 Task: Create Rollup summary for objects.
Action: Mouse moved to (610, 82)
Screenshot: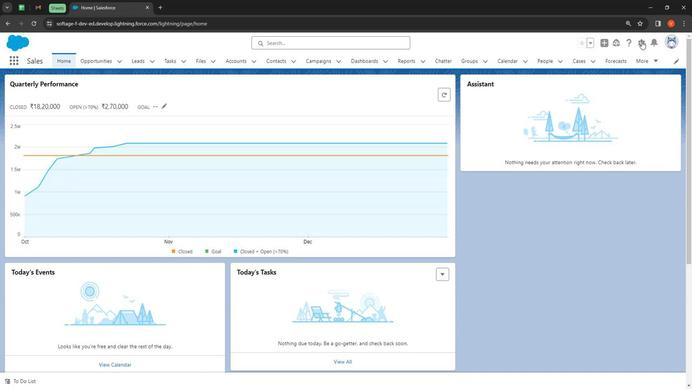 
Action: Mouse pressed left at (610, 82)
Screenshot: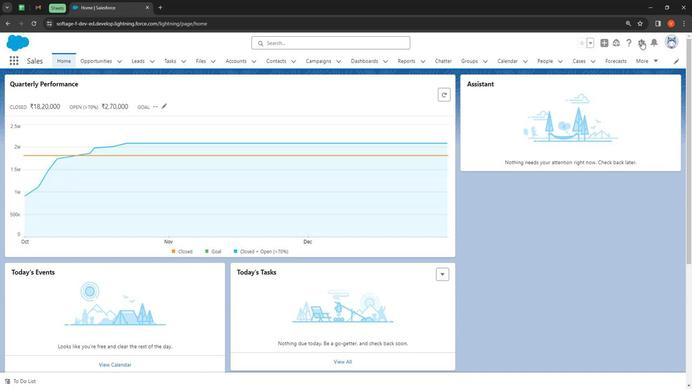 
Action: Mouse moved to (594, 104)
Screenshot: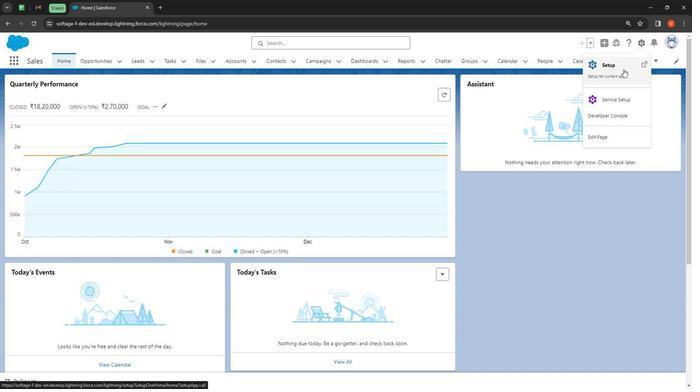 
Action: Mouse pressed left at (594, 104)
Screenshot: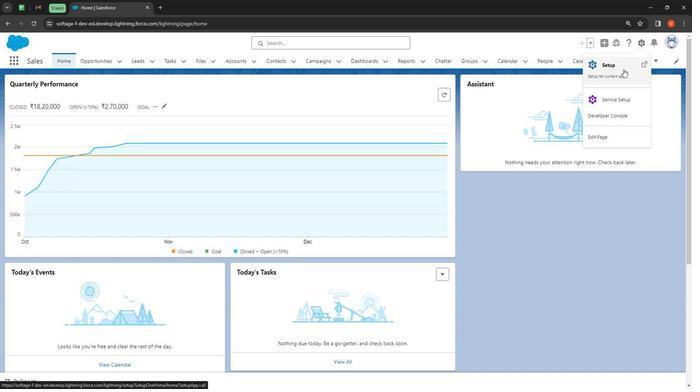 
Action: Mouse moved to (120, 97)
Screenshot: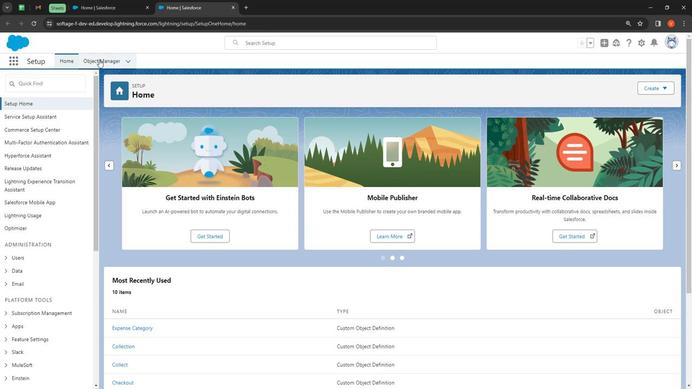 
Action: Mouse pressed left at (120, 97)
Screenshot: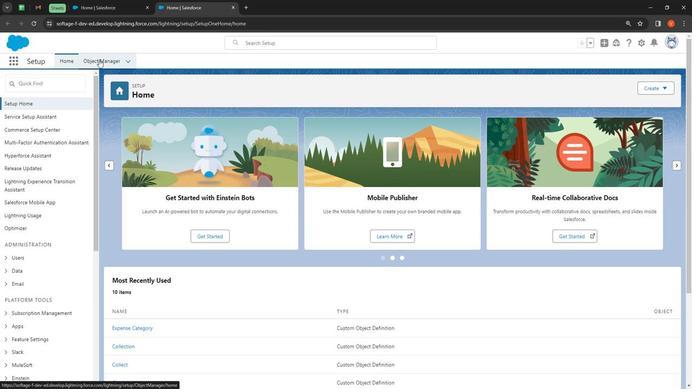 
Action: Mouse moved to (510, 121)
Screenshot: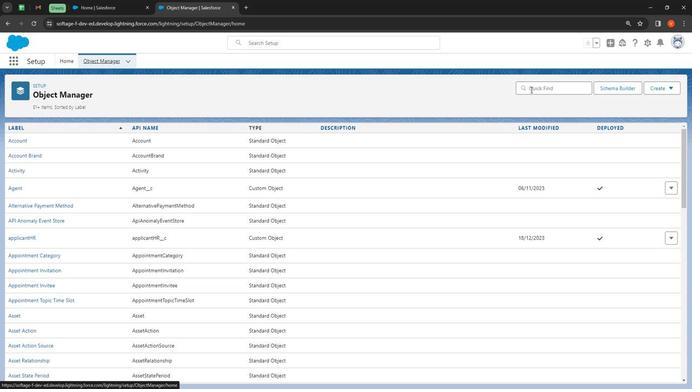 
Action: Mouse pressed left at (510, 121)
Screenshot: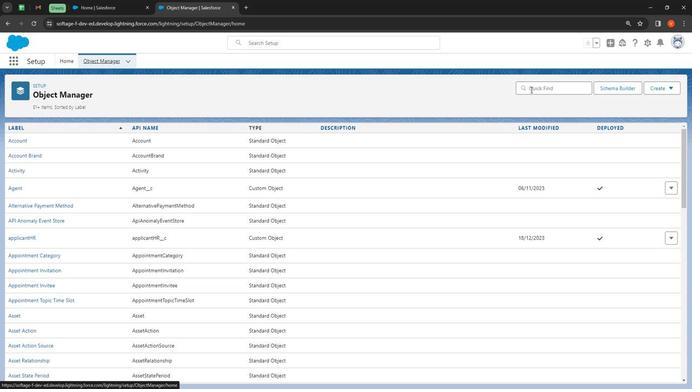 
Action: Mouse moved to (417, 58)
Screenshot: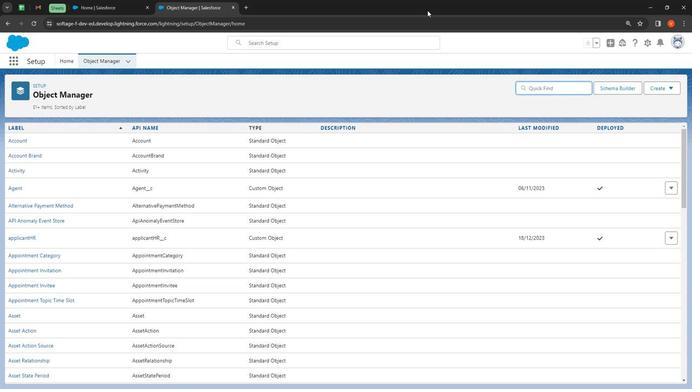 
Action: Key pressed <Key.shift>
Screenshot: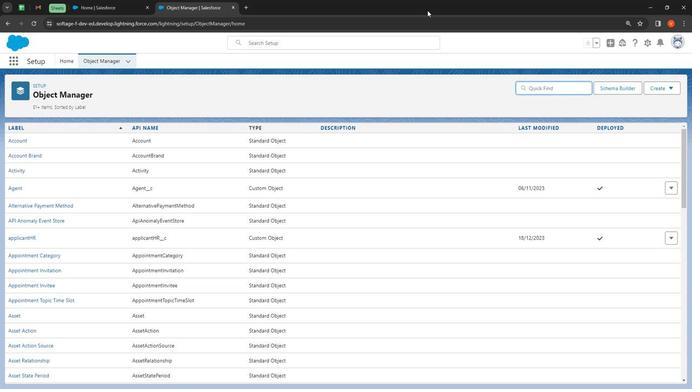 
Action: Mouse moved to (417, 58)
Screenshot: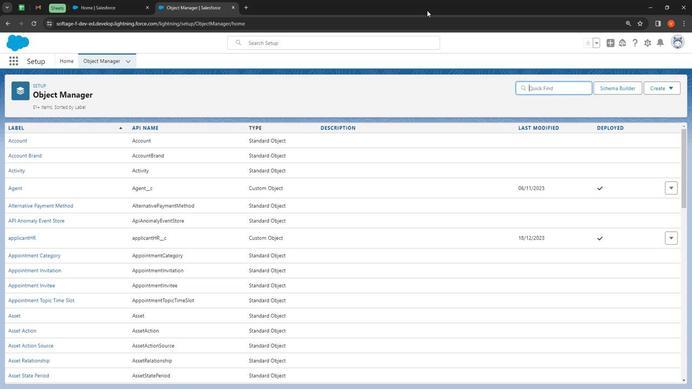 
Action: Key pressed <Key.shift><Key.shift><Key.shift><Key.shift><Key.shift><Key.shift><Key.shift><Key.shift><Key.shift><Key.shift><Key.shift><Key.shift><Key.shift><Key.shift><Key.shift><Key.shift><Key.shift><Key.shift><Key.shift>Parent
Screenshot: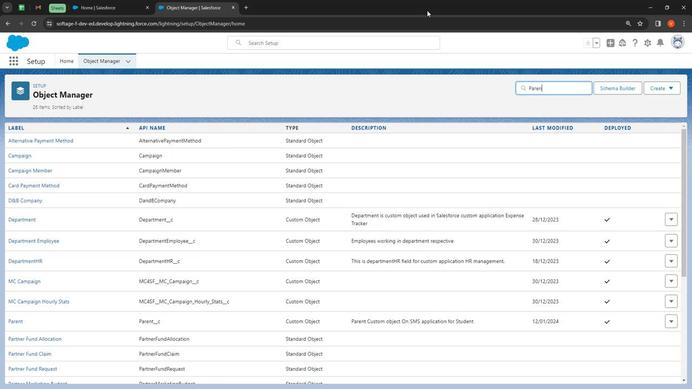 
Action: Mouse moved to (49, 161)
Screenshot: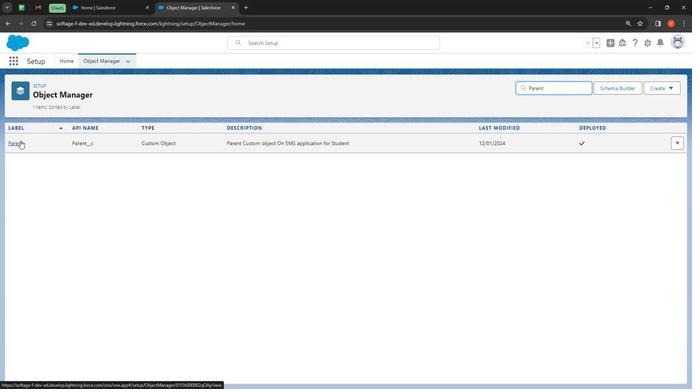 
Action: Mouse pressed left at (49, 161)
Screenshot: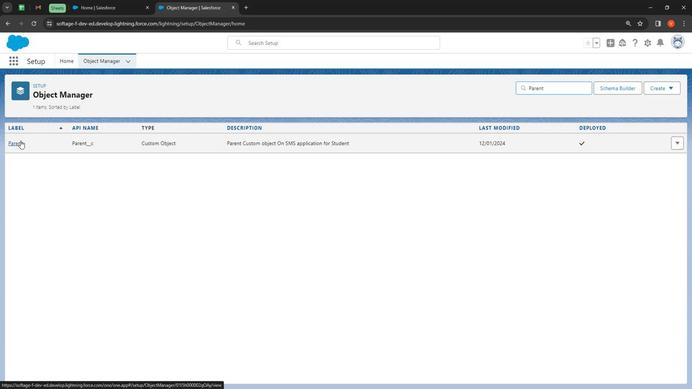 
Action: Mouse moved to (83, 162)
Screenshot: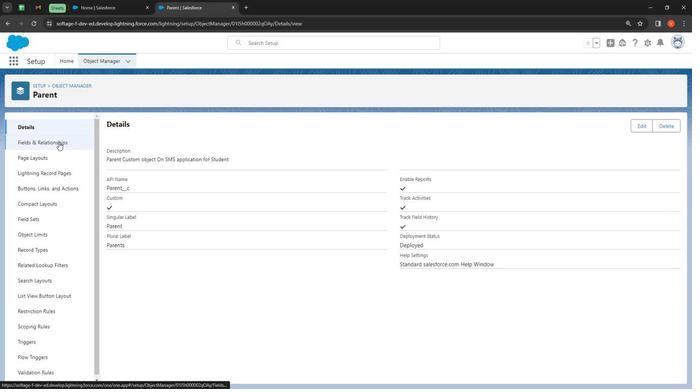 
Action: Mouse pressed left at (83, 162)
Screenshot: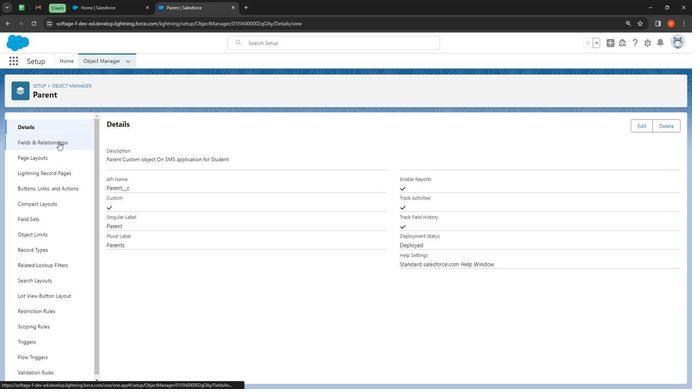 
Action: Mouse moved to (492, 150)
Screenshot: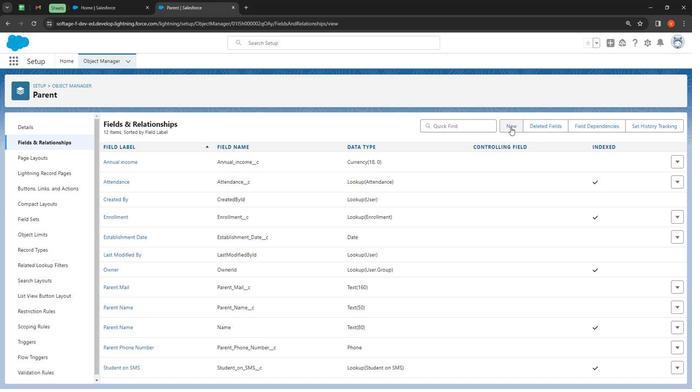 
Action: Mouse pressed left at (492, 150)
Screenshot: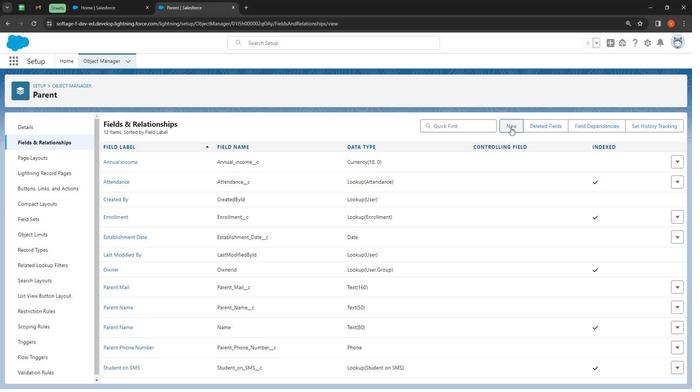 
Action: Mouse moved to (143, 253)
Screenshot: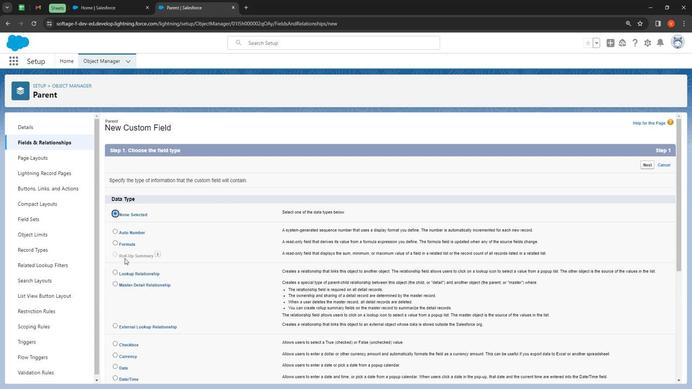 
Action: Mouse pressed left at (143, 253)
Screenshot: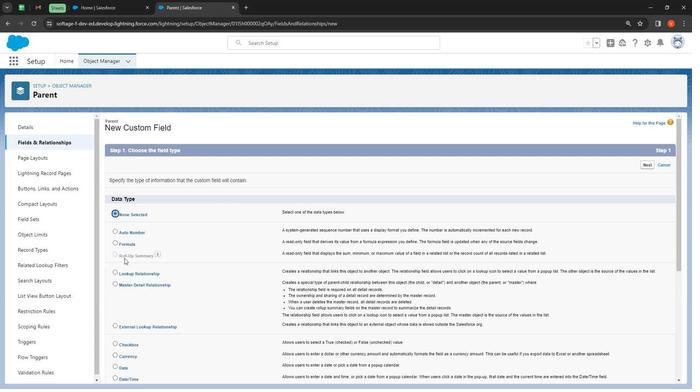 
Action: Mouse moved to (161, 274)
Screenshot: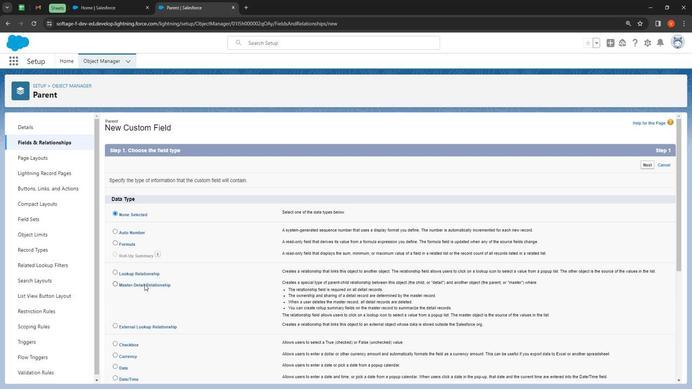 
Action: Mouse pressed left at (161, 274)
Screenshot: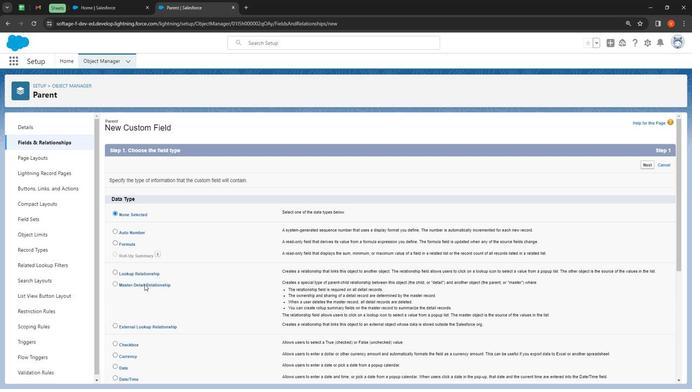 
Action: Mouse moved to (612, 180)
Screenshot: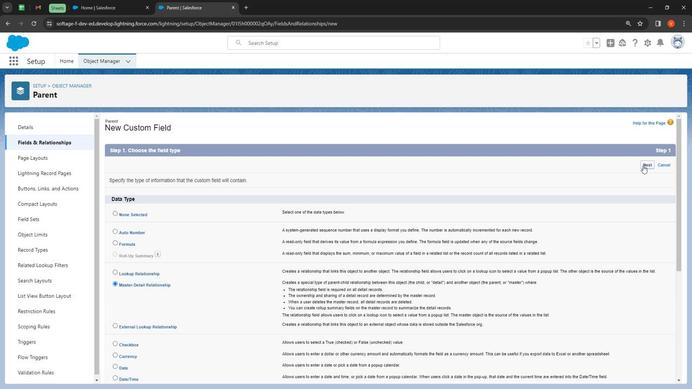 
Action: Mouse pressed left at (612, 180)
Screenshot: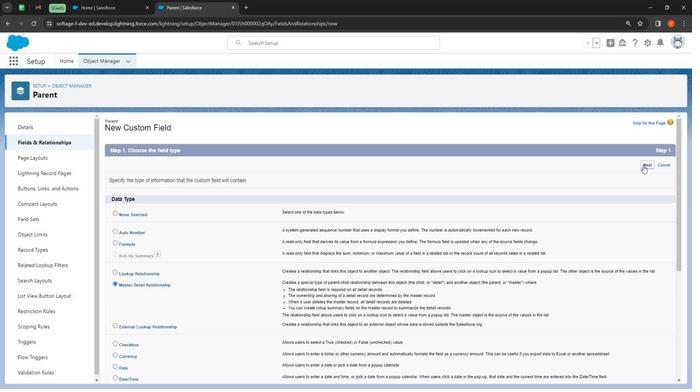 
Action: Mouse moved to (284, 205)
Screenshot: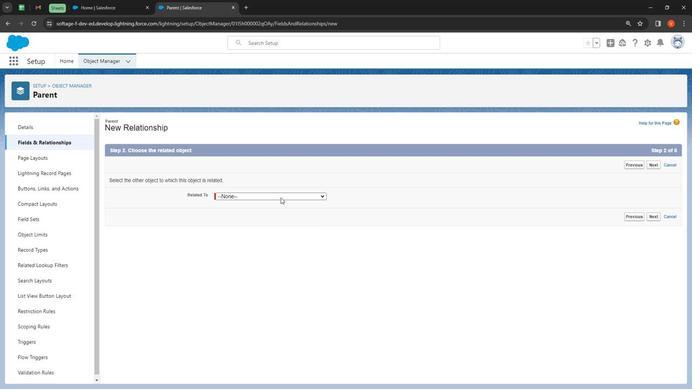 
Action: Mouse pressed left at (284, 205)
Screenshot: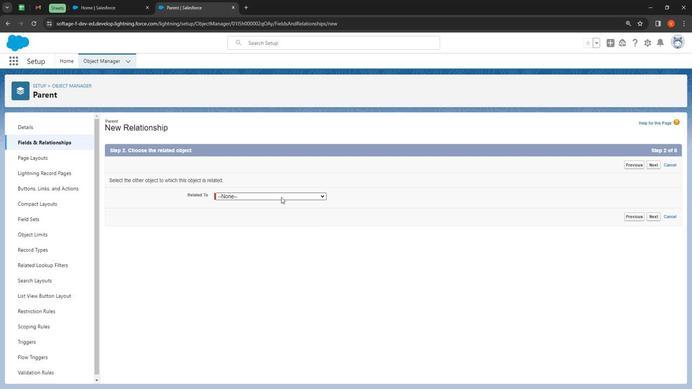 
Action: Mouse moved to (283, 257)
Screenshot: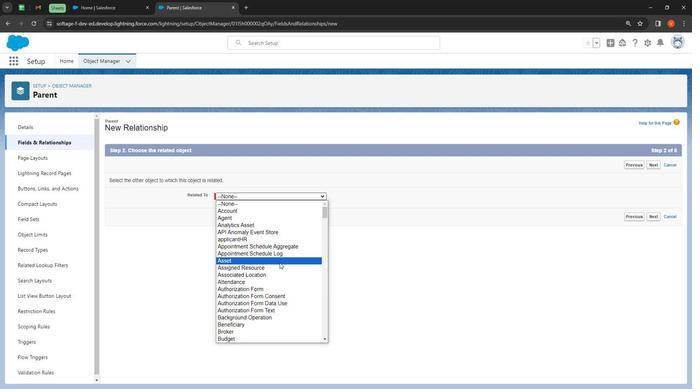 
Action: Mouse scrolled (283, 256) with delta (0, 0)
Screenshot: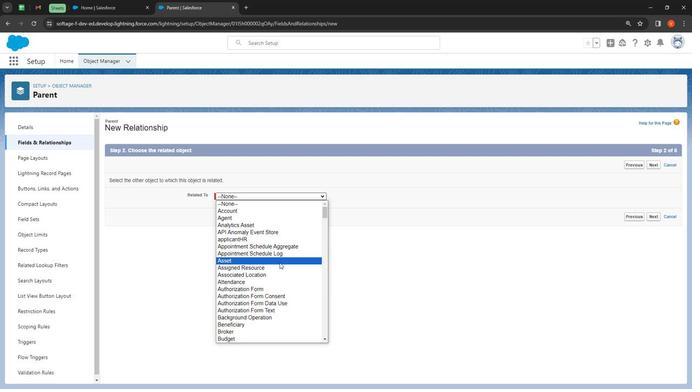 
Action: Mouse scrolled (283, 256) with delta (0, 0)
Screenshot: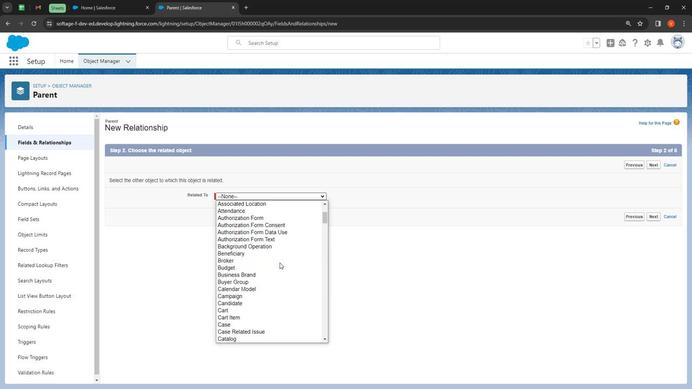 
Action: Mouse moved to (284, 257)
Screenshot: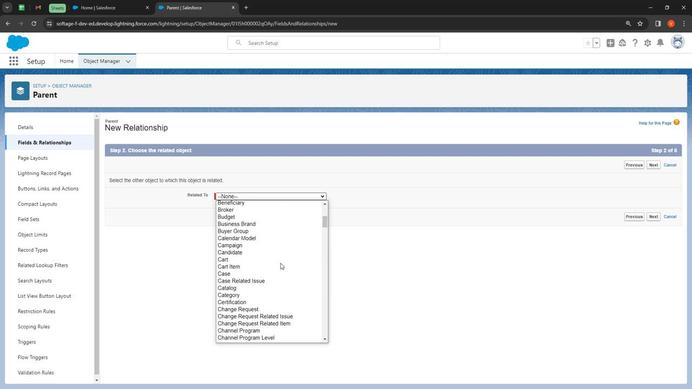 
Action: Mouse scrolled (284, 257) with delta (0, 0)
Screenshot: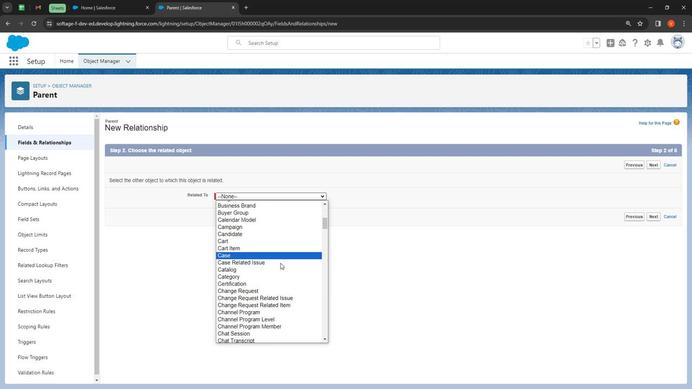 
Action: Mouse moved to (285, 260)
Screenshot: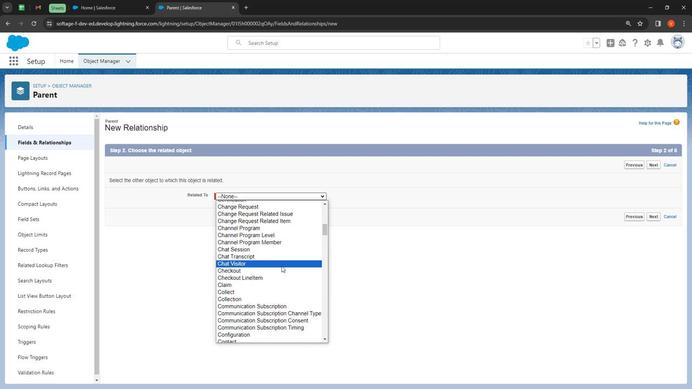 
Action: Mouse scrolled (285, 260) with delta (0, 0)
Screenshot: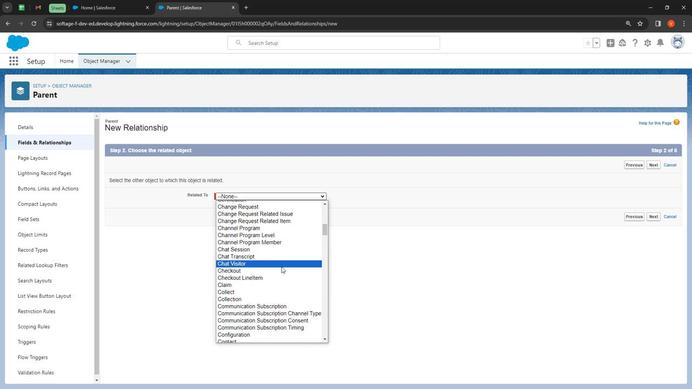 
Action: Mouse moved to (285, 261)
Screenshot: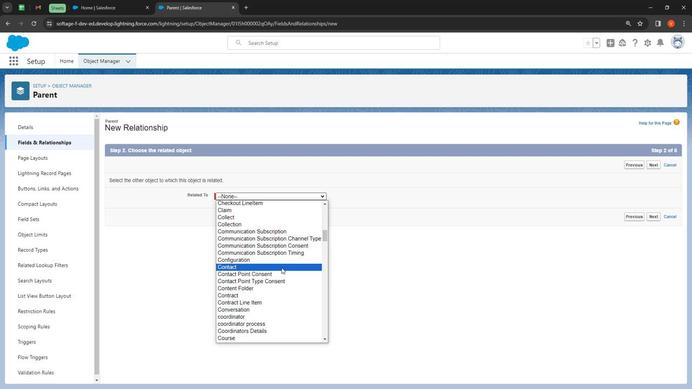 
Action: Mouse scrolled (285, 260) with delta (0, 0)
Screenshot: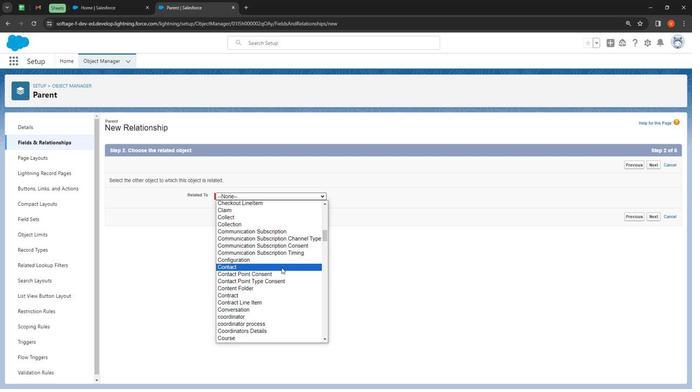 
Action: Mouse moved to (286, 261)
Screenshot: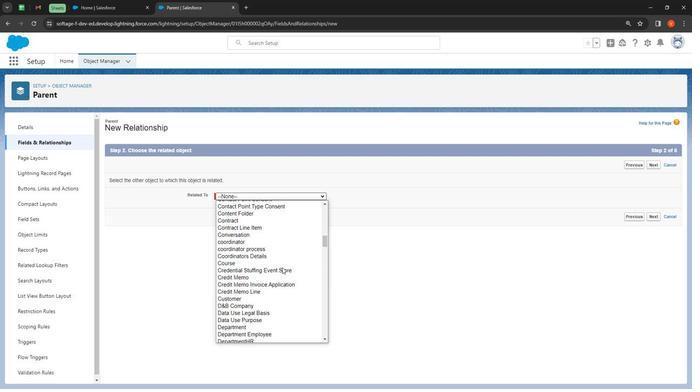 
Action: Mouse scrolled (286, 260) with delta (0, 0)
Screenshot: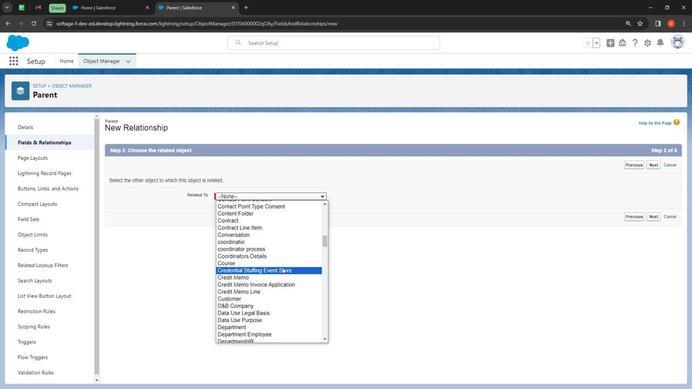 
Action: Mouse moved to (286, 261)
Screenshot: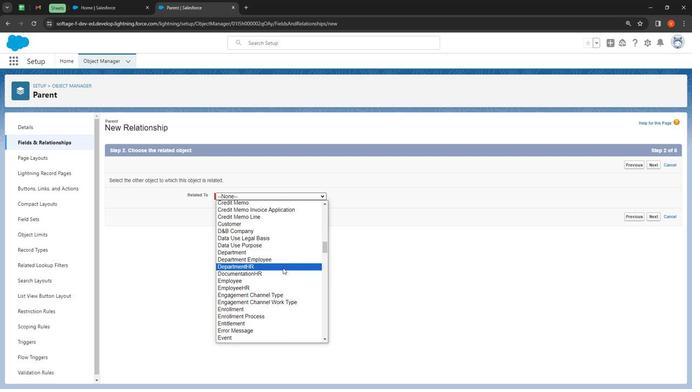 
Action: Mouse scrolled (286, 261) with delta (0, 0)
Screenshot: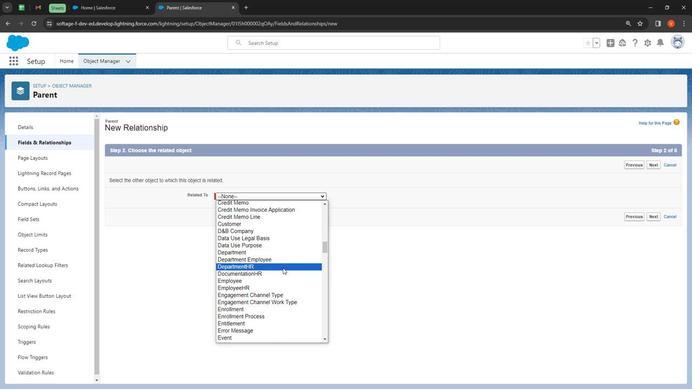 
Action: Mouse moved to (286, 261)
Screenshot: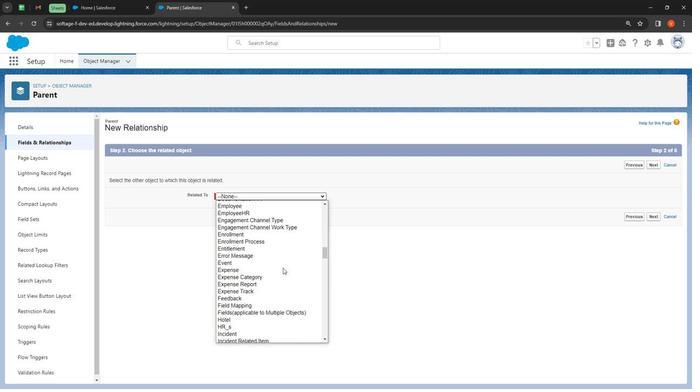 
Action: Mouse scrolled (286, 261) with delta (0, 0)
Screenshot: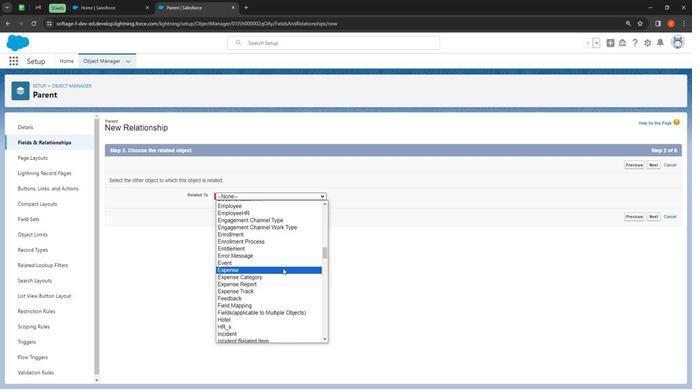
Action: Mouse moved to (269, 309)
Screenshot: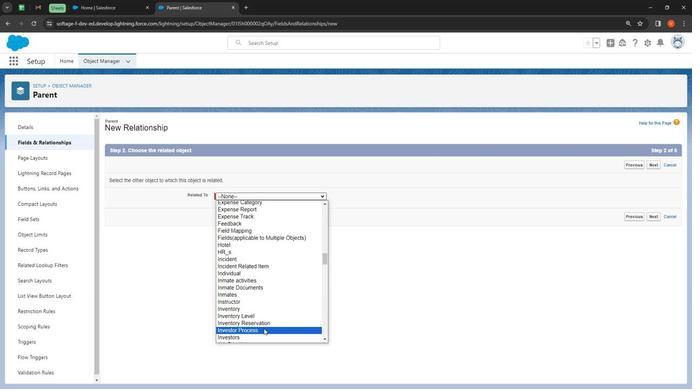 
Action: Mouse scrolled (269, 308) with delta (0, 0)
Screenshot: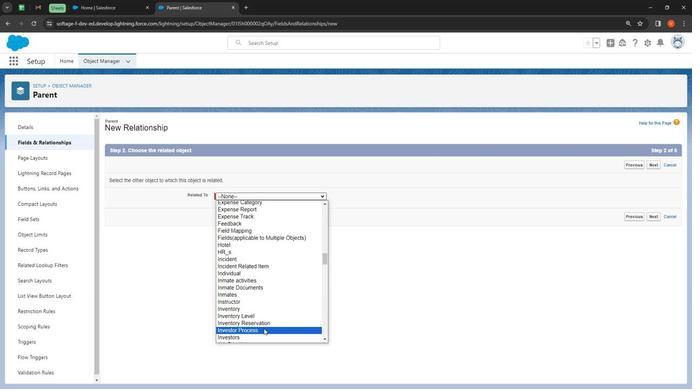 
Action: Mouse moved to (258, 230)
Screenshot: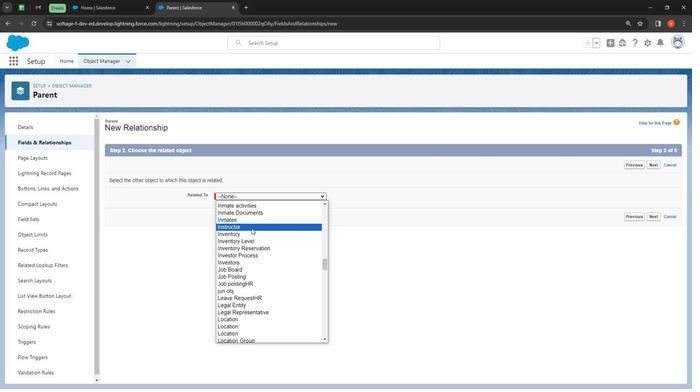 
Action: Mouse pressed left at (258, 230)
Screenshot: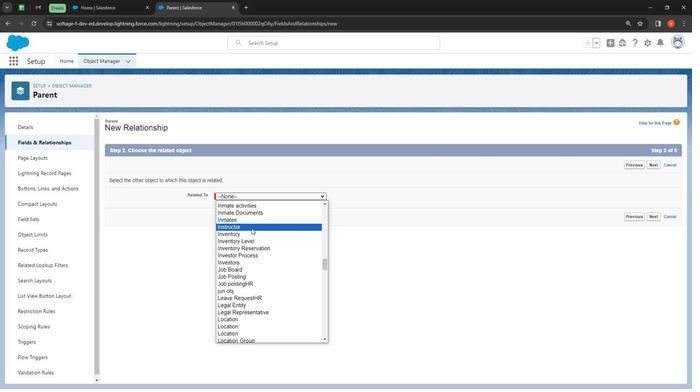 
Action: Mouse moved to (624, 221)
Screenshot: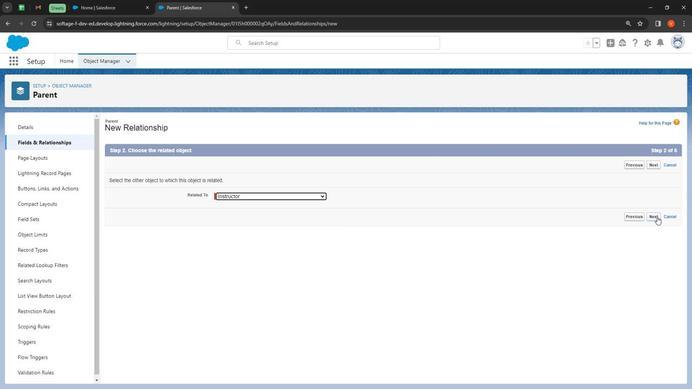 
Action: Mouse pressed left at (624, 221)
Screenshot: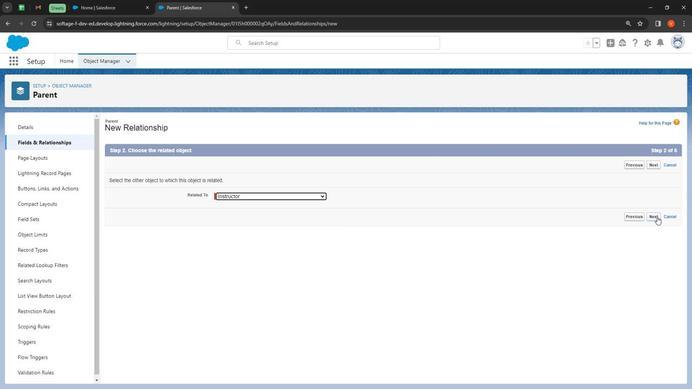 
Action: Mouse moved to (250, 209)
Screenshot: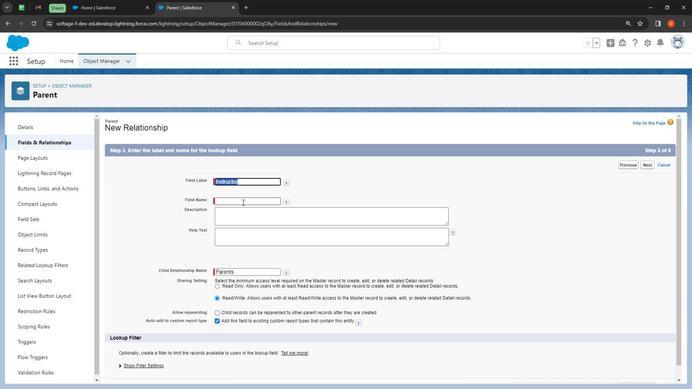 
Action: Mouse pressed left at (250, 209)
Screenshot: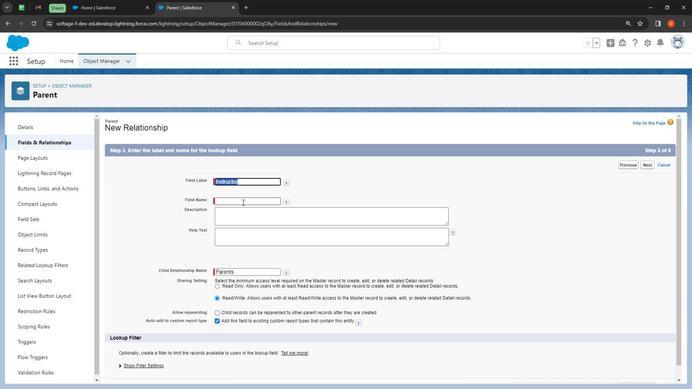
Action: Mouse moved to (263, 222)
Screenshot: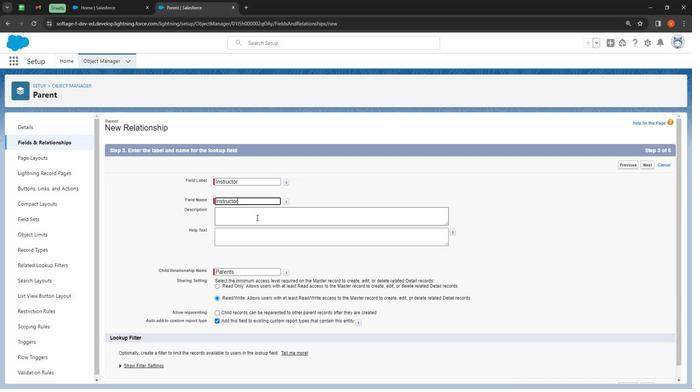 
Action: Mouse pressed left at (263, 222)
Screenshot: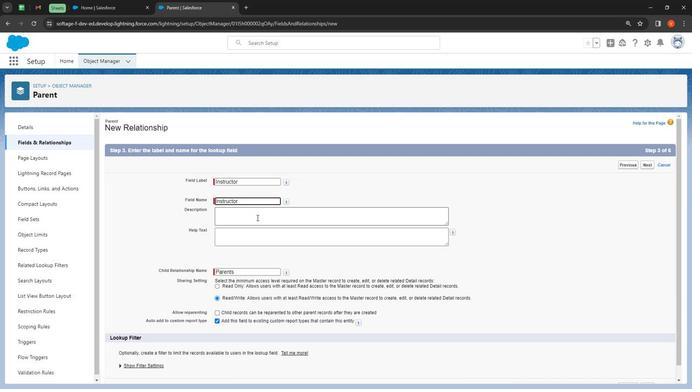 
Action: Mouse moved to (276, 204)
Screenshot: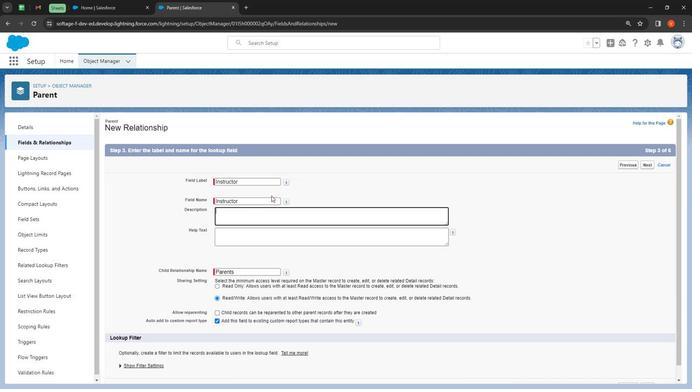 
Action: Key pressed <Key.shift>Master<Key.space><Key.shift>Detail<Key.space><Key.shift>Relation<Key.space><Key.shift>Ship<Key.space>between<Key.space><Key.shift><Key.shift><Key.shift><Key.shift><Key.shift><Key.shift><Key.shift><Key.shift><Key.shift><Key.shift><Key.shift><Key.shift><Key.shift><Key.shift><Key.shift><Key.shift><Key.shift><Key.shift><Key.shift><Key.shift><Key.shift><Key.shift><Key.shift><Key.shift><Key.shift><Key.shift><Key.shift><Key.shift><Key.shift><Key.shift><Key.shift><Key.shift><Key.shift><Key.shift><Key.shift>Pareb<Key.backspace>nt<Key.space>ab<Key.backspace>nd<Key.space>instruct
Screenshot: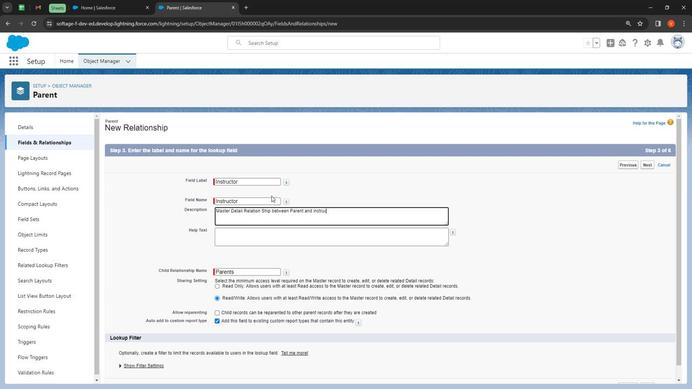 
Action: Mouse moved to (276, 203)
Screenshot: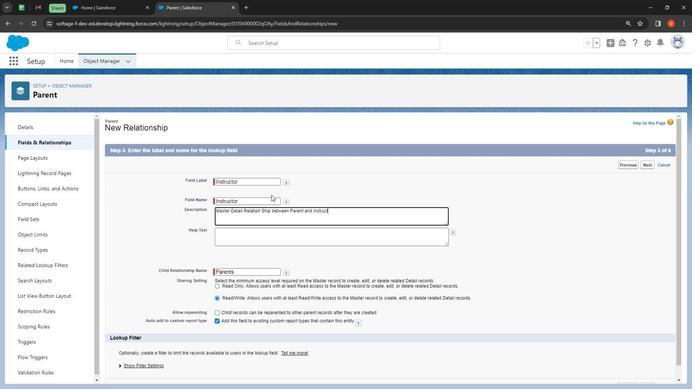 
Action: Key pressed or<Key.space><Key.shift>Custom<Key.space>o
Screenshot: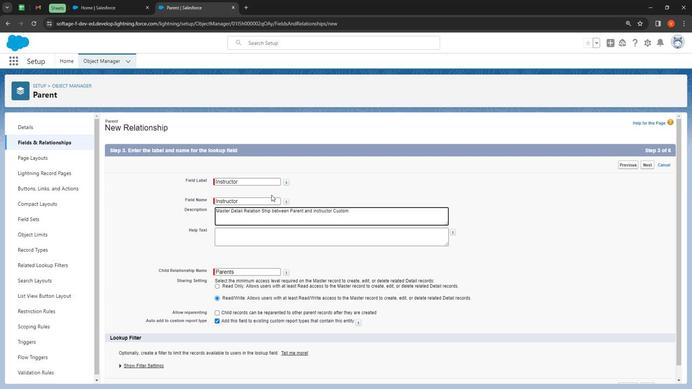 
Action: Mouse moved to (275, 203)
Screenshot: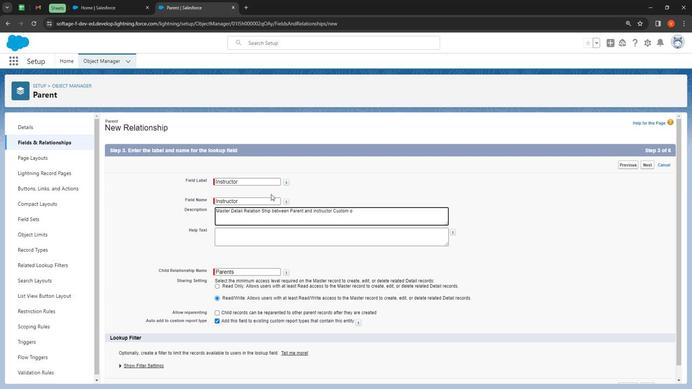 
Action: Key pressed b
Screenshot: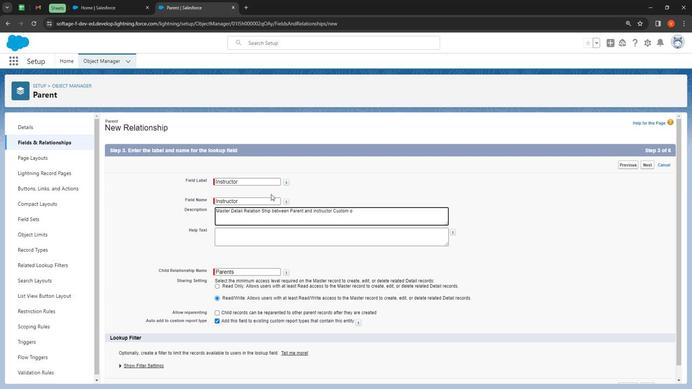 
Action: Mouse moved to (275, 202)
Screenshot: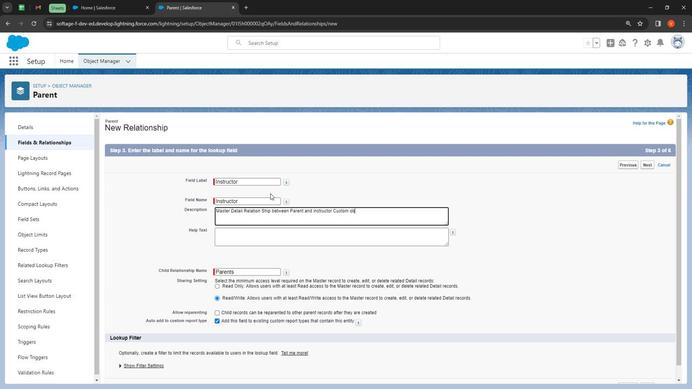 
Action: Key pressed j
Screenshot: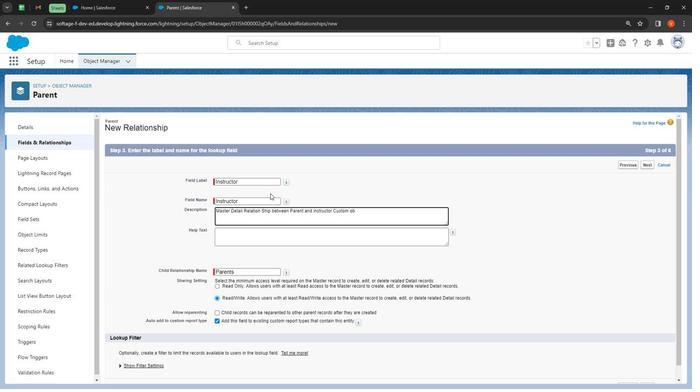 
Action: Mouse moved to (274, 202)
Screenshot: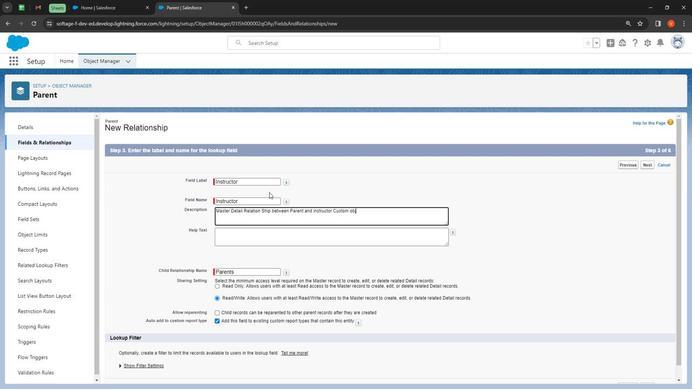
Action: Key pressed e
Screenshot: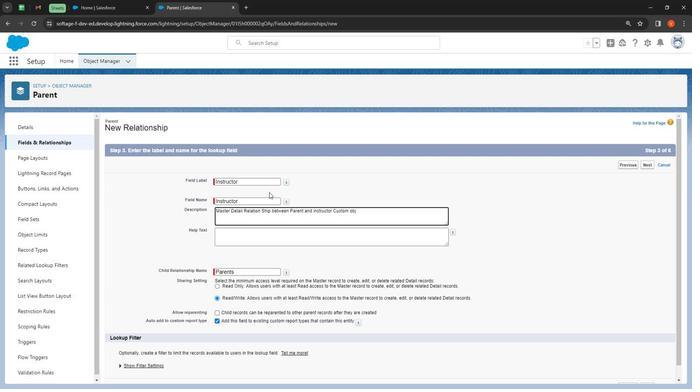 
Action: Mouse moved to (273, 201)
Screenshot: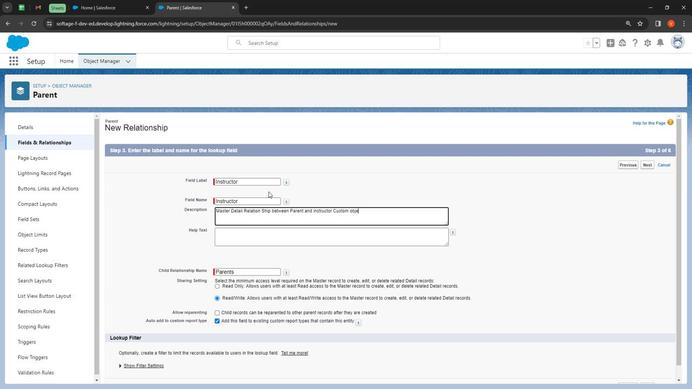 
Action: Key pressed ct
Screenshot: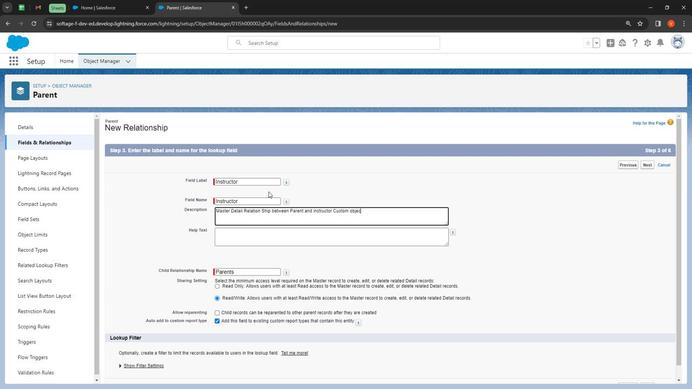 
Action: Mouse moved to (273, 201)
Screenshot: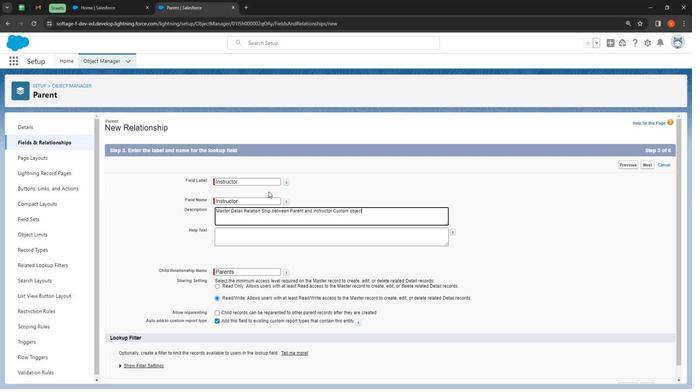 
Action: Key pressed <Key.space>
Screenshot: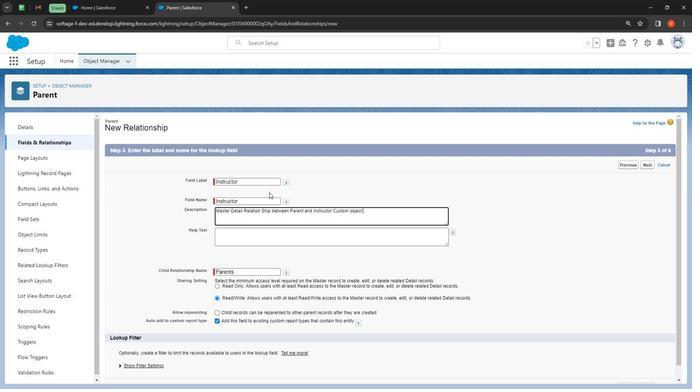 
Action: Mouse moved to (319, 230)
Screenshot: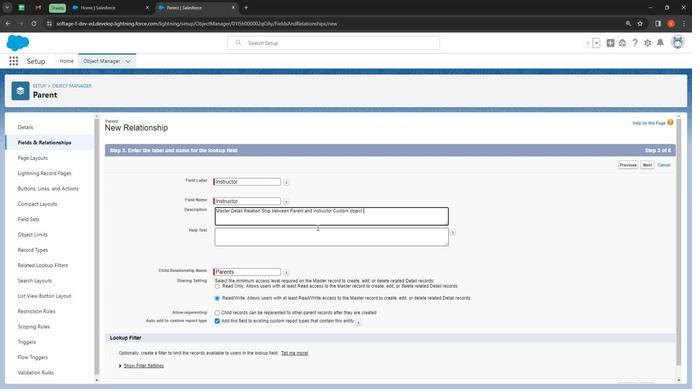 
Action: Key pressed i
Screenshot: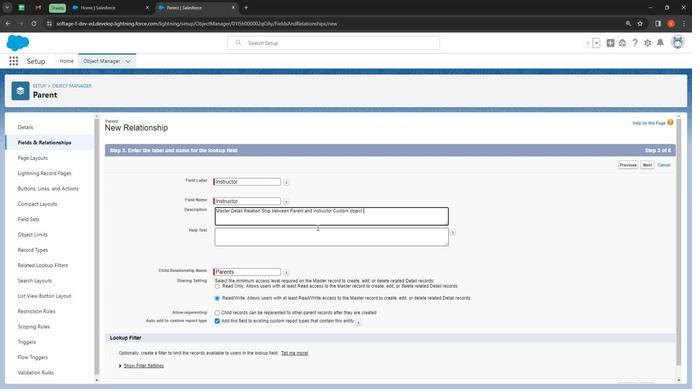 
Action: Mouse moved to (311, 229)
Screenshot: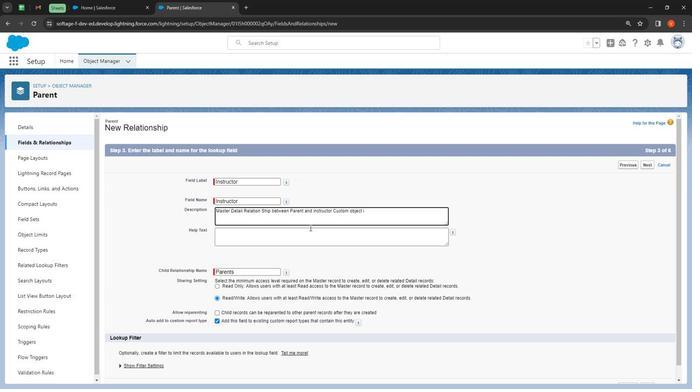 
Action: Key pressed n
Screenshot: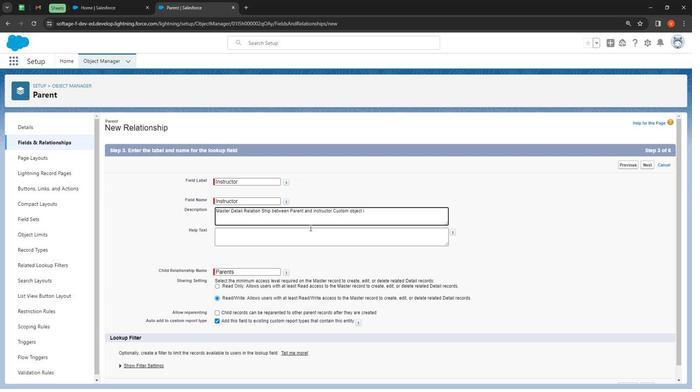 
Action: Mouse moved to (309, 230)
Screenshot: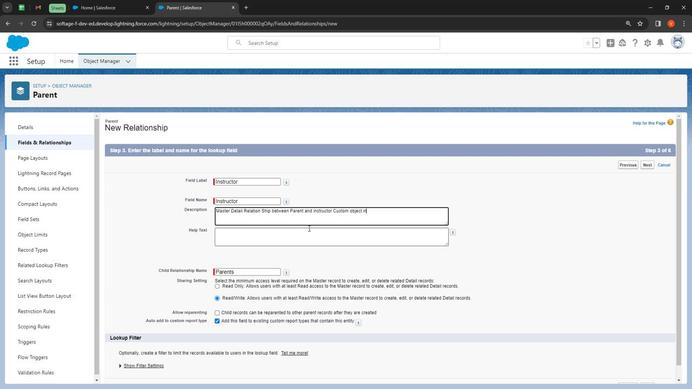 
Action: Key pressed <Key.space>
Screenshot: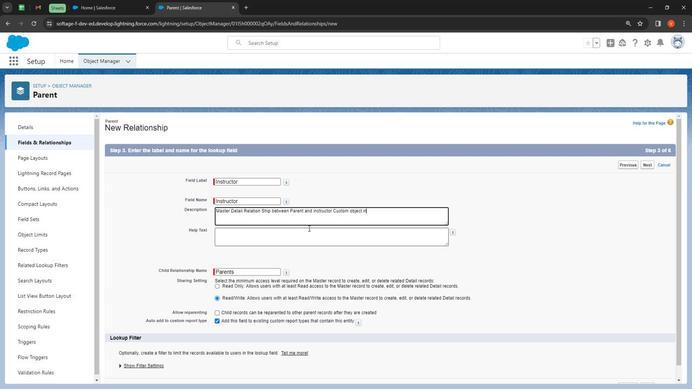
Action: Mouse moved to (308, 230)
Screenshot: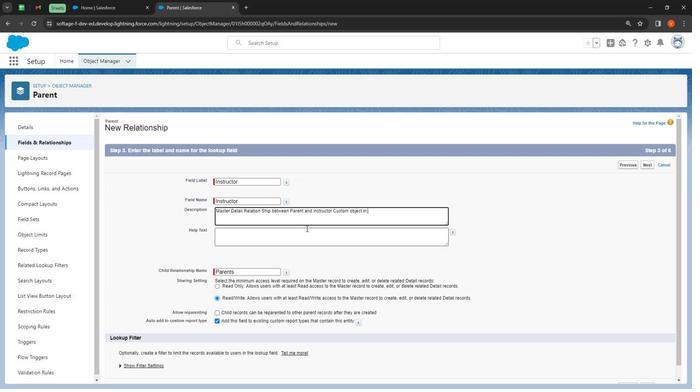 
Action: Key pressed <Key.shift>
Screenshot: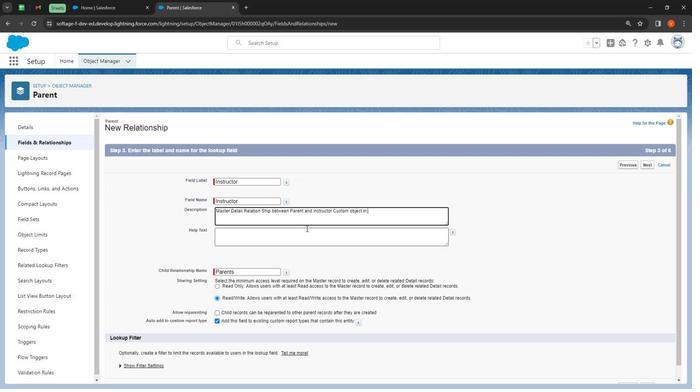 
Action: Mouse moved to (307, 230)
Screenshot: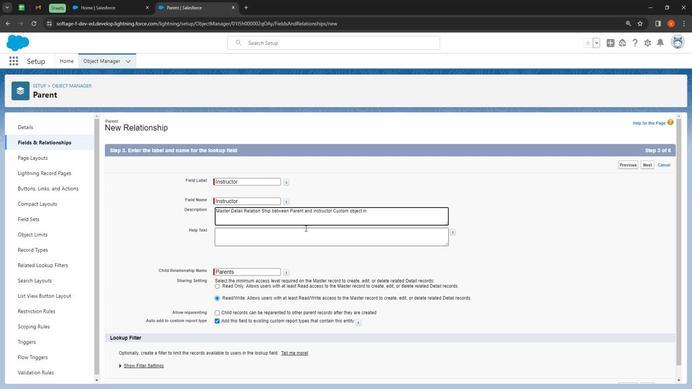 
Action: Key pressed E
Screenshot: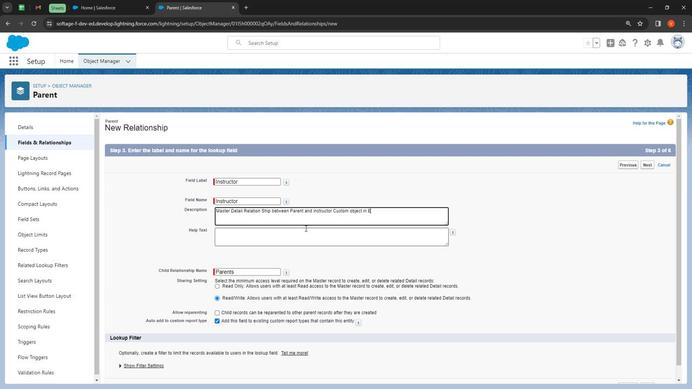 
Action: Mouse moved to (306, 229)
Screenshot: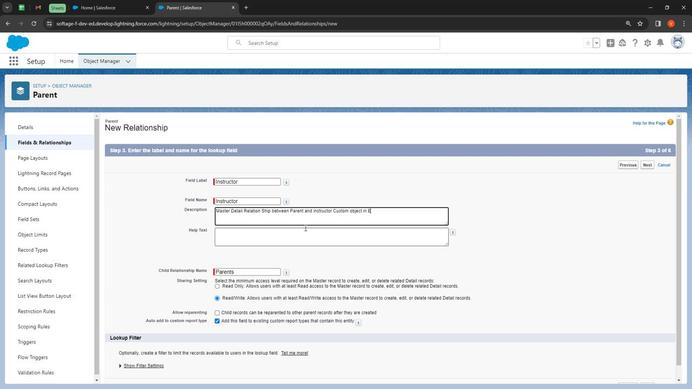 
Action: Key pressed d
Screenshot: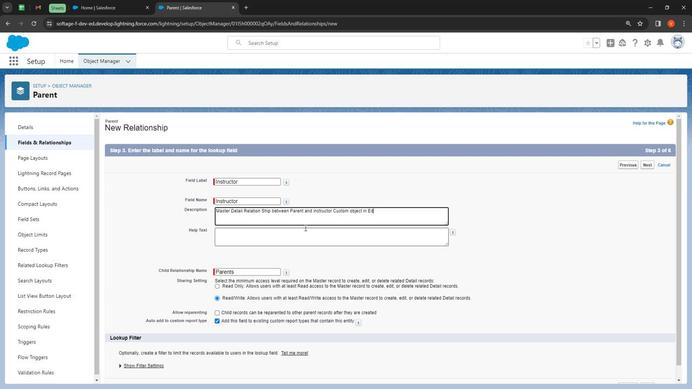 
Action: Mouse moved to (303, 222)
Screenshot: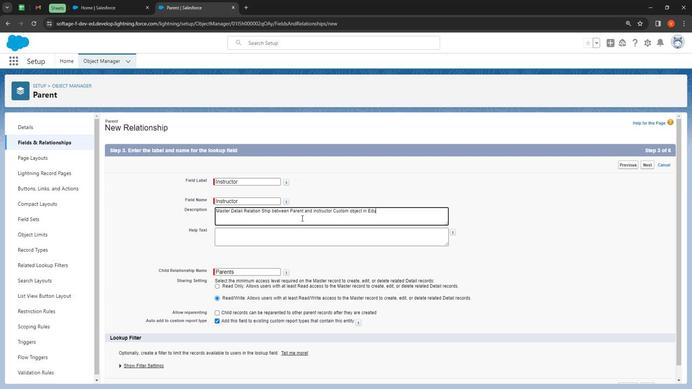 
Action: Key pressed u
Screenshot: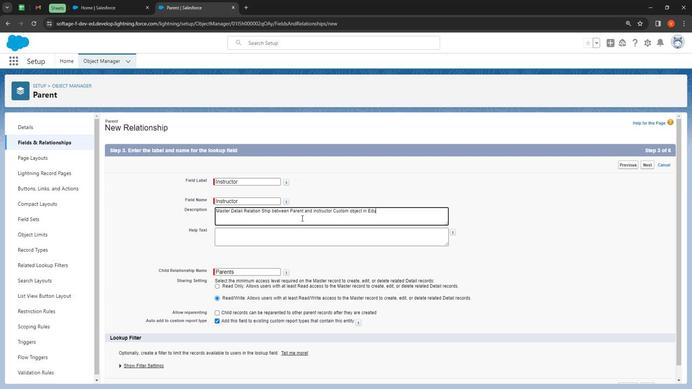 
Action: Mouse moved to (298, 223)
Screenshot: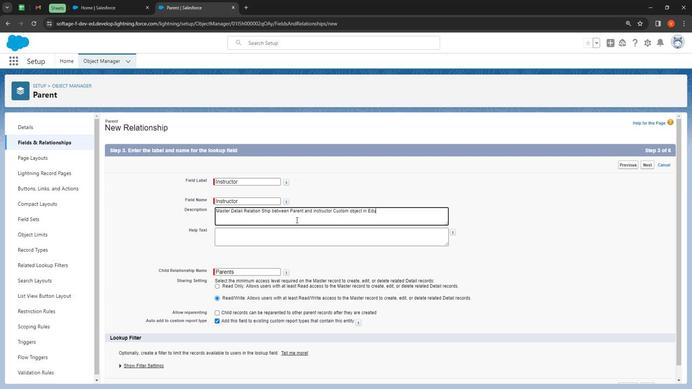 
Action: Key pressed c
Screenshot: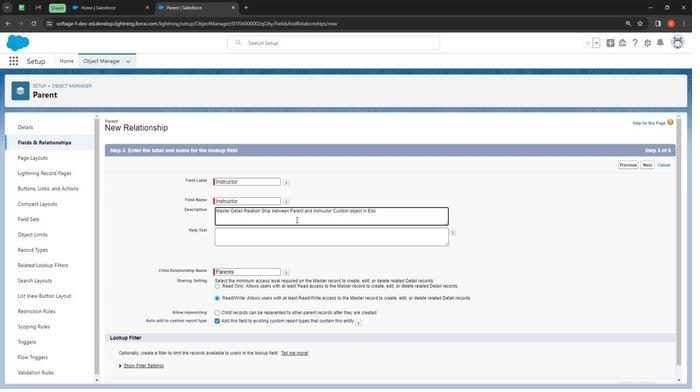 
Action: Mouse moved to (296, 225)
Screenshot: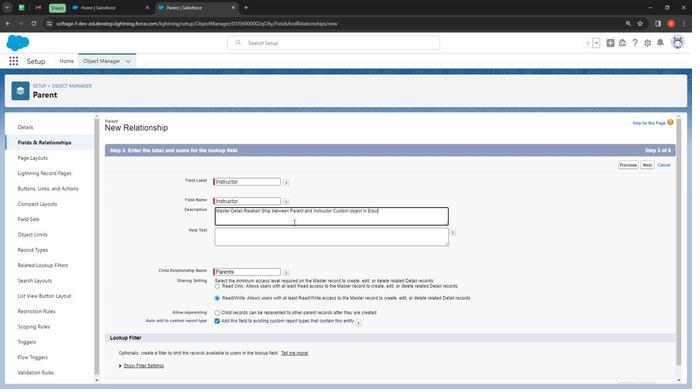 
Action: Key pressed a
Screenshot: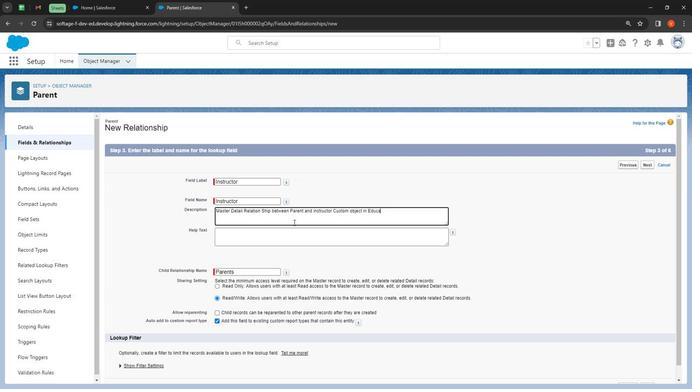 
Action: Mouse moved to (296, 225)
Screenshot: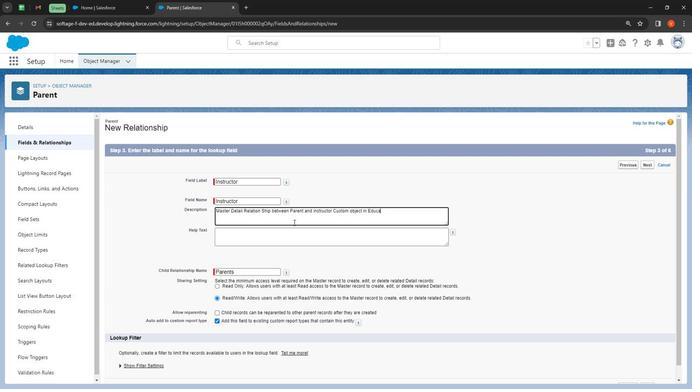 
Action: Key pressed t
Screenshot: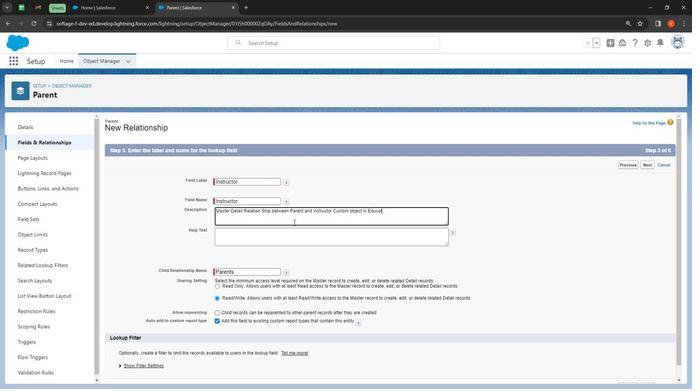 
Action: Mouse moved to (295, 225)
Screenshot: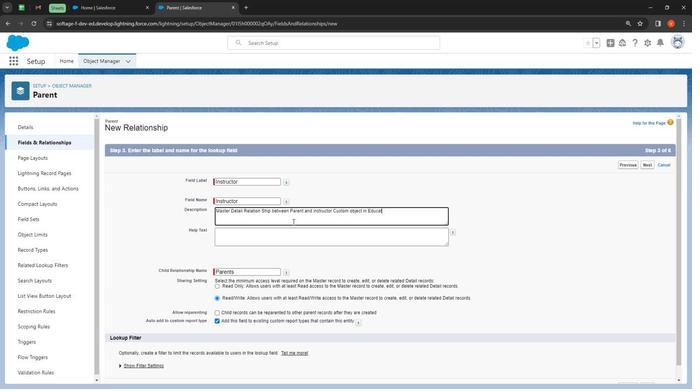 
Action: Key pressed i
Screenshot: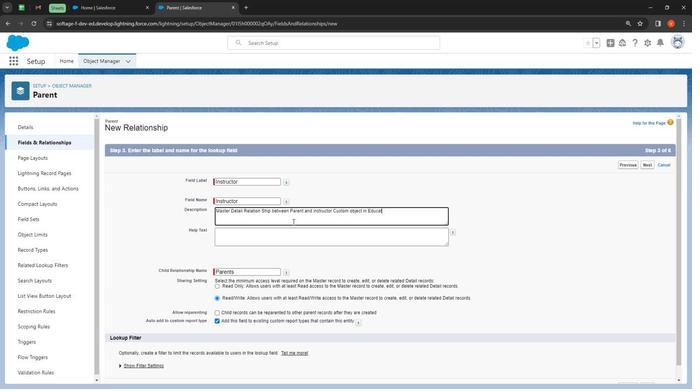 
Action: Mouse moved to (295, 224)
Screenshot: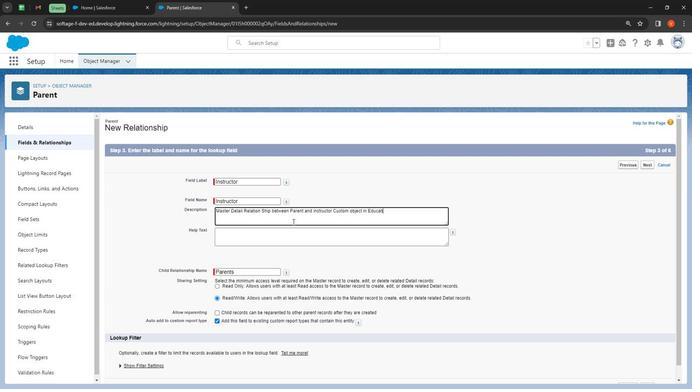 
Action: Key pressed on
Screenshot: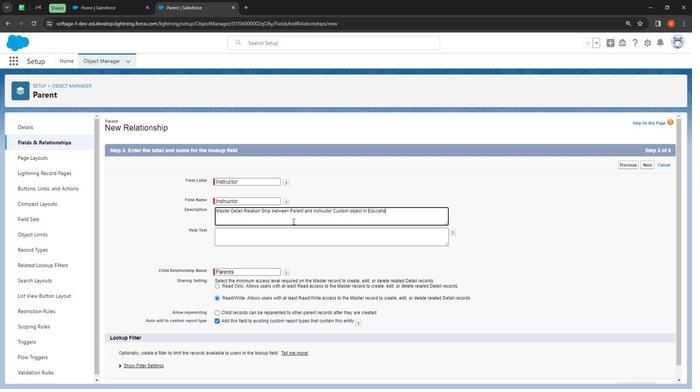 
Action: Mouse moved to (294, 224)
Screenshot: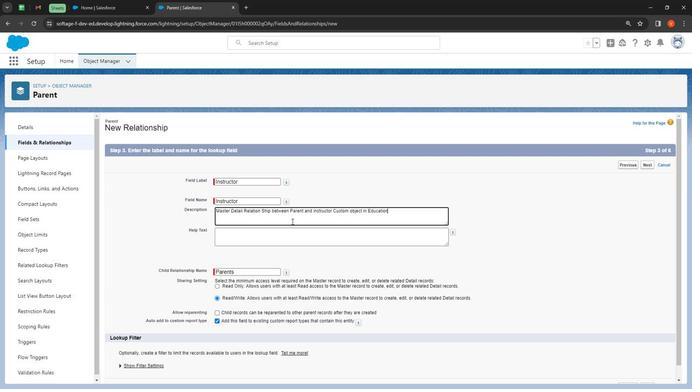 
Action: Key pressed <Key.space>
Screenshot: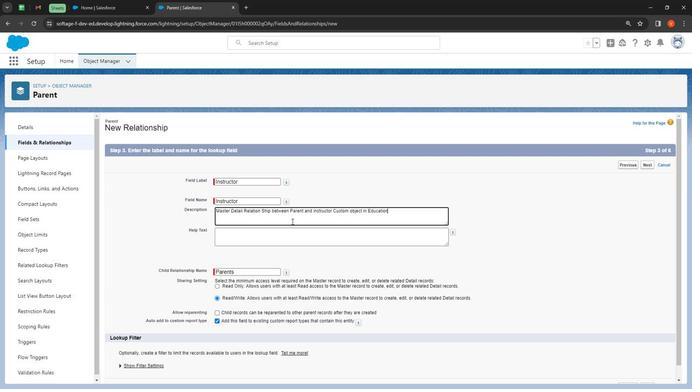 
Action: Mouse moved to (293, 224)
Screenshot: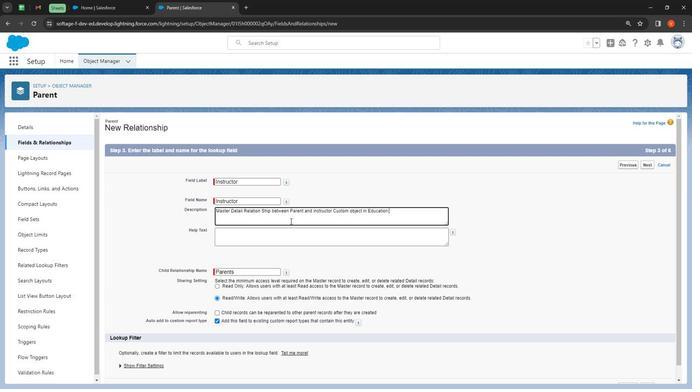 
Action: Key pressed m
Screenshot: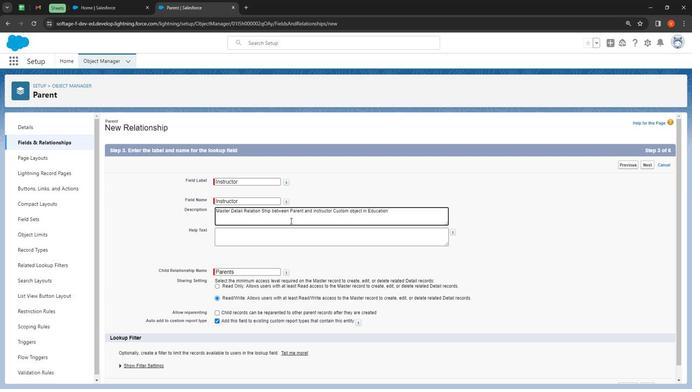 
Action: Mouse moved to (293, 224)
Screenshot: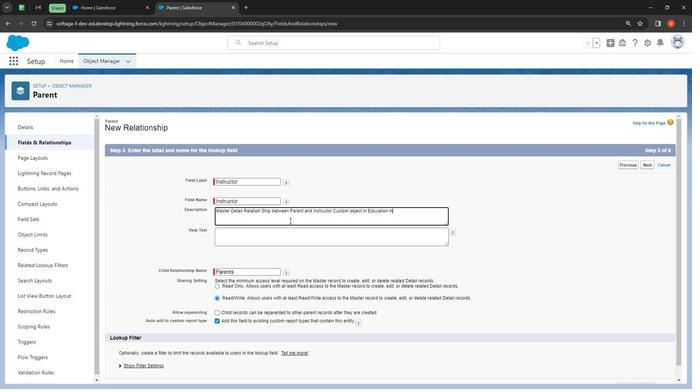 
Action: Key pressed a
Screenshot: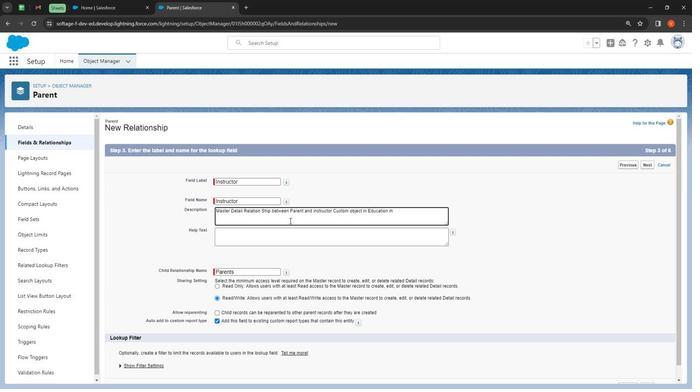 
Action: Mouse moved to (292, 223)
Screenshot: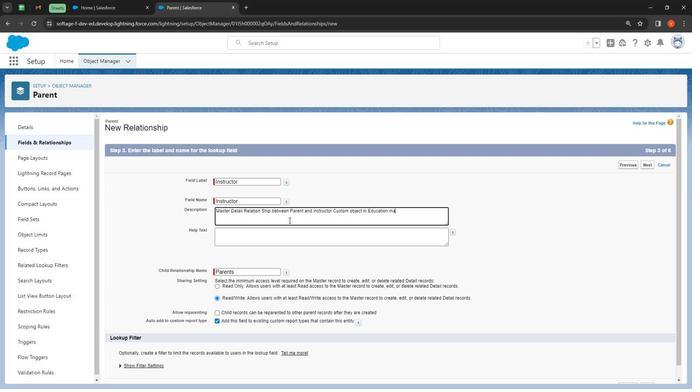 
Action: Key pressed nag
Screenshot: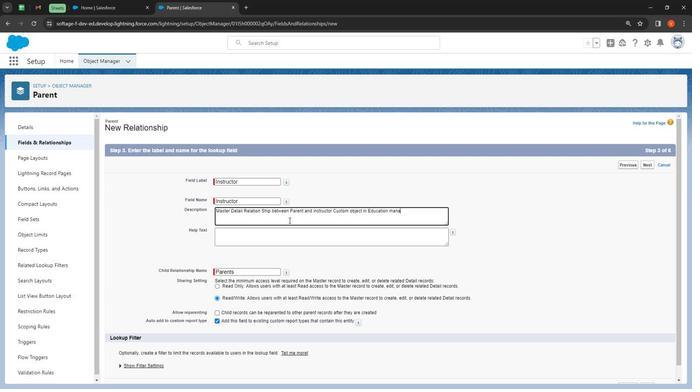 
Action: Mouse moved to (291, 223)
Screenshot: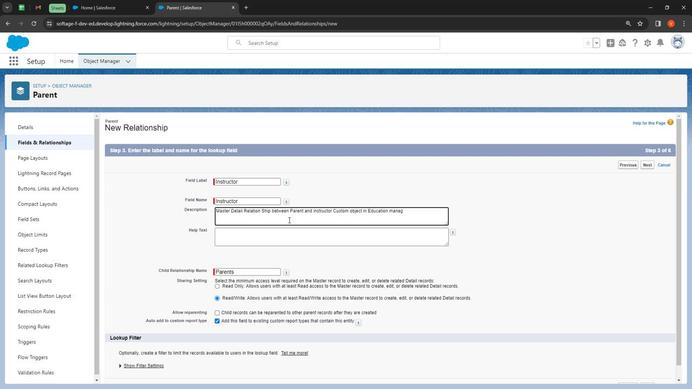 
Action: Key pressed e
Screenshot: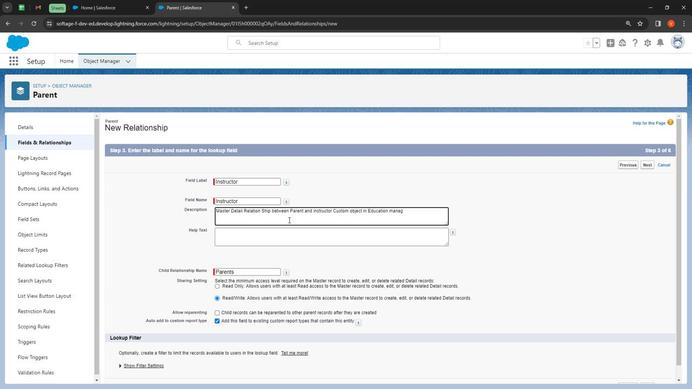 
Action: Mouse moved to (291, 221)
Screenshot: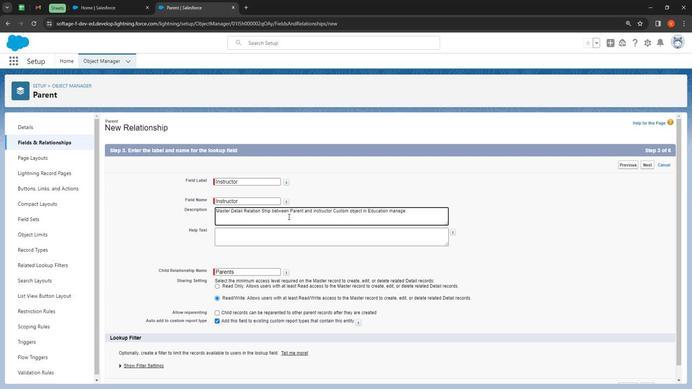 
Action: Key pressed m
Screenshot: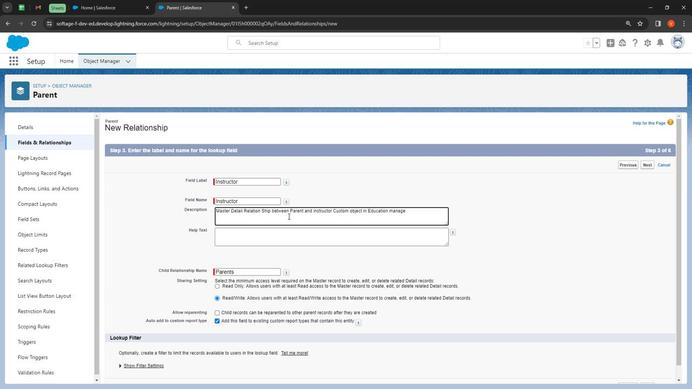 
Action: Mouse moved to (290, 221)
Screenshot: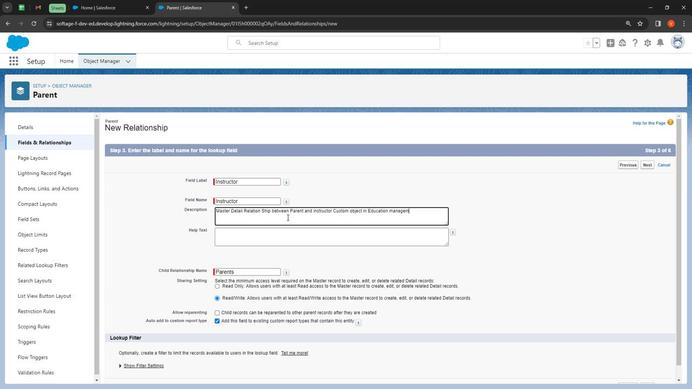 
Action: Key pressed ent<Key.space><Key.shift>S
Screenshot: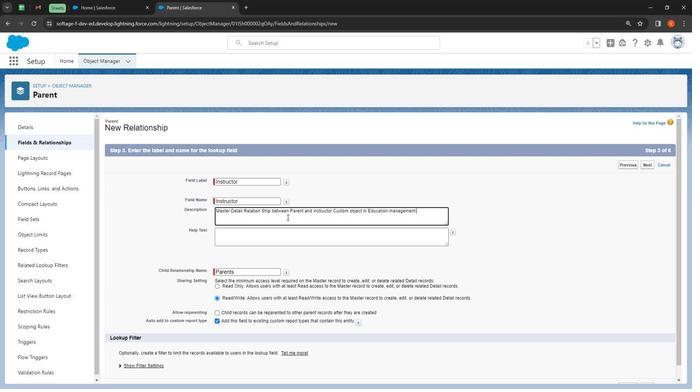
Action: Mouse moved to (290, 221)
Screenshot: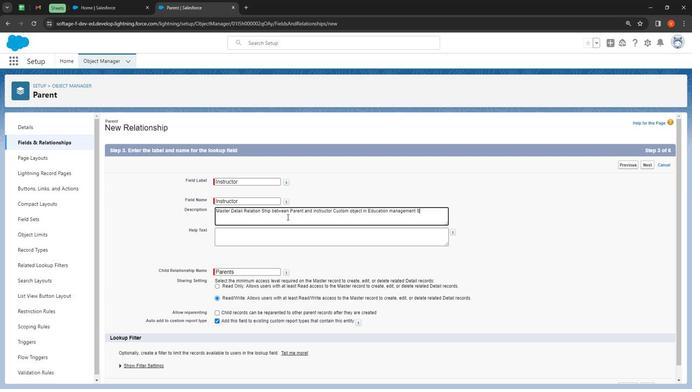 
Action: Key pressed y
Screenshot: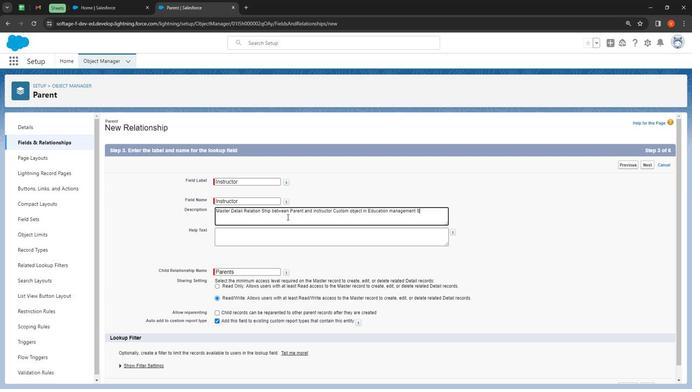 
Action: Mouse moved to (290, 222)
Screenshot: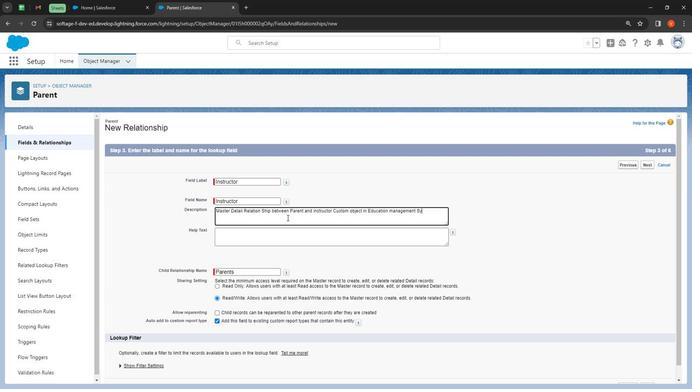 
Action: Key pressed ste
Screenshot: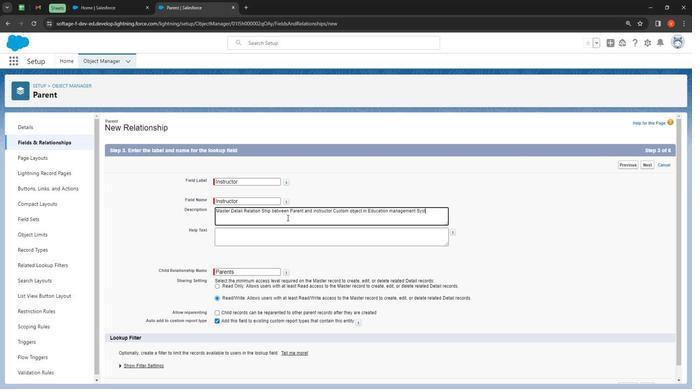 
Action: Mouse moved to (290, 222)
Screenshot: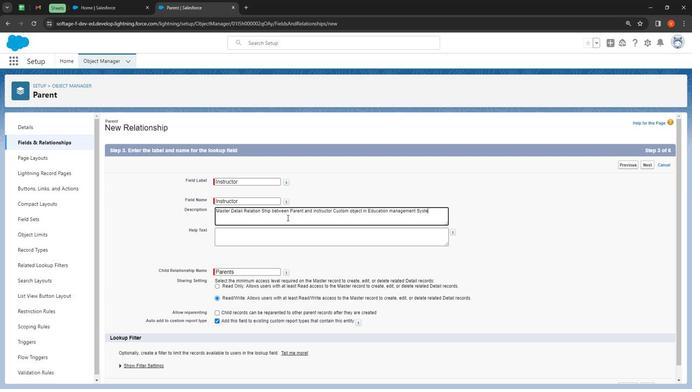 
Action: Key pressed m
Screenshot: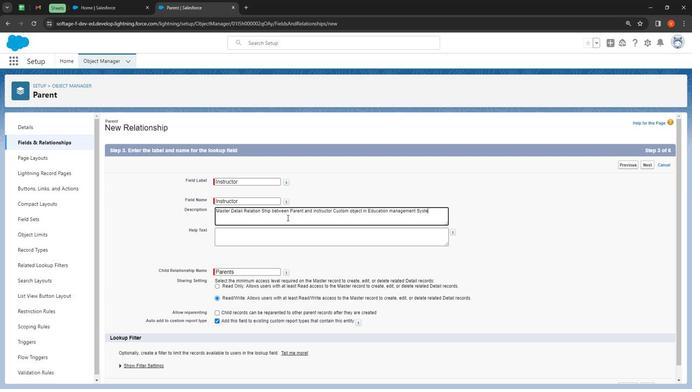 
Action: Mouse moved to (285, 232)
Screenshot: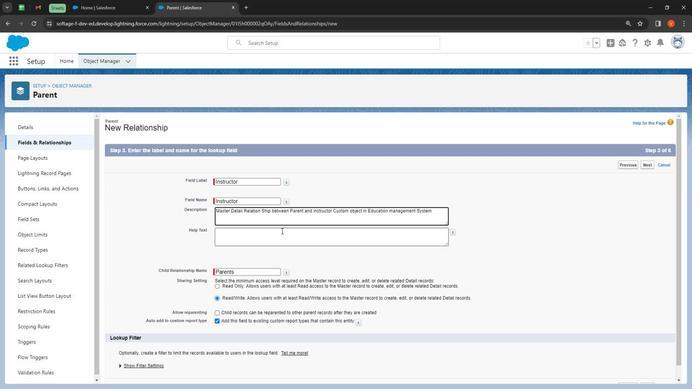 
Action: Mouse pressed left at (285, 232)
Screenshot: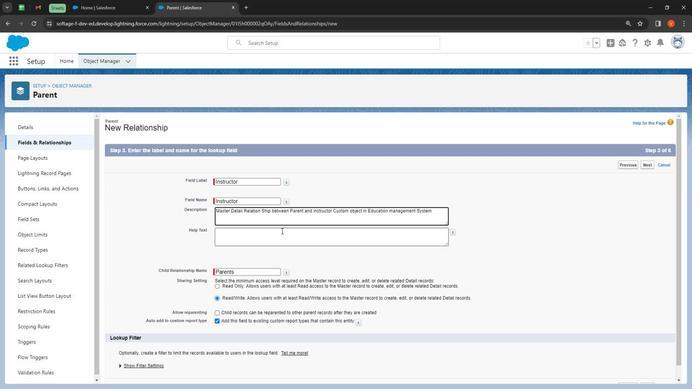 
Action: Mouse moved to (284, 232)
Screenshot: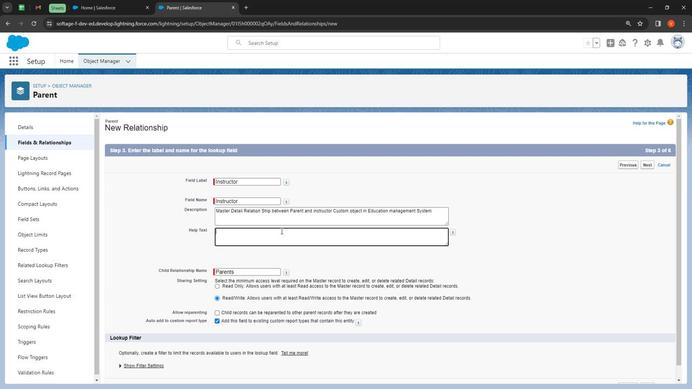 
Action: Key pressed <Key.shift>
Screenshot: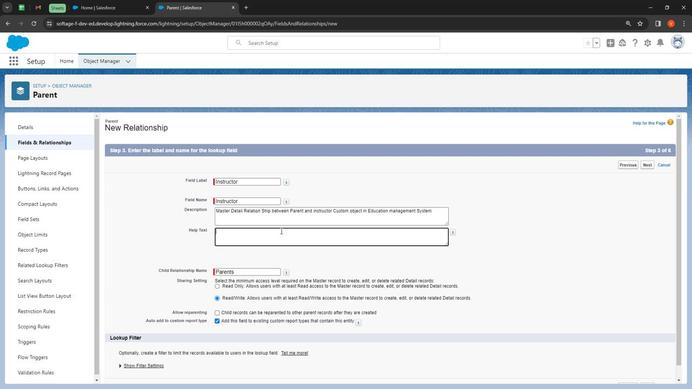 
Action: Mouse moved to (281, 230)
Screenshot: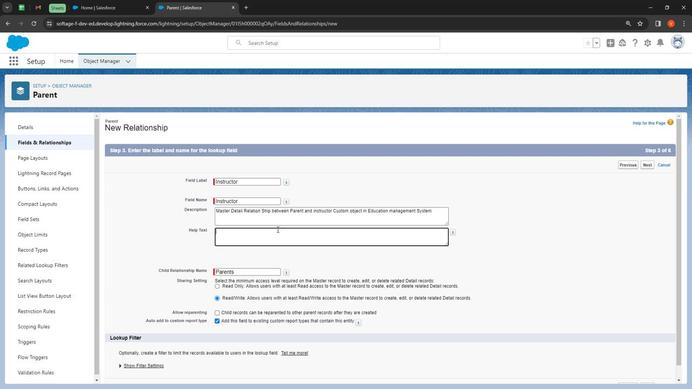 
Action: Key pressed <Key.shift><Key.shift><Key.shift><Key.shift><Key.shift>Master<Key.space><Key.shift>Detail<Key.space><Key.shift>
Screenshot: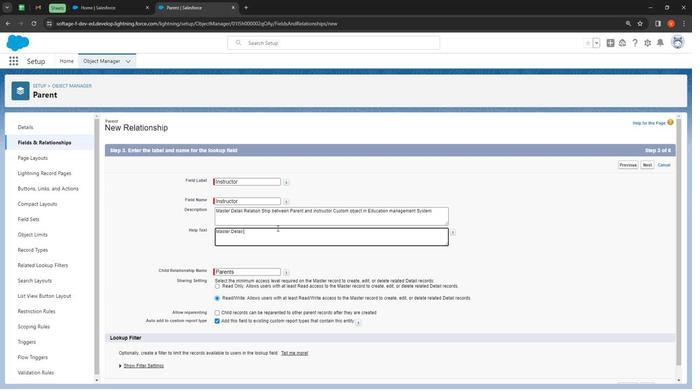 
Action: Mouse moved to (281, 229)
Screenshot: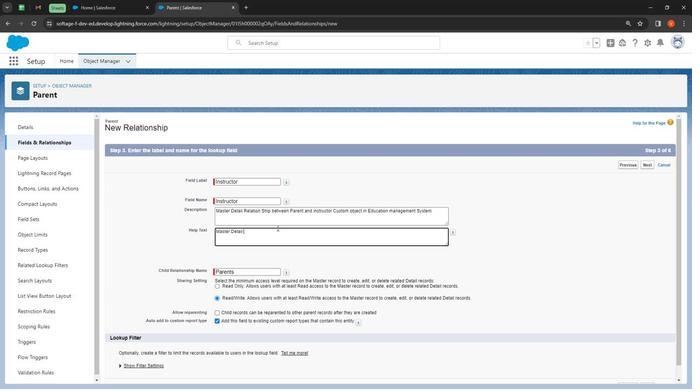 
Action: Key pressed Relation<Key.space><Key.shift>Ship<Key.space><Key.shift>Betw
Screenshot: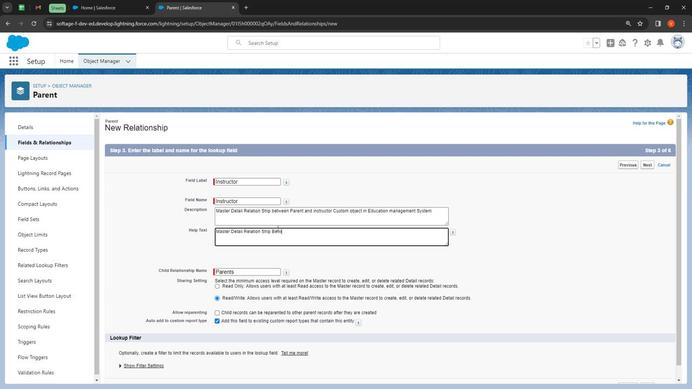 
Action: Mouse moved to (281, 229)
Screenshot: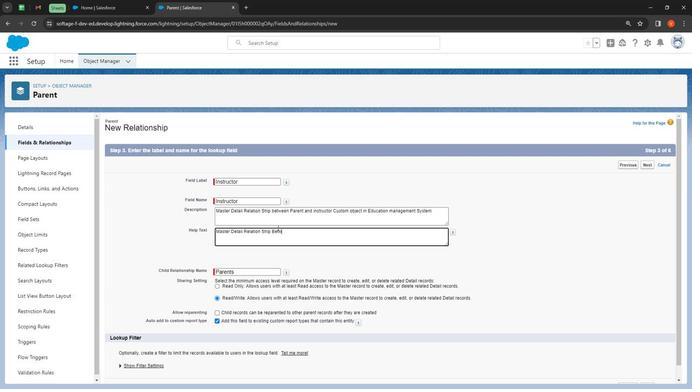 
Action: Key pressed een<Key.space><Key.shift>Parent<Key.space>an
Screenshot: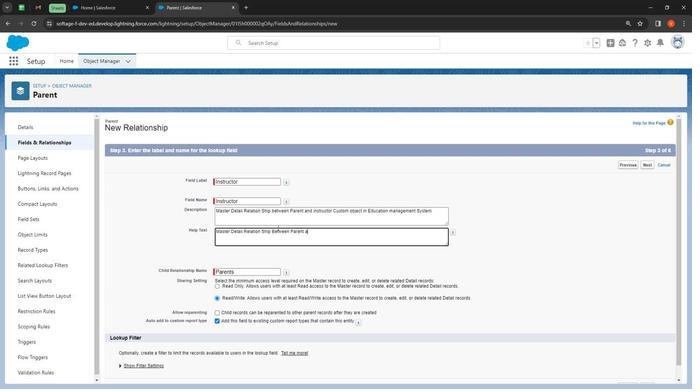 
Action: Mouse moved to (281, 229)
Screenshot: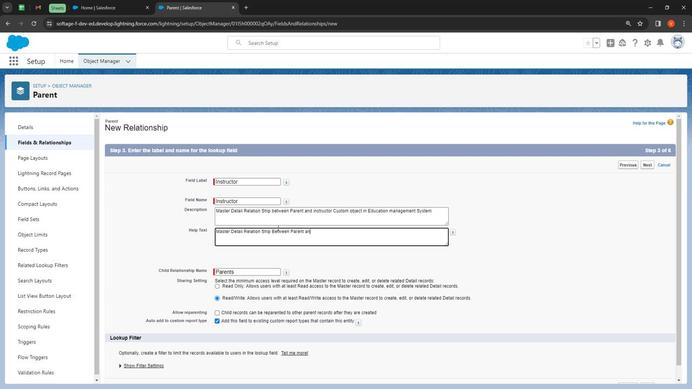 
Action: Key pressed a<Key.backspace>d<Key.space>instructor<Key.space><Key.shift><Key.shift>Custom<Key.space>objects<Key.space>in<Key.space><Key.shift>Educat
Screenshot: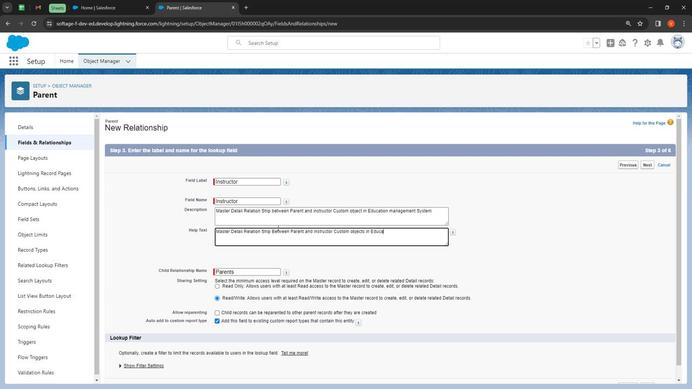
Action: Mouse moved to (281, 228)
Screenshot: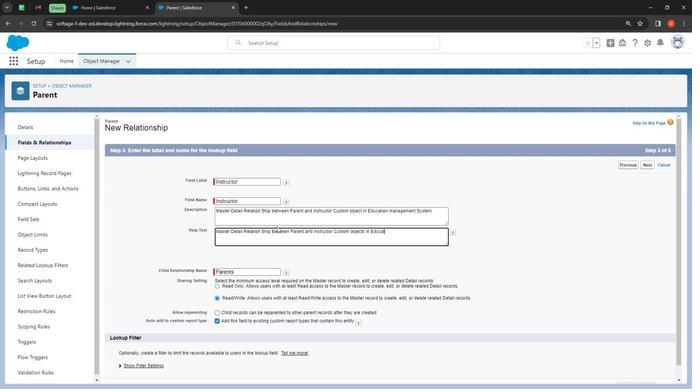 
Action: Key pressed i
Screenshot: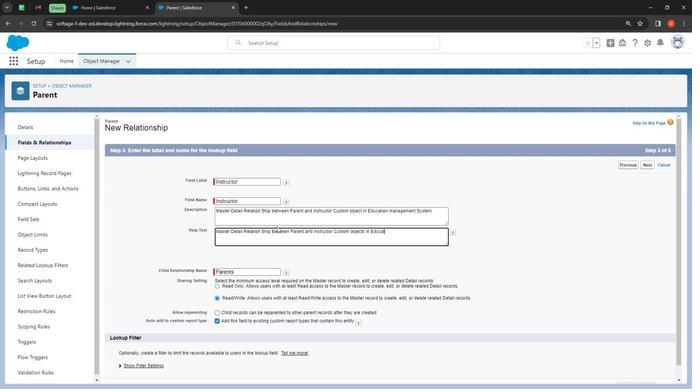 
Action: Mouse moved to (280, 227)
Screenshot: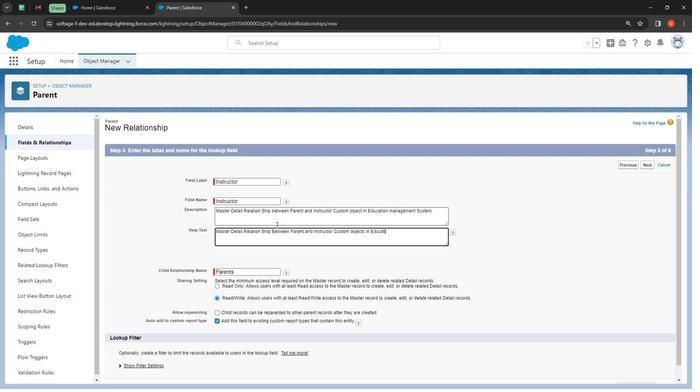 
Action: Key pressed o
Screenshot: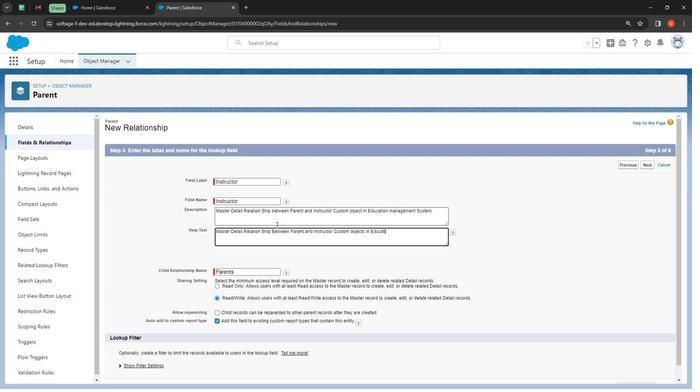 
Action: Mouse moved to (280, 225)
Screenshot: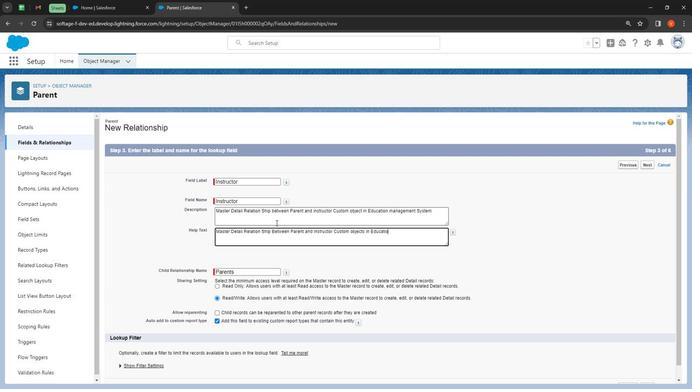 
Action: Key pressed n<Key.space>management<Key.space><Key.shift>System
Screenshot: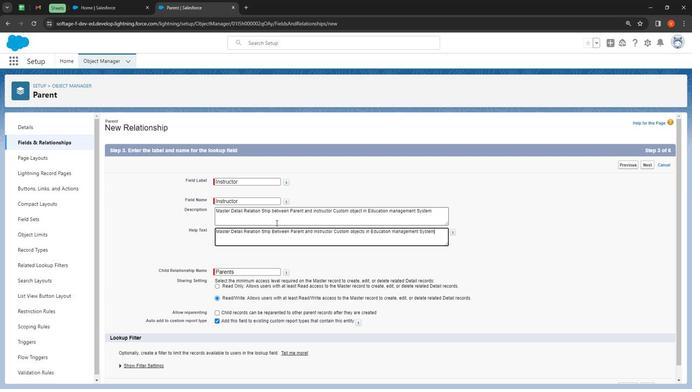 
Action: Mouse moved to (514, 280)
Screenshot: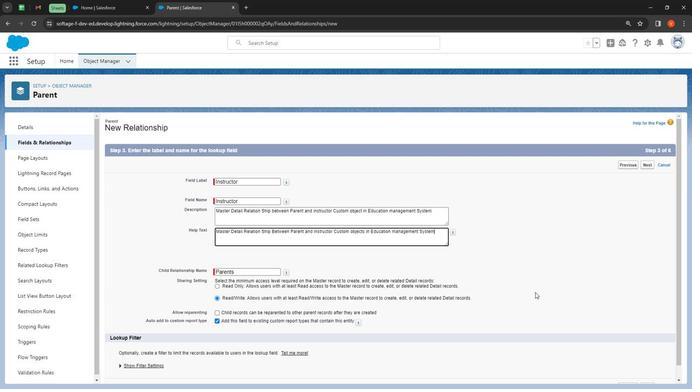 
Action: Mouse scrolled (514, 279) with delta (0, 0)
Screenshot: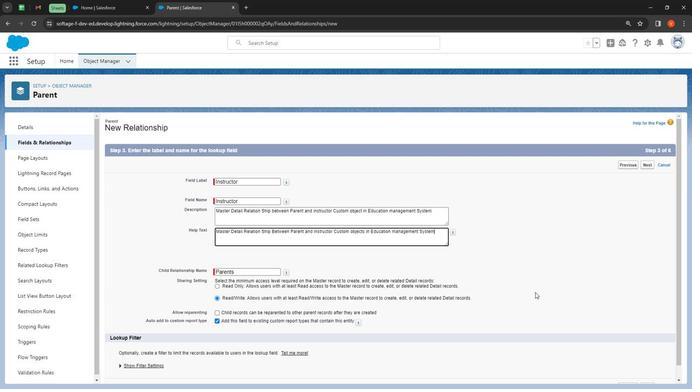 
Action: Mouse moved to (516, 283)
Screenshot: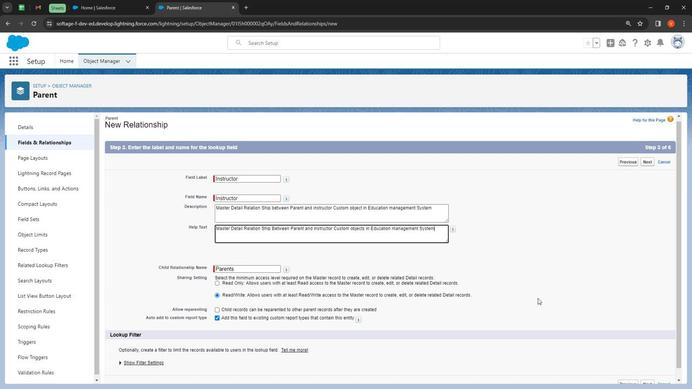
Action: Mouse scrolled (516, 283) with delta (0, 0)
Screenshot: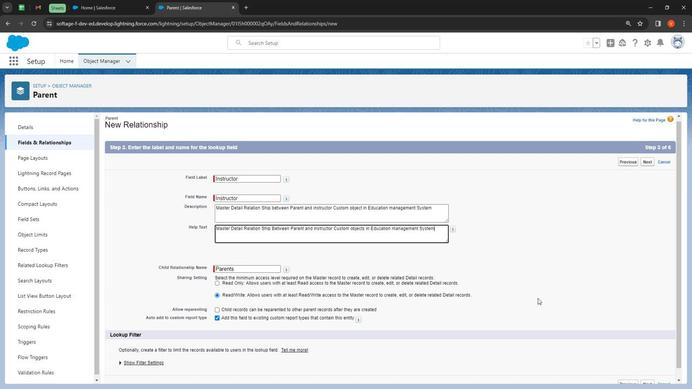 
Action: Mouse moved to (518, 287)
Screenshot: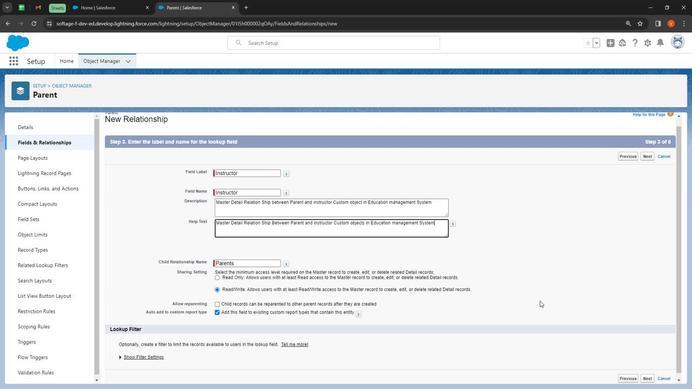 
Action: Mouse scrolled (518, 287) with delta (0, 0)
Screenshot: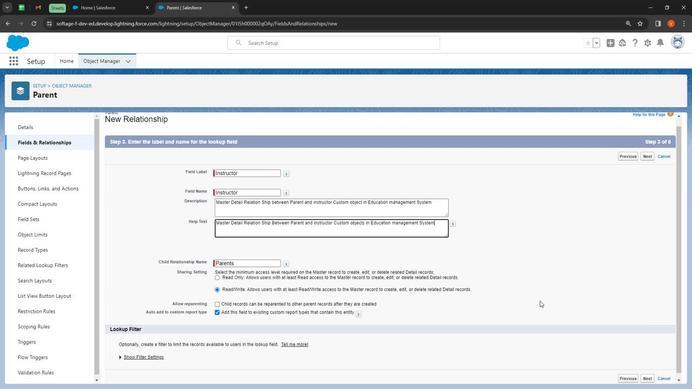 
Action: Mouse moved to (523, 290)
Screenshot: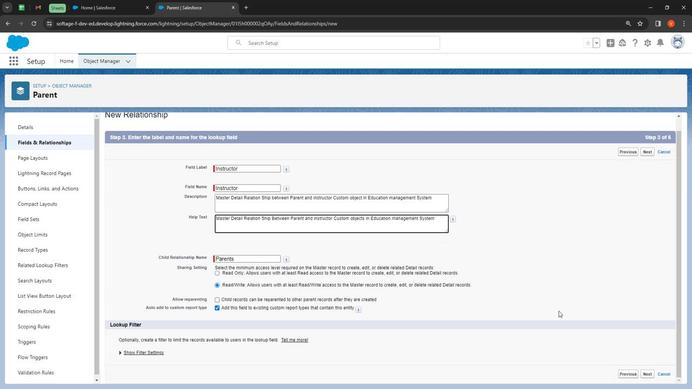 
Action: Mouse scrolled (523, 289) with delta (0, 0)
Screenshot: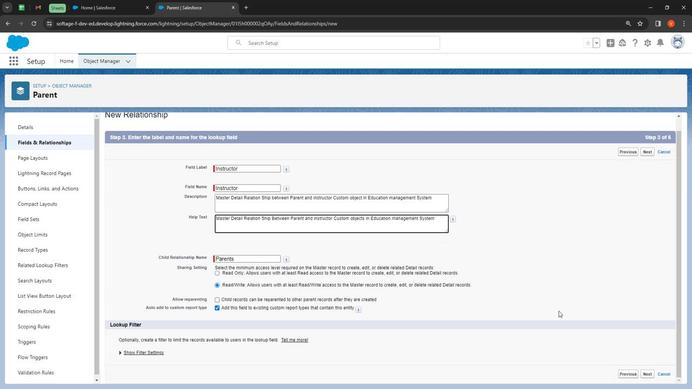 
Action: Mouse moved to (615, 345)
Screenshot: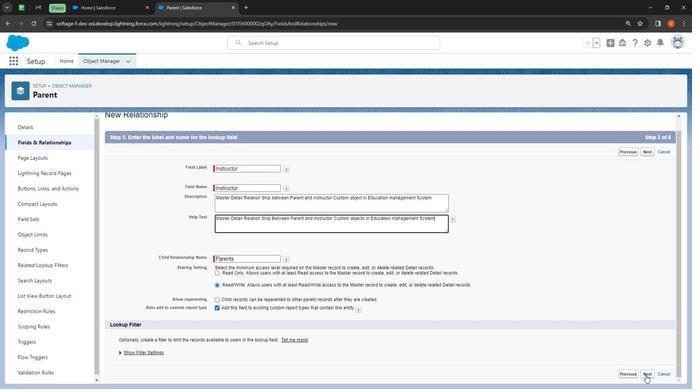 
Action: Mouse pressed left at (615, 345)
Screenshot: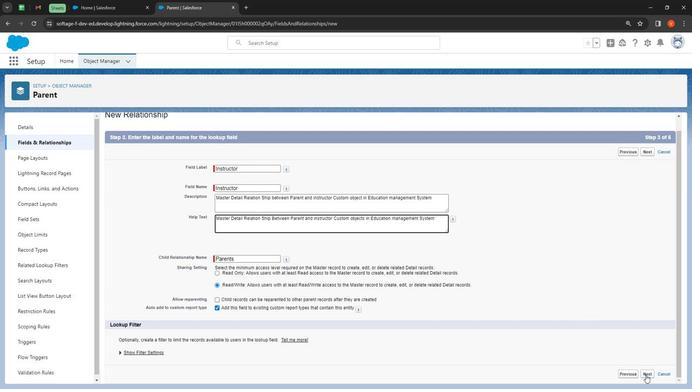 
Action: Mouse moved to (574, 246)
Screenshot: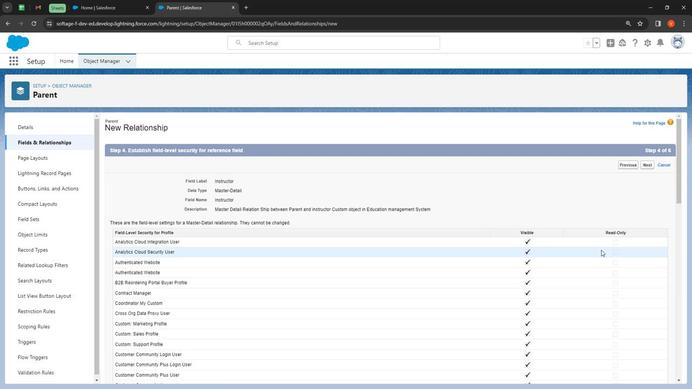 
Action: Mouse scrolled (574, 246) with delta (0, 0)
Screenshot: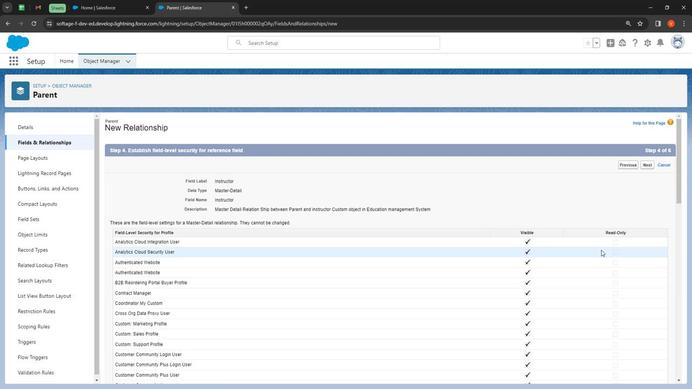 
Action: Mouse moved to (574, 249)
Screenshot: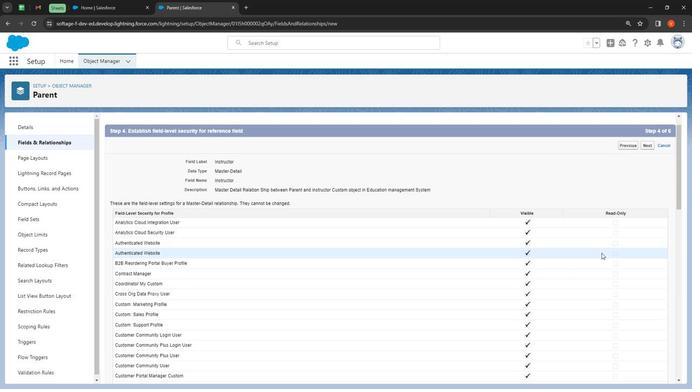 
Action: Mouse scrolled (574, 249) with delta (0, 0)
Screenshot: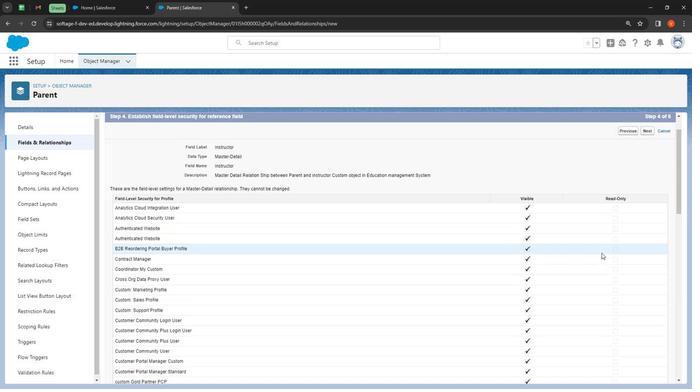 
Action: Mouse moved to (574, 250)
Screenshot: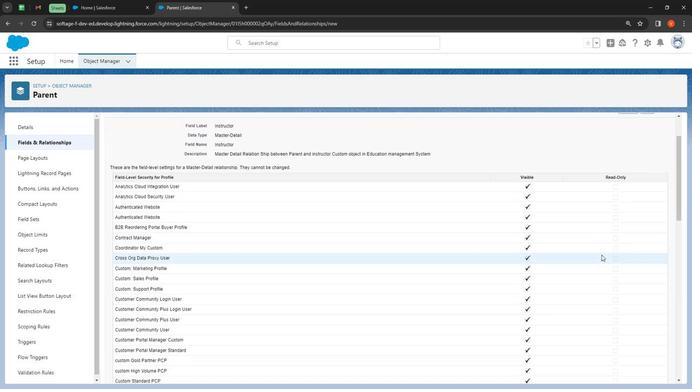 
Action: Mouse scrolled (574, 250) with delta (0, 0)
Screenshot: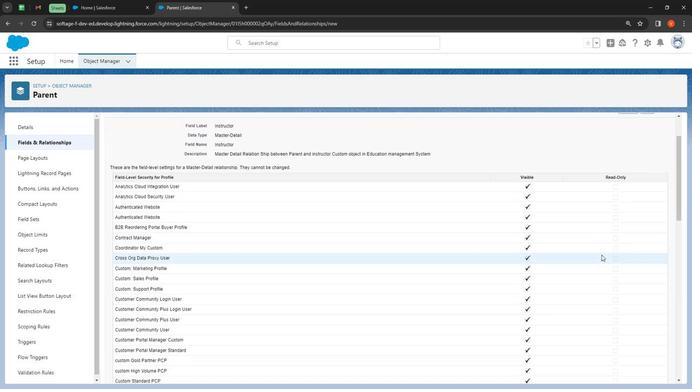 
Action: Mouse moved to (574, 251)
Screenshot: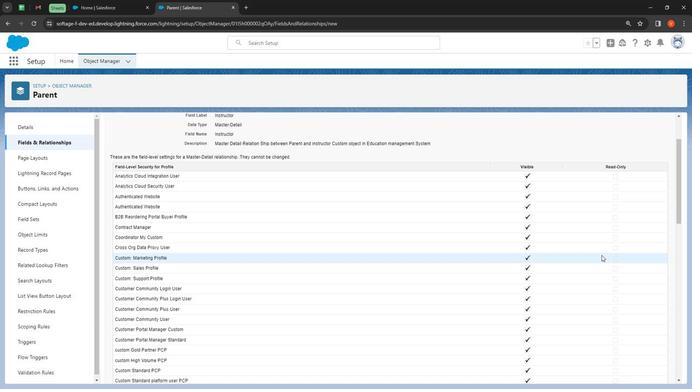 
Action: Mouse scrolled (574, 251) with delta (0, 0)
Screenshot: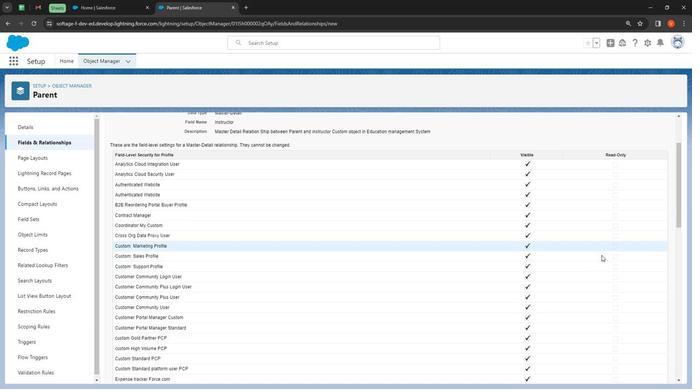 
Action: Mouse moved to (574, 252)
Screenshot: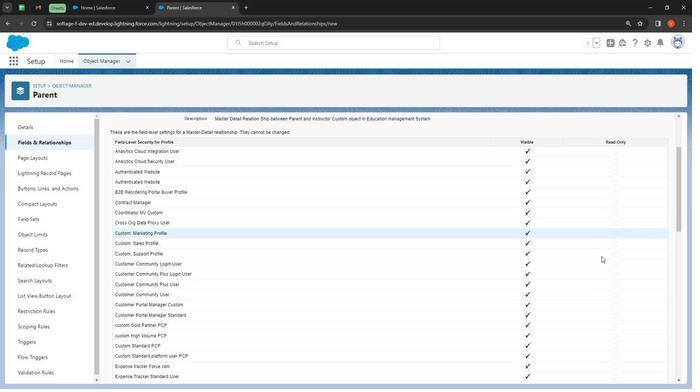 
Action: Mouse scrolled (574, 252) with delta (0, 0)
Screenshot: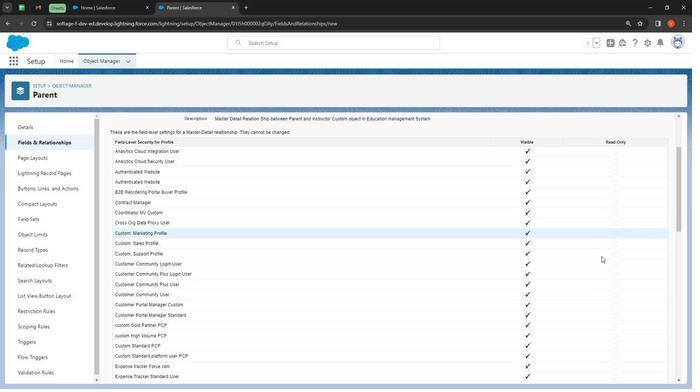 
Action: Mouse moved to (583, 315)
Screenshot: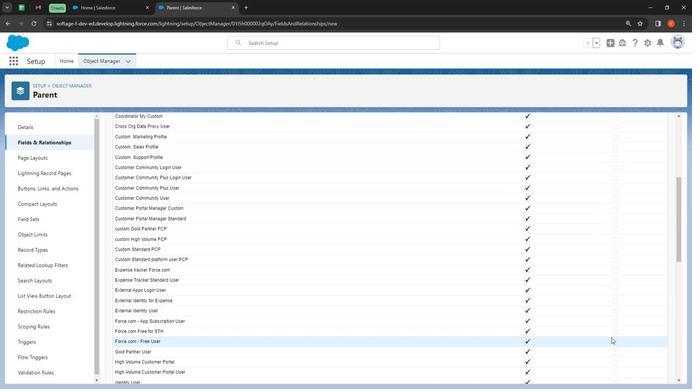 
Action: Mouse scrolled (583, 315) with delta (0, 0)
Screenshot: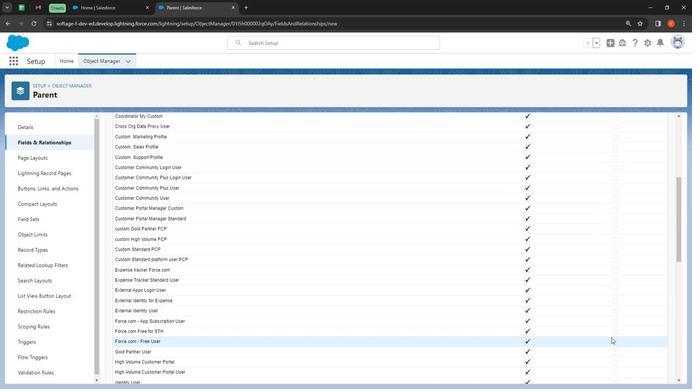 
Action: Mouse moved to (583, 316)
Screenshot: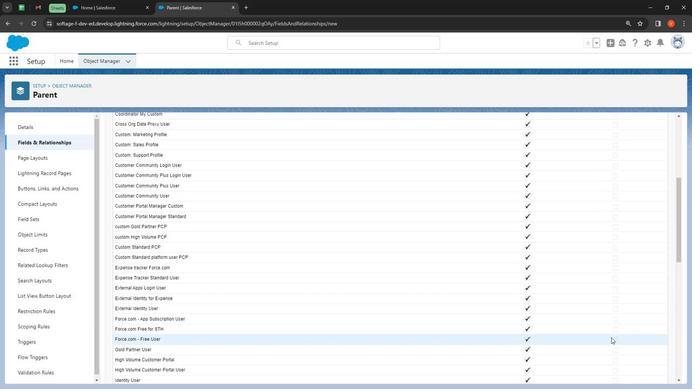 
Action: Mouse scrolled (583, 315) with delta (0, 0)
Screenshot: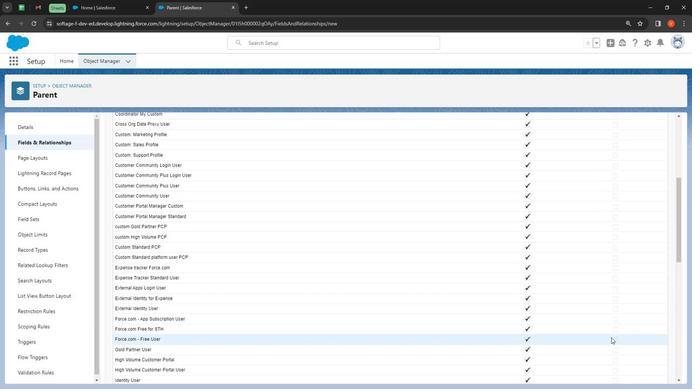 
Action: Mouse moved to (583, 316)
Screenshot: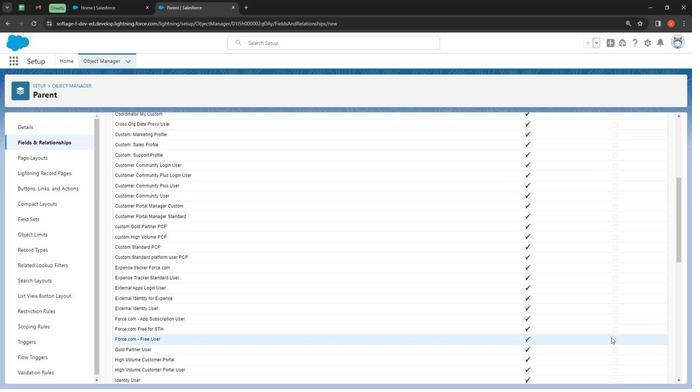 
Action: Mouse scrolled (583, 315) with delta (0, 0)
Screenshot: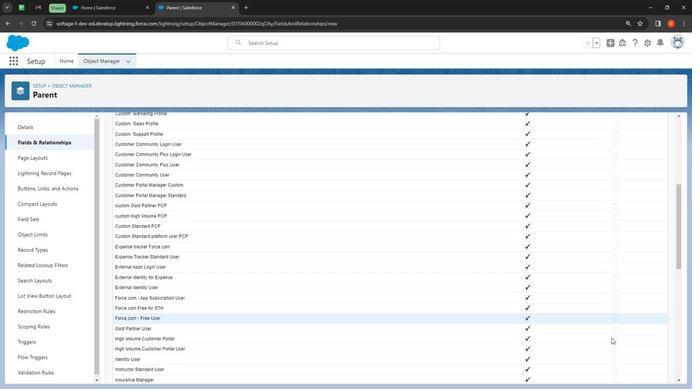 
Action: Mouse moved to (583, 316)
Screenshot: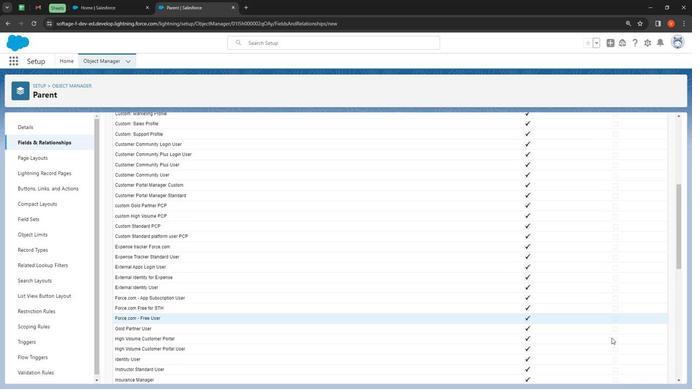 
Action: Mouse scrolled (583, 316) with delta (0, 0)
Screenshot: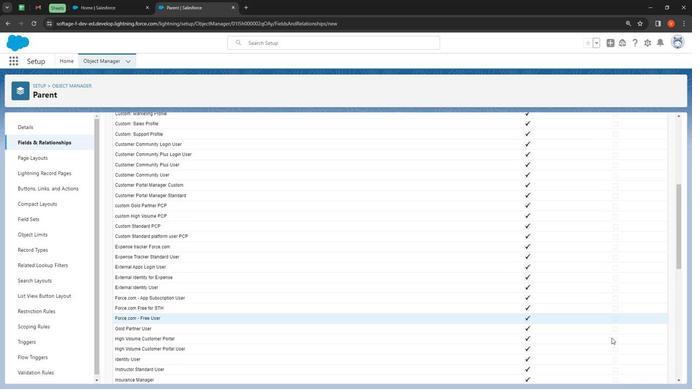 
Action: Mouse moved to (584, 315)
Screenshot: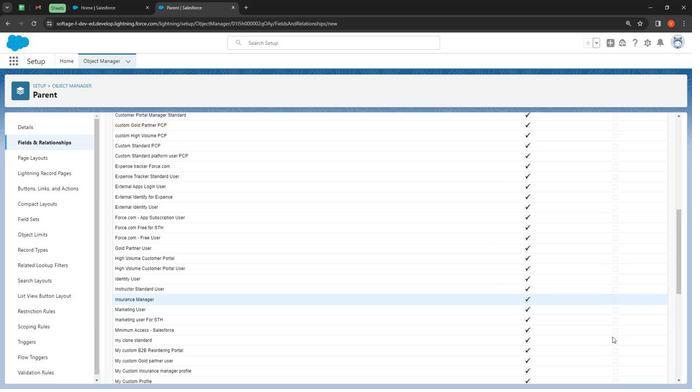 
Action: Mouse scrolled (584, 315) with delta (0, 0)
Screenshot: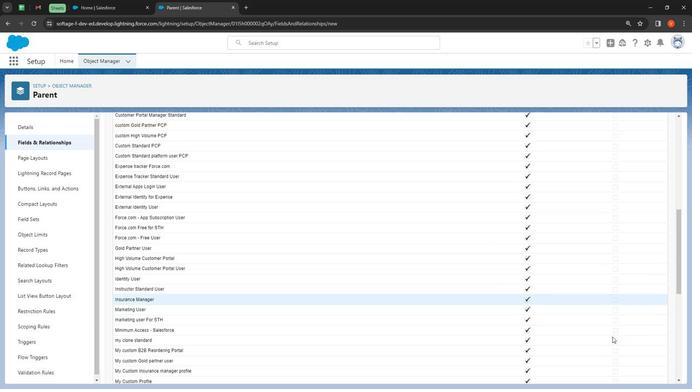 
Action: Mouse moved to (584, 315)
Screenshot: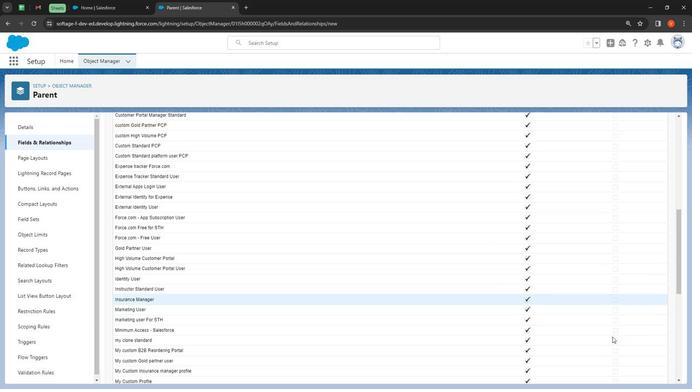 
Action: Mouse scrolled (584, 315) with delta (0, 0)
Screenshot: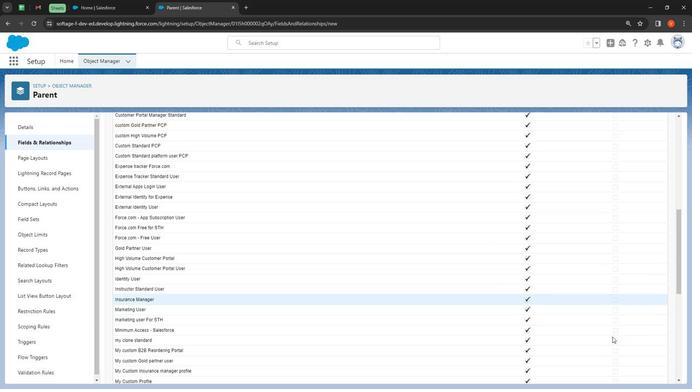 
Action: Mouse moved to (605, 331)
Screenshot: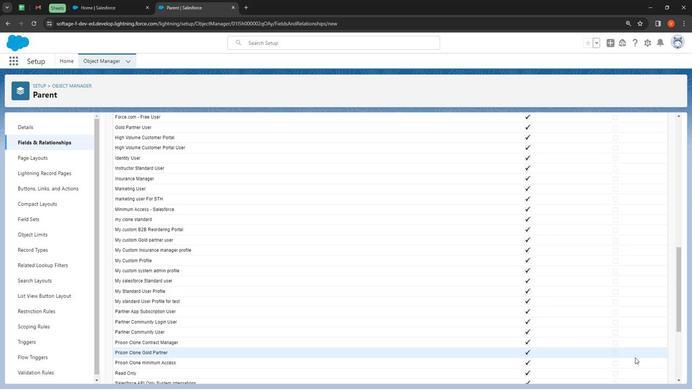 
Action: Mouse scrolled (605, 331) with delta (0, 0)
Screenshot: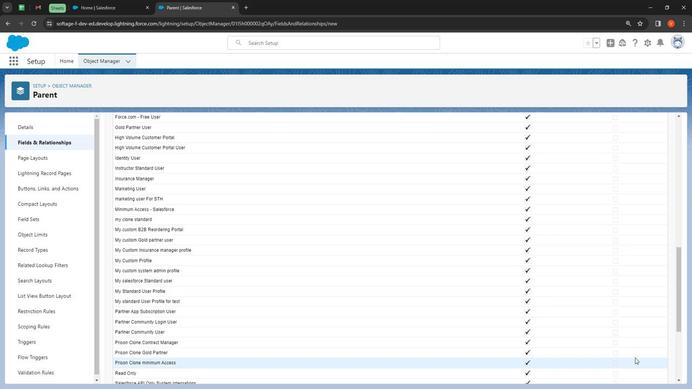 
Action: Mouse scrolled (605, 331) with delta (0, 0)
Screenshot: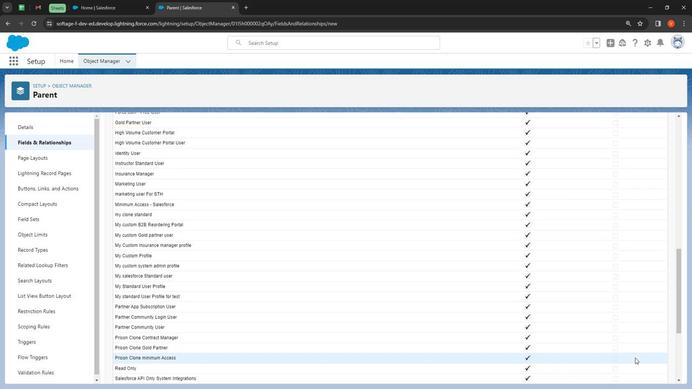 
Action: Mouse scrolled (605, 331) with delta (0, 0)
Screenshot: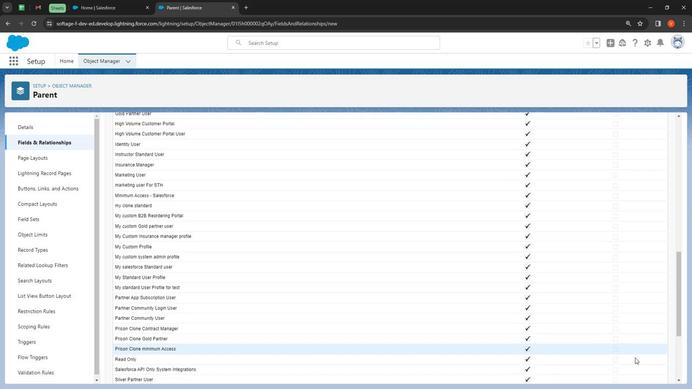 
Action: Mouse scrolled (605, 331) with delta (0, 0)
Screenshot: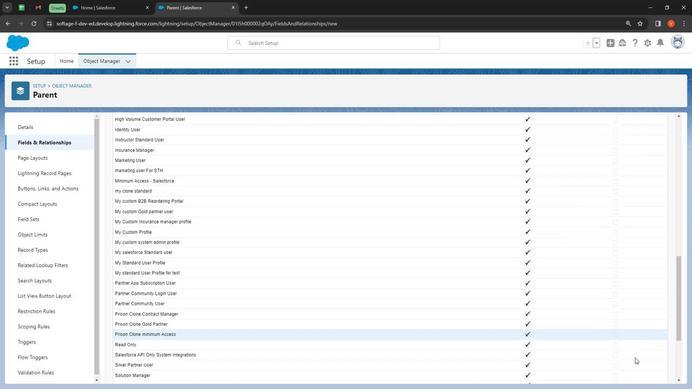 
Action: Mouse scrolled (605, 331) with delta (0, 0)
Screenshot: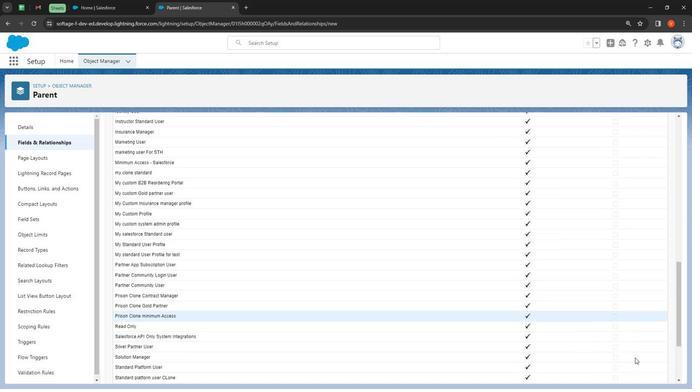 
Action: Mouse moved to (615, 342)
Screenshot: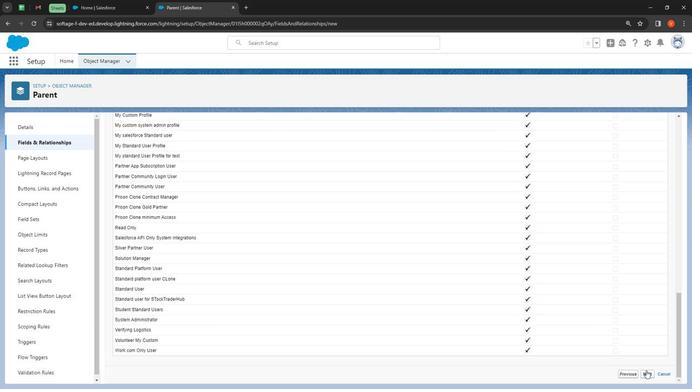 
Action: Mouse pressed left at (615, 342)
Screenshot: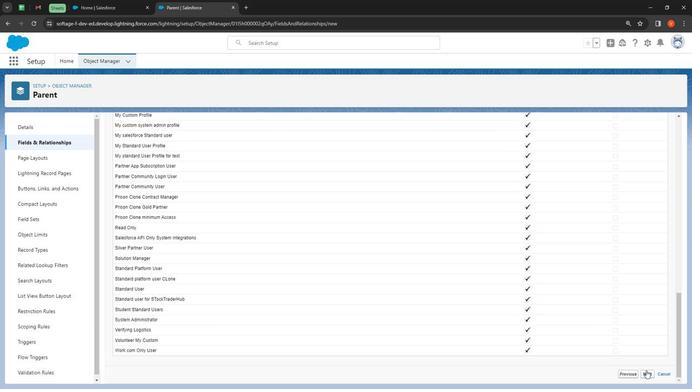 
Action: Mouse moved to (616, 259)
Screenshot: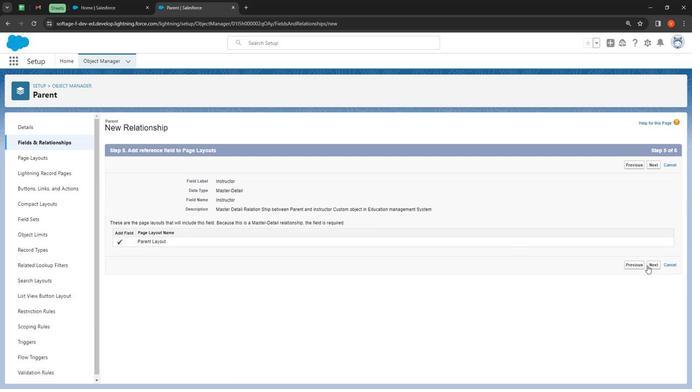 
Action: Mouse pressed left at (616, 259)
Screenshot: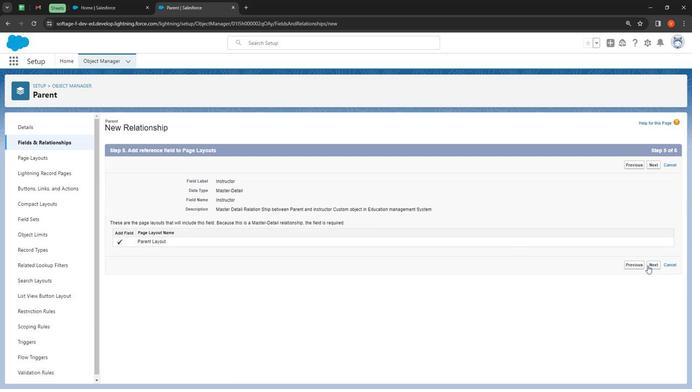 
Action: Mouse moved to (617, 281)
Screenshot: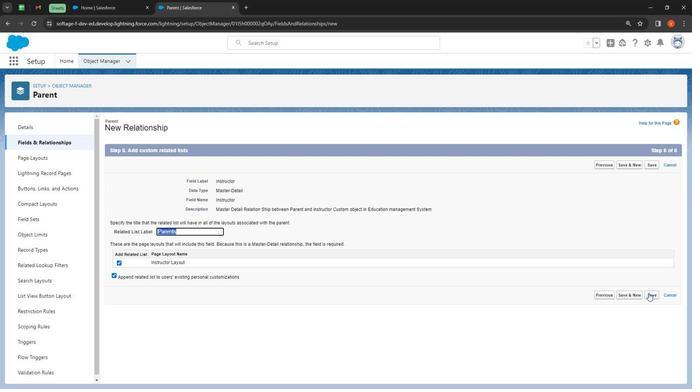 
Action: Mouse pressed left at (617, 281)
Screenshot: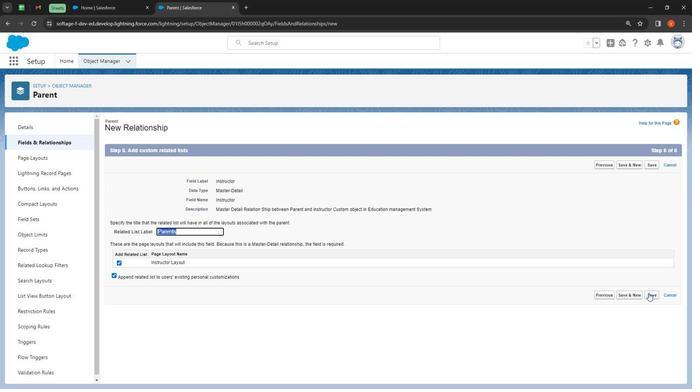 
Action: Mouse moved to (128, 97)
Screenshot: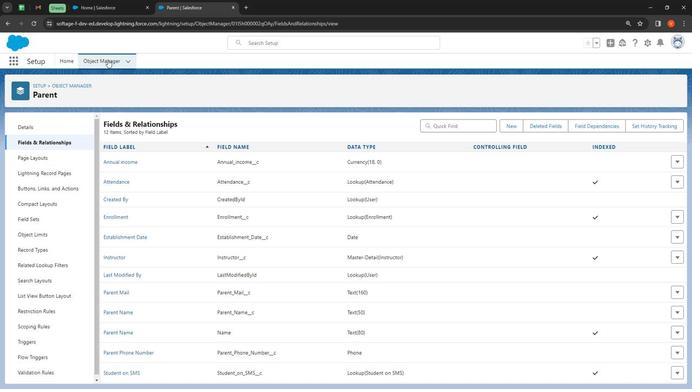 
Action: Mouse pressed left at (128, 97)
Screenshot: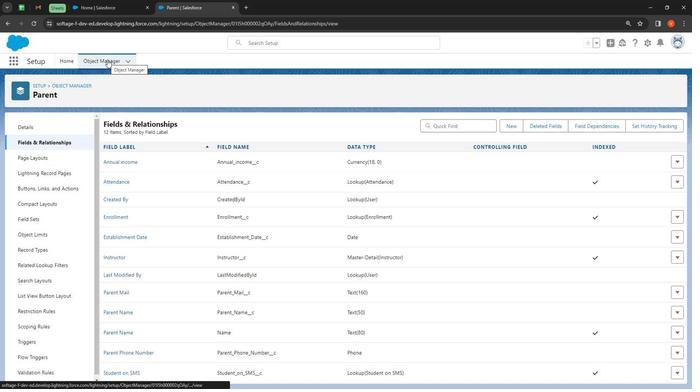 
Action: Mouse moved to (526, 117)
Screenshot: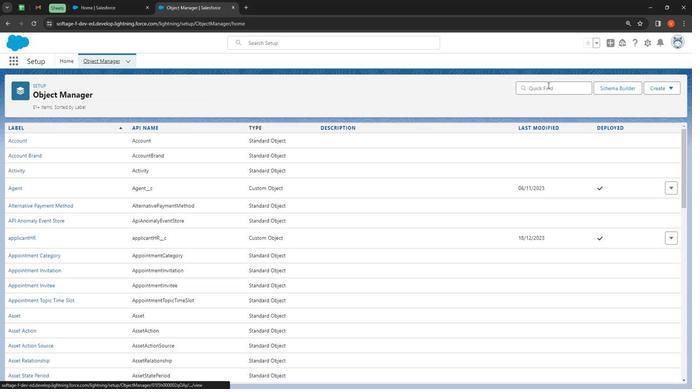 
Action: Mouse pressed left at (526, 117)
Screenshot: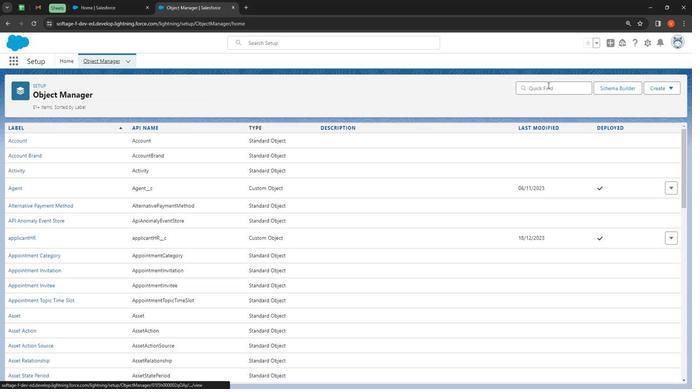 
Action: Mouse moved to (526, 117)
Screenshot: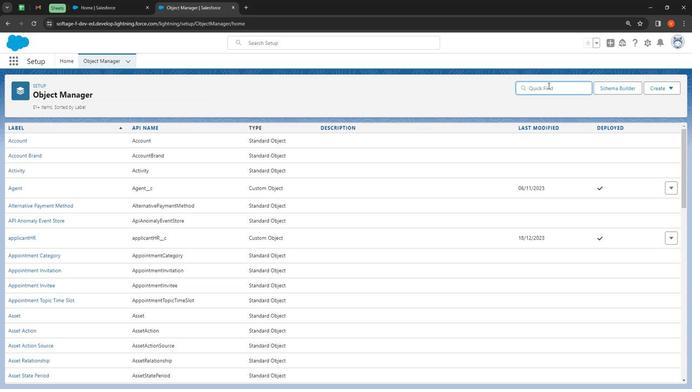 
Action: Key pressed i
Screenshot: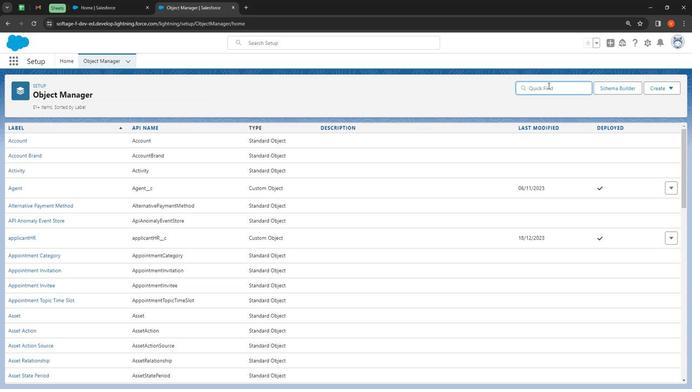 
Action: Mouse moved to (526, 117)
Screenshot: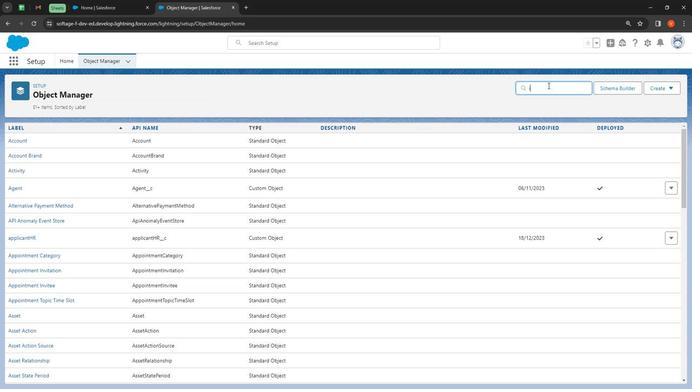 
Action: Key pressed n
Screenshot: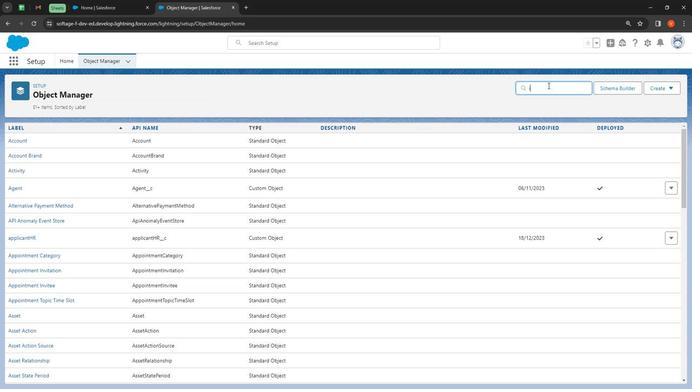 
Action: Mouse moved to (522, 115)
Screenshot: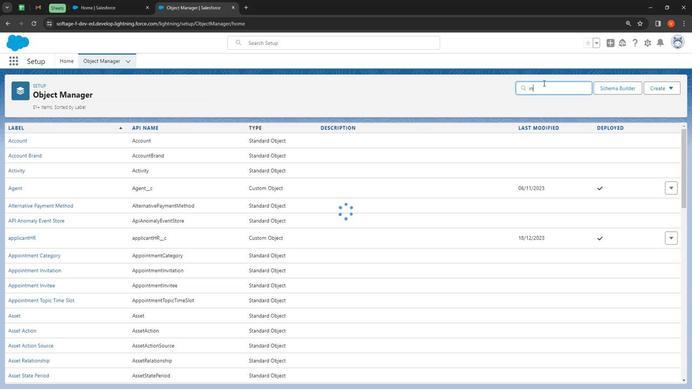 
Action: Key pressed s
Screenshot: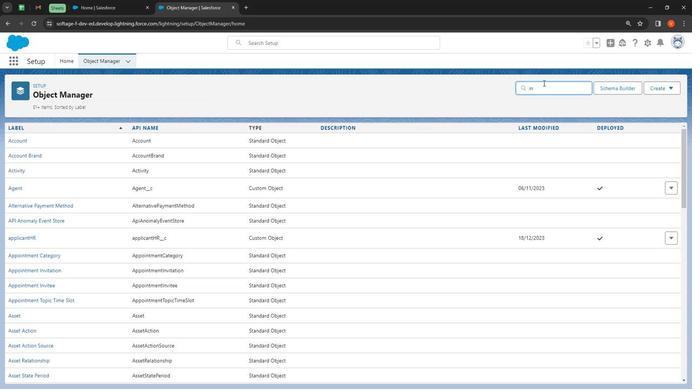 
Action: Mouse moved to (521, 115)
Screenshot: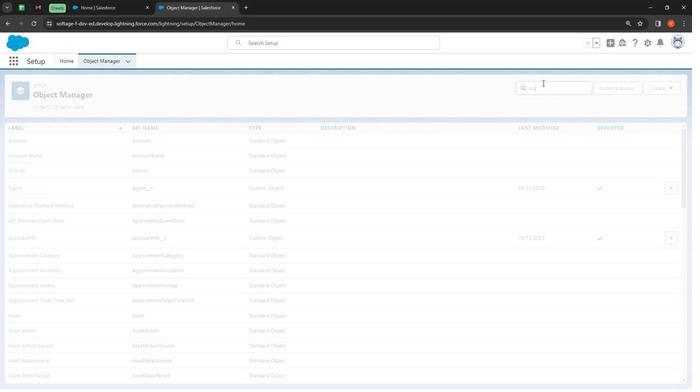 
Action: Key pressed t
Screenshot: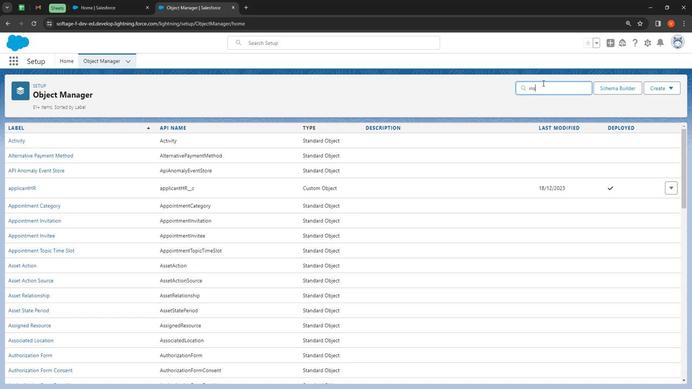
Action: Mouse moved to (41, 164)
Screenshot: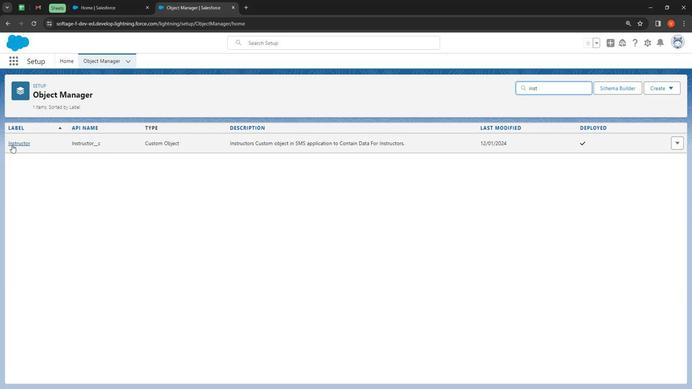 
Action: Mouse pressed left at (41, 164)
Screenshot: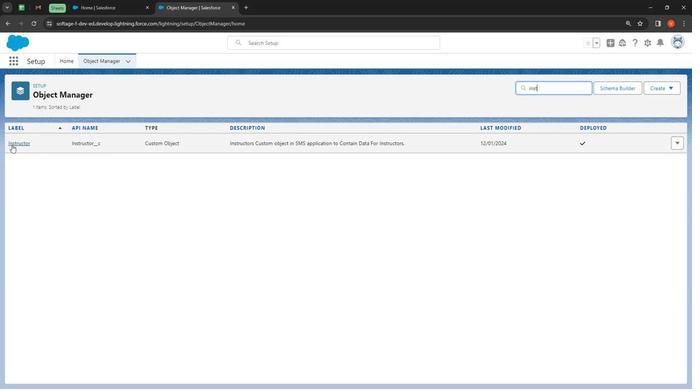 
Action: Mouse moved to (60, 163)
Screenshot: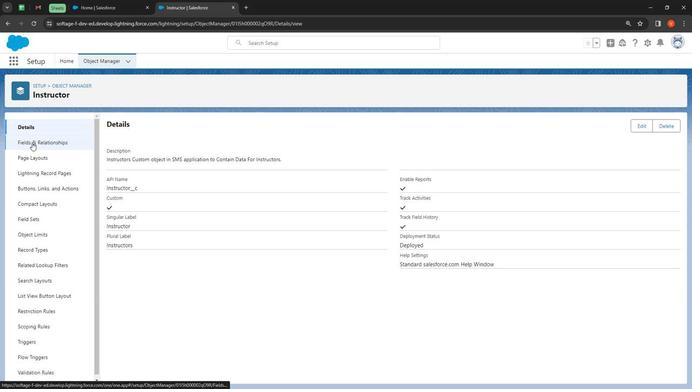 
Action: Mouse pressed left at (60, 163)
Screenshot: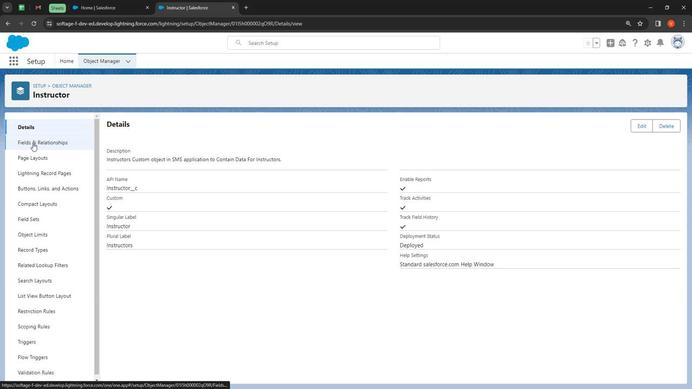 
Action: Mouse moved to (501, 147)
Screenshot: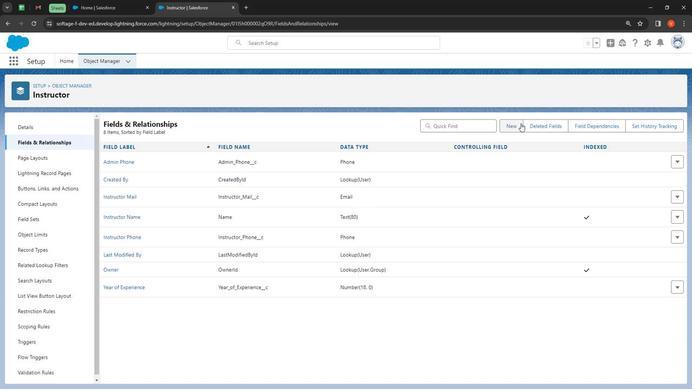 
Action: Mouse pressed left at (501, 147)
Screenshot: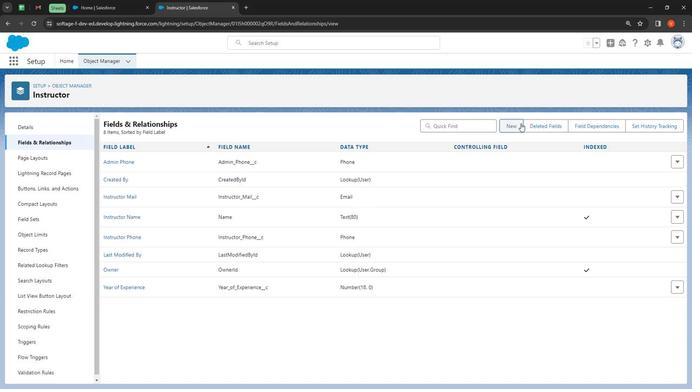 
Action: Mouse moved to (161, 253)
Screenshot: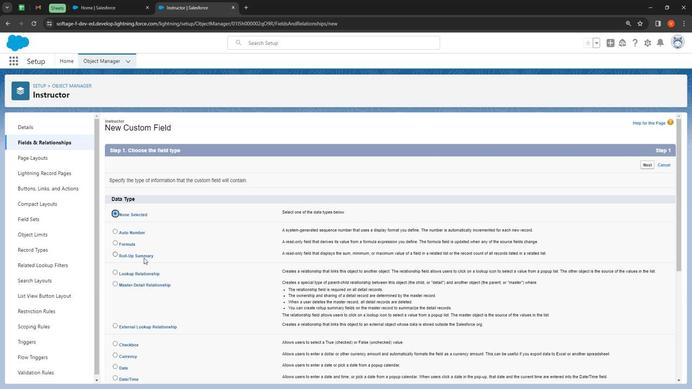 
Action: Mouse pressed left at (161, 253)
Screenshot: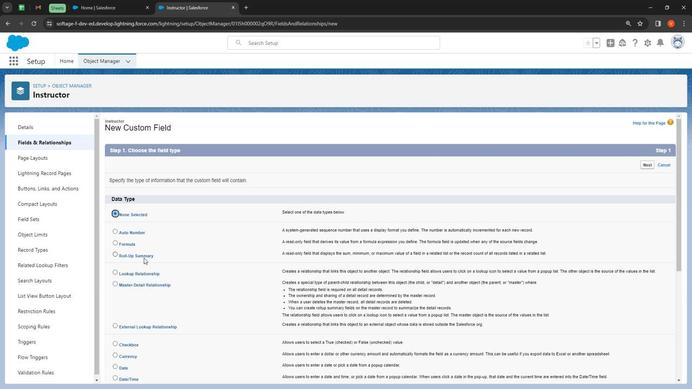 
Action: Mouse moved to (161, 253)
Screenshot: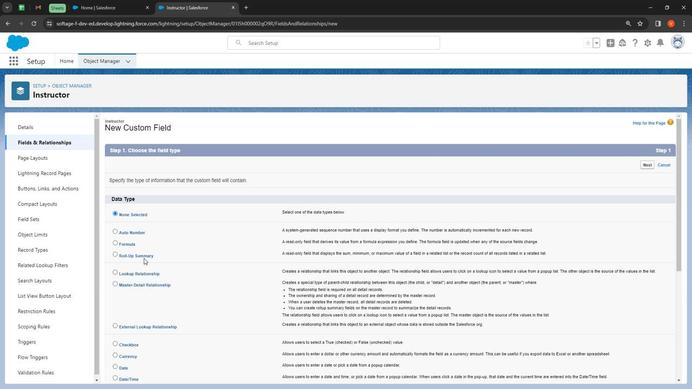 
Action: Mouse pressed left at (161, 253)
Screenshot: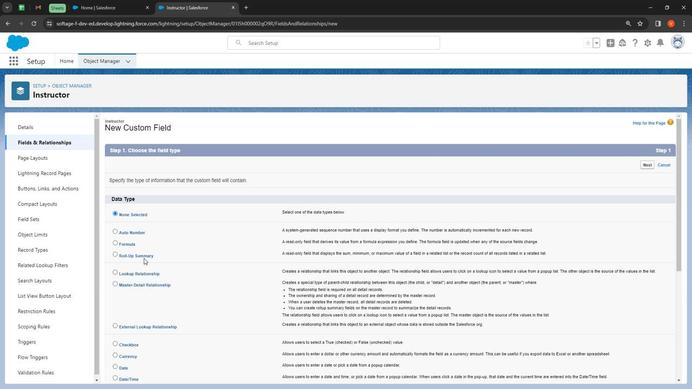 
Action: Mouse moved to (158, 251)
Screenshot: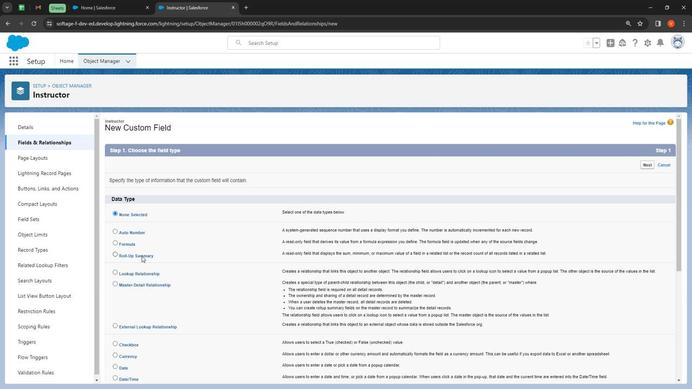 
Action: Mouse pressed left at (158, 251)
Screenshot: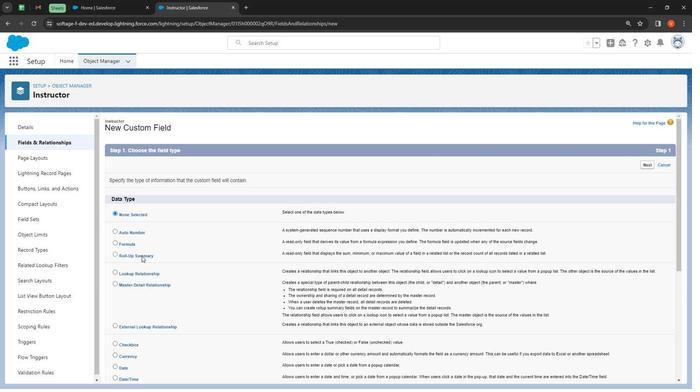 
Action: Mouse moved to (533, 314)
Screenshot: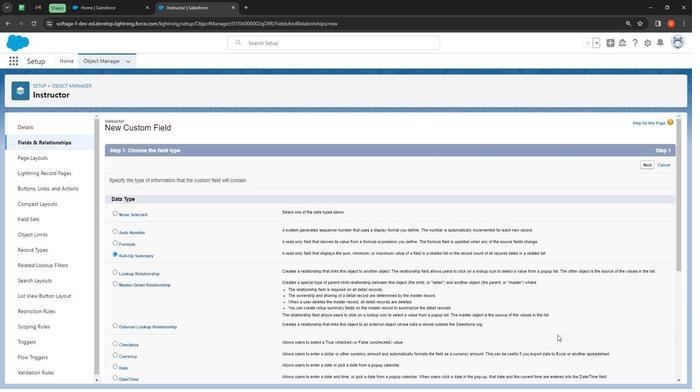 
Action: Mouse scrolled (533, 314) with delta (0, 0)
Screenshot: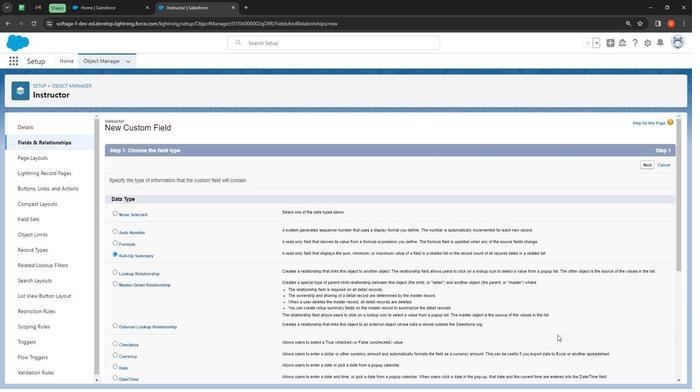 
Action: Mouse moved to (538, 314)
Screenshot: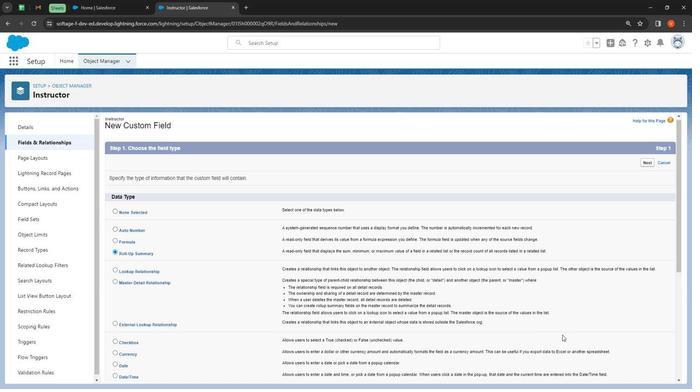 
Action: Mouse scrolled (538, 314) with delta (0, 0)
Screenshot: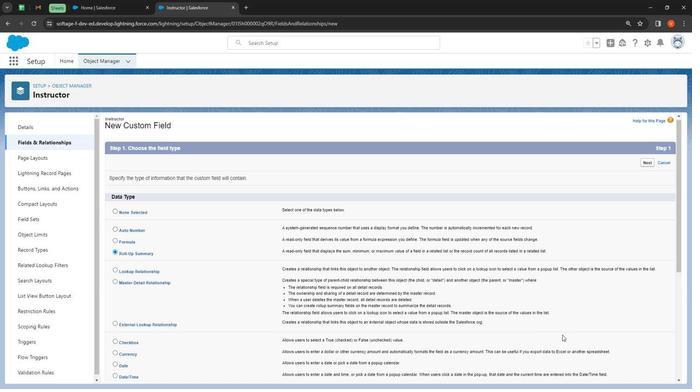 
Action: Mouse moved to (548, 317)
Screenshot: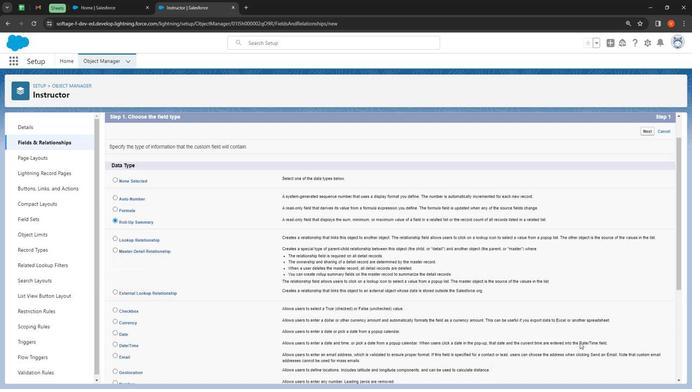 
Action: Mouse scrolled (546, 316) with delta (0, 0)
Screenshot: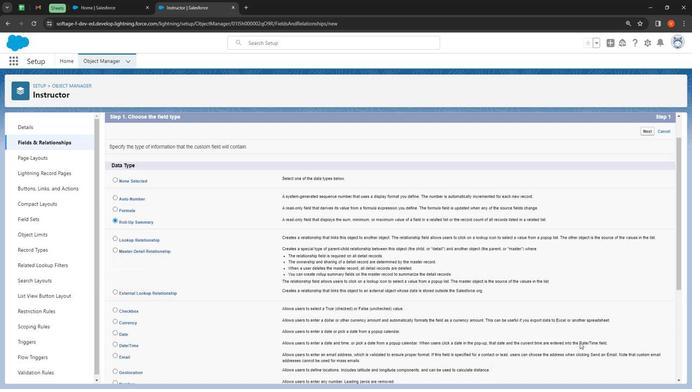 
Action: Mouse moved to (557, 321)
Screenshot: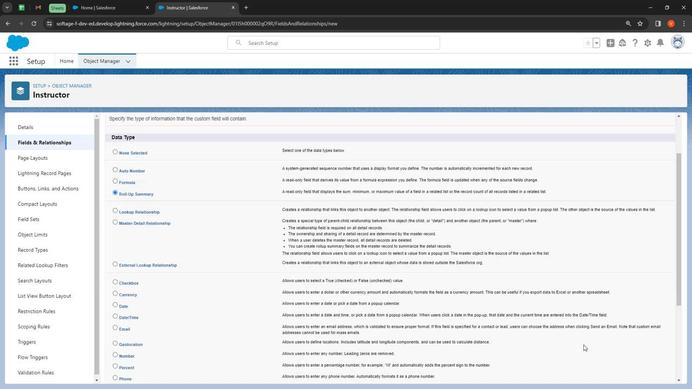 
Action: Mouse scrolled (557, 321) with delta (0, 0)
Screenshot: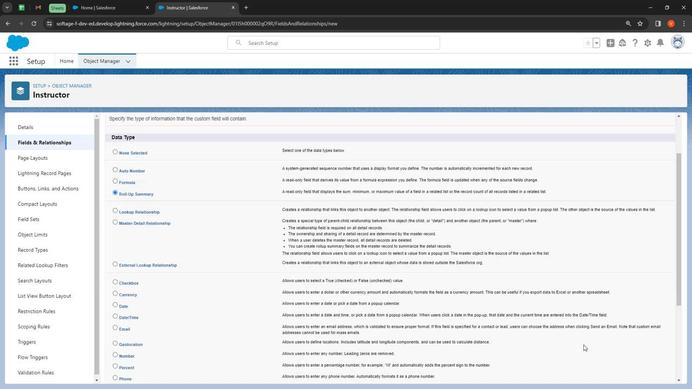 
Action: Mouse moved to (560, 322)
Screenshot: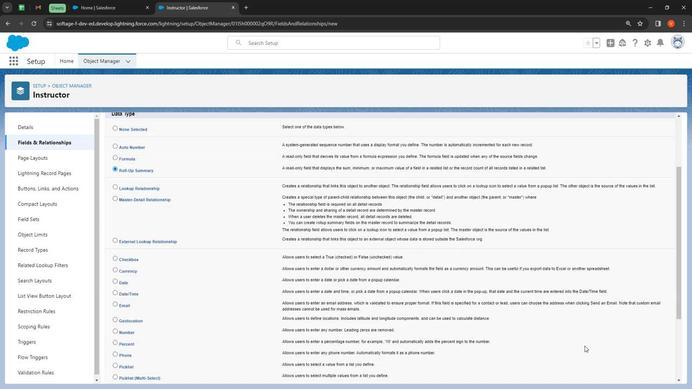 
Action: Mouse scrolled (560, 322) with delta (0, 0)
Screenshot: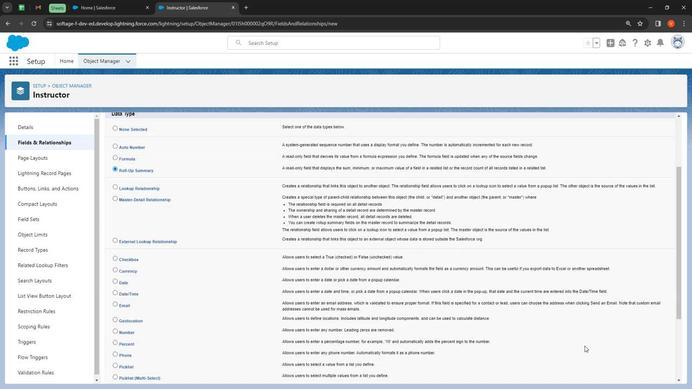 
Action: Mouse moved to (564, 323)
Screenshot: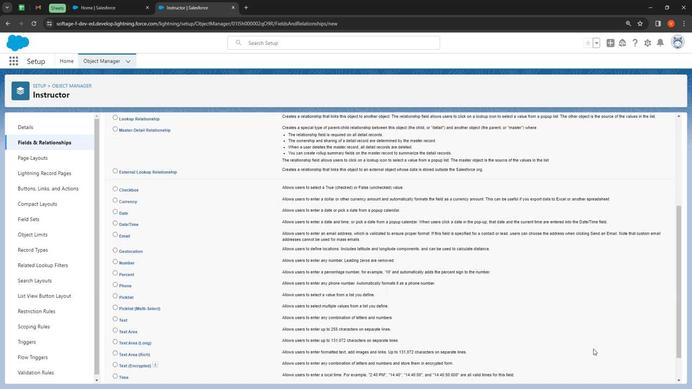 
Action: Mouse scrolled (564, 323) with delta (0, 0)
Screenshot: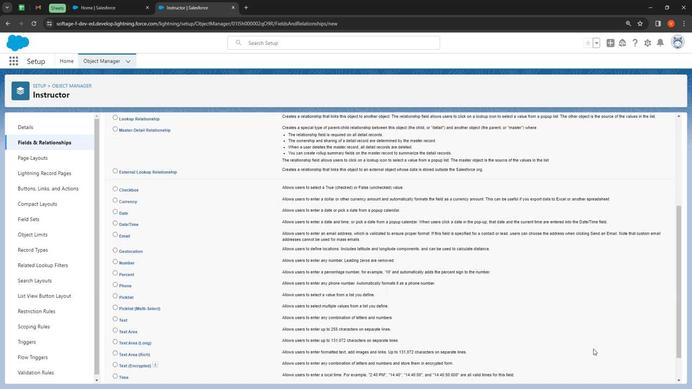 
Action: Mouse moved to (567, 324)
Screenshot: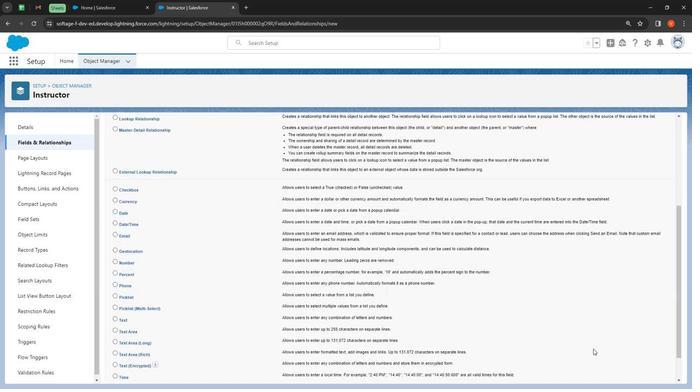 
Action: Mouse scrolled (567, 324) with delta (0, 0)
Screenshot: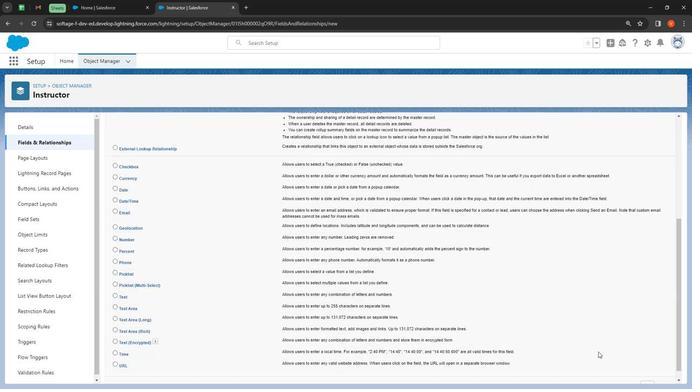 
Action: Mouse moved to (571, 327)
Screenshot: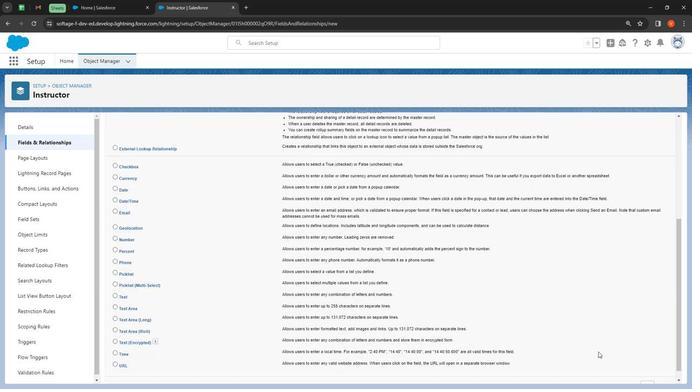 
Action: Mouse scrolled (571, 327) with delta (0, 0)
Screenshot: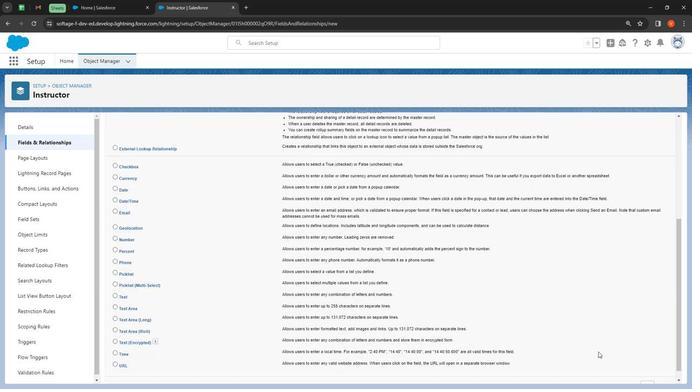 
Action: Mouse moved to (574, 328)
Screenshot: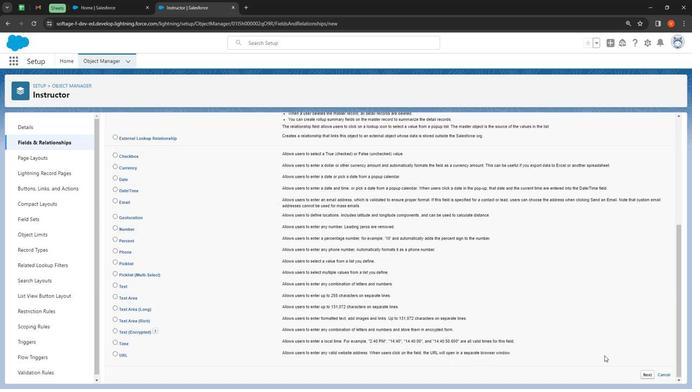 
Action: Mouse scrolled (574, 328) with delta (0, 0)
Screenshot: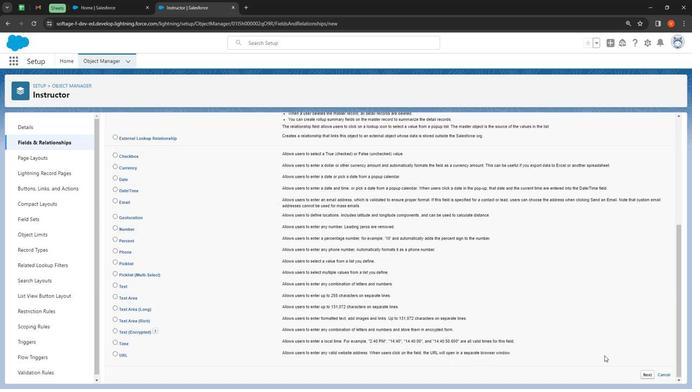 
Action: Mouse moved to (612, 343)
Screenshot: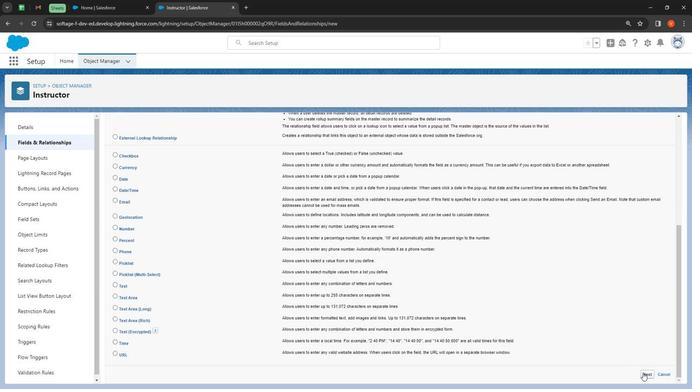 
Action: Mouse pressed left at (612, 343)
Screenshot: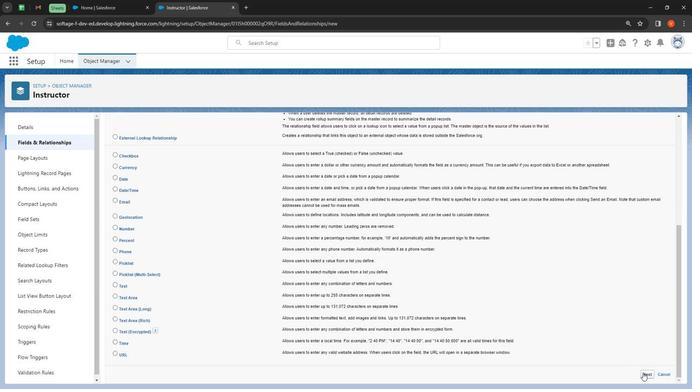 
Action: Mouse moved to (242, 192)
Screenshot: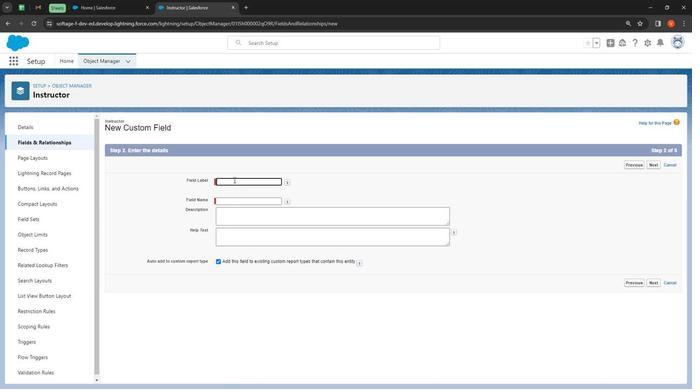 
Action: Mouse pressed left at (242, 192)
Screenshot: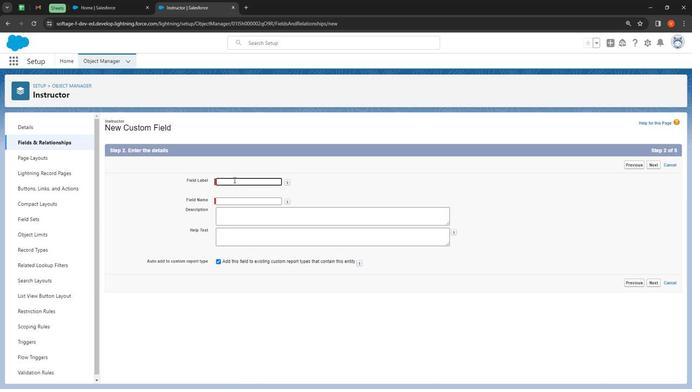 
Action: Key pressed <Key.shift>
Screenshot: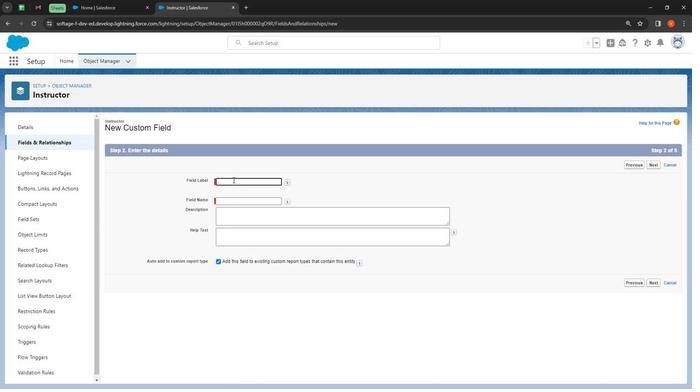 
Action: Mouse moved to (241, 194)
Screenshot: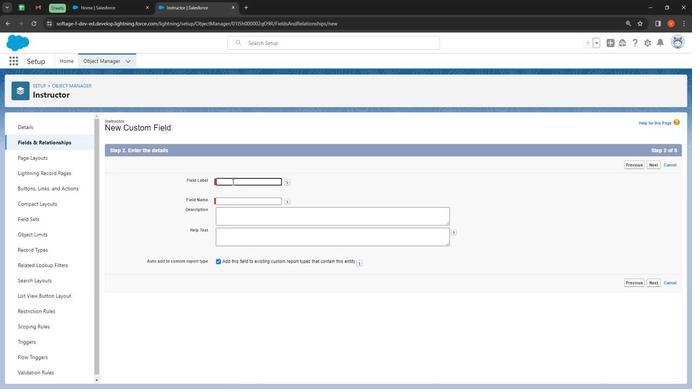 
Action: Key pressed Roll<Key.space><Key.shift><Key.shift><Key.shift><Key.shift><Key.shift>Up<Key.space><Key.shift><Key.shift><Key.shift><Key.shift><Key.shift><Key.shift><Key.shift><Key.shift><Key.shift><Key.shift><Key.shift><Key.shift><Key.shift><Key.shift><Key.shift>Fiend<Key.backspace><Key.backspace>ld<Key.space>on<Key.space>inst
Screenshot: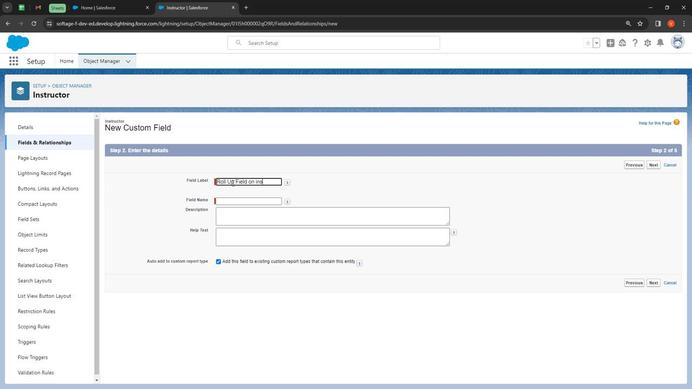 
Action: Mouse moved to (240, 194)
Screenshot: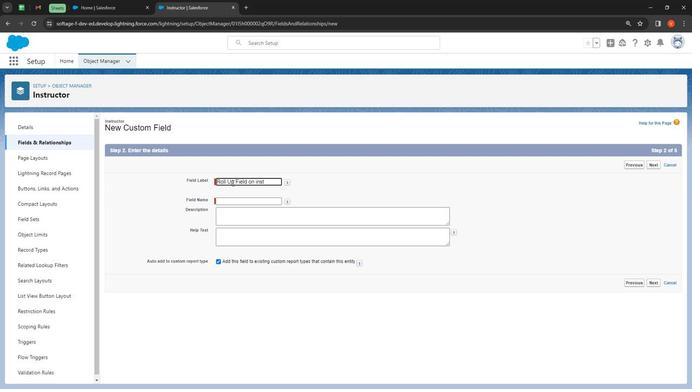 
Action: Key pressed ruc
Screenshot: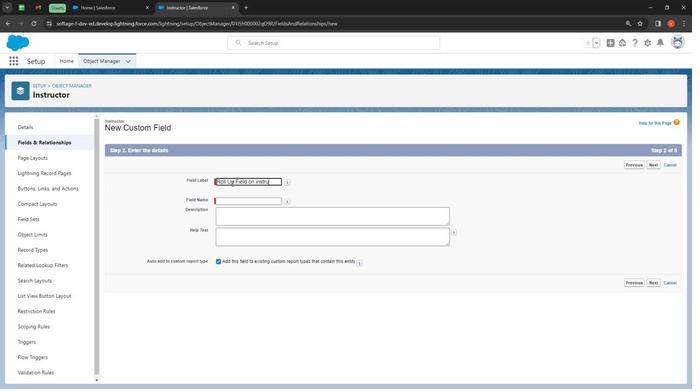 
Action: Mouse moved to (240, 194)
Screenshot: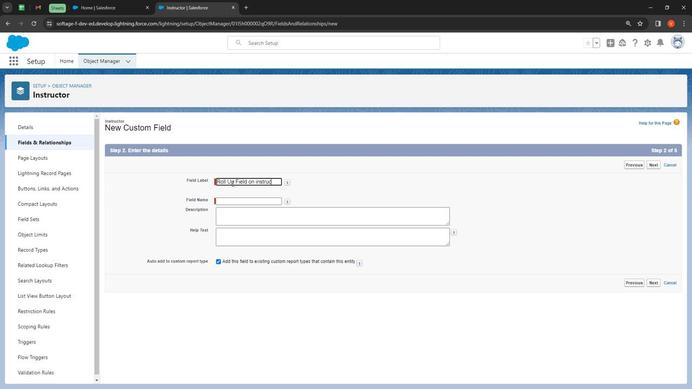 
Action: Key pressed t
Screenshot: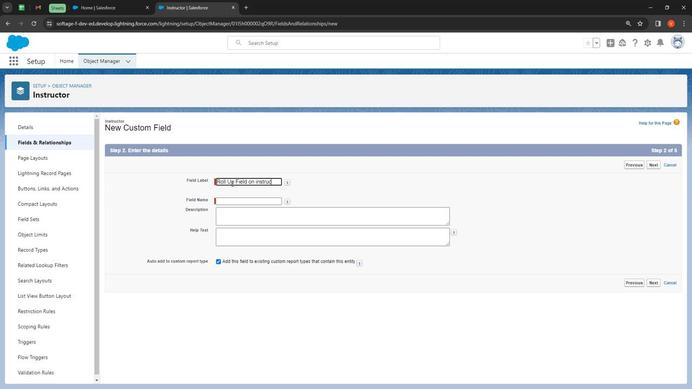 
Action: Mouse moved to (238, 194)
Screenshot: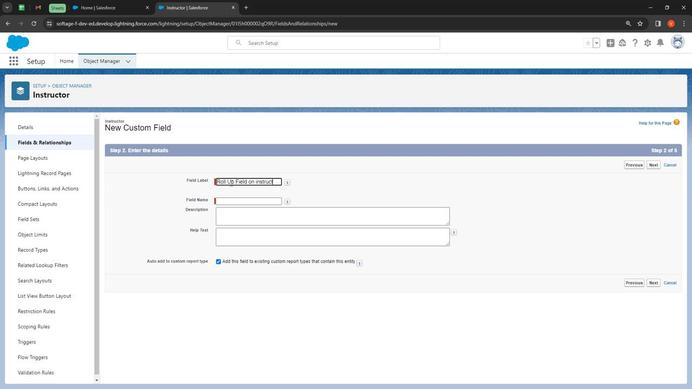 
Action: Key pressed o
Screenshot: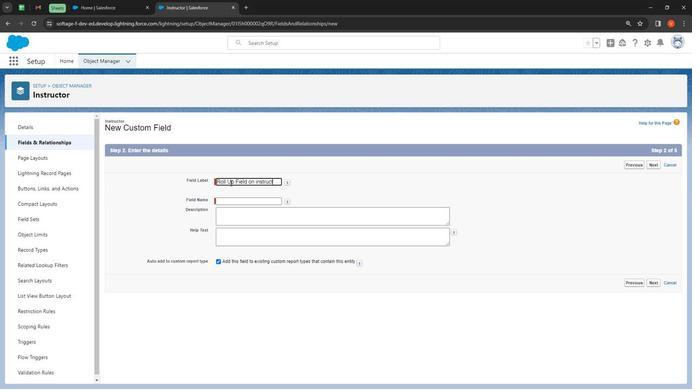 
Action: Mouse moved to (237, 190)
Screenshot: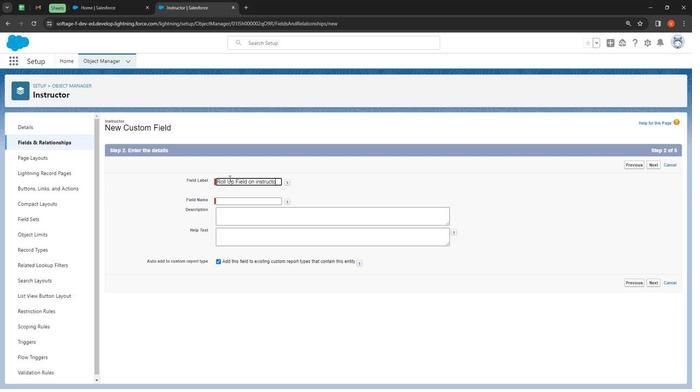 
Action: Key pressed r
Screenshot: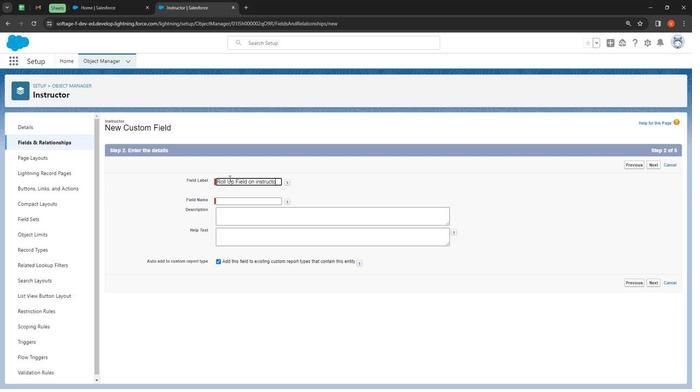 
Action: Mouse moved to (261, 219)
Screenshot: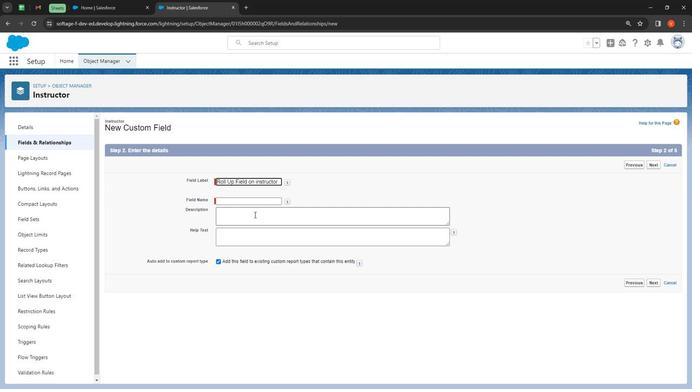
Action: Mouse pressed left at (261, 219)
Screenshot: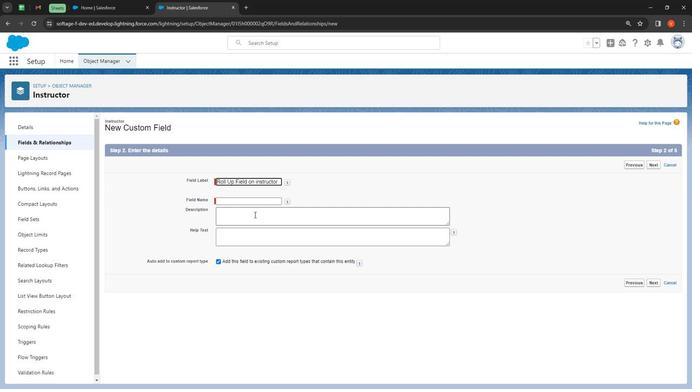 
Action: Mouse moved to (261, 220)
Screenshot: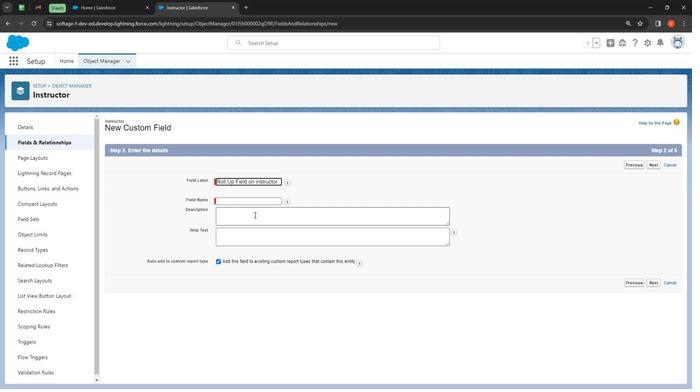 
Action: Key pressed <Key.shift>
Screenshot: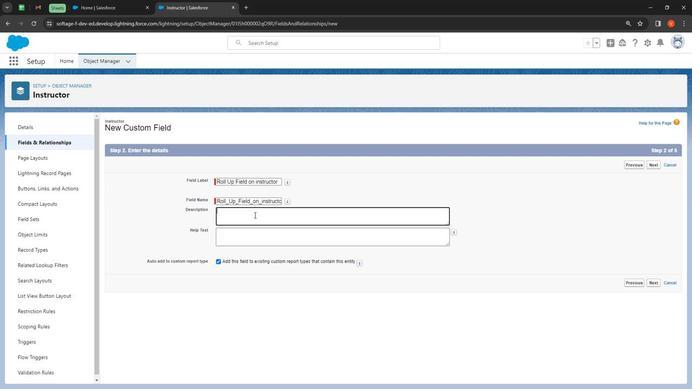 
Action: Mouse moved to (261, 220)
Screenshot: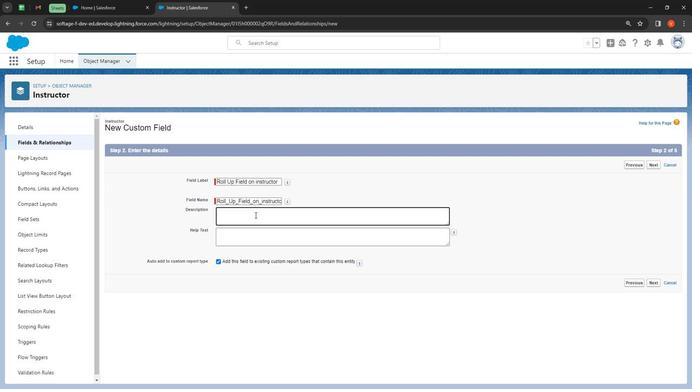 
Action: Key pressed <Key.shift>R
Screenshot: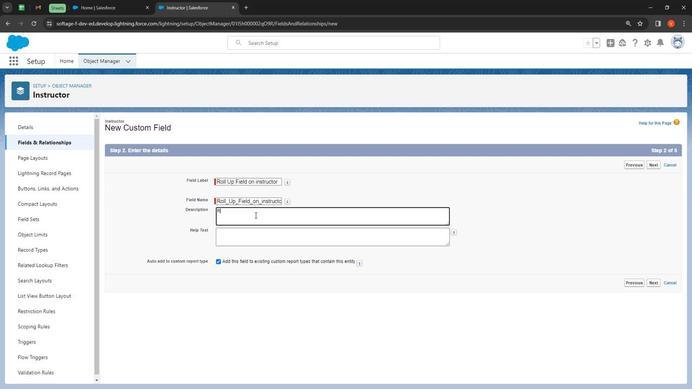 
Action: Mouse moved to (262, 218)
Screenshot: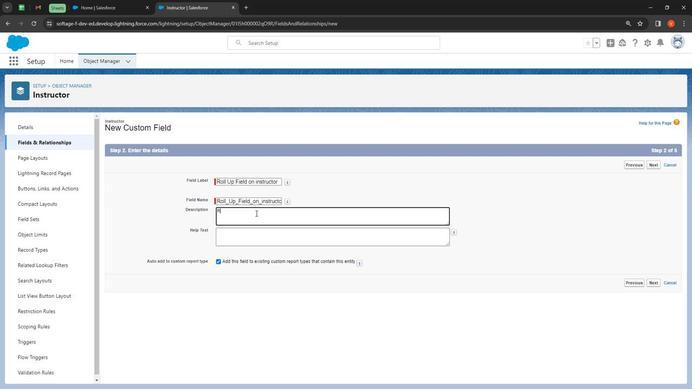 
Action: Key pressed o
Screenshot: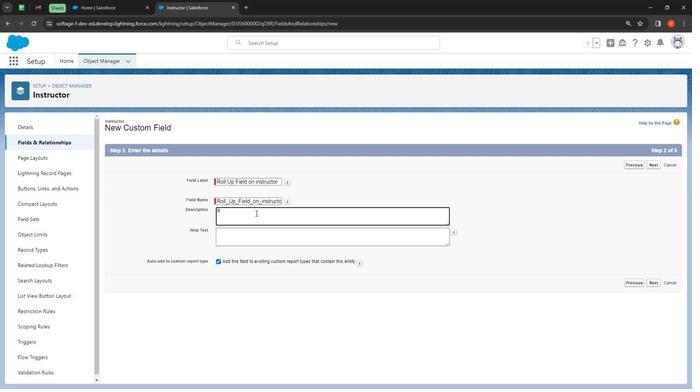 
Action: Mouse moved to (261, 216)
Screenshot: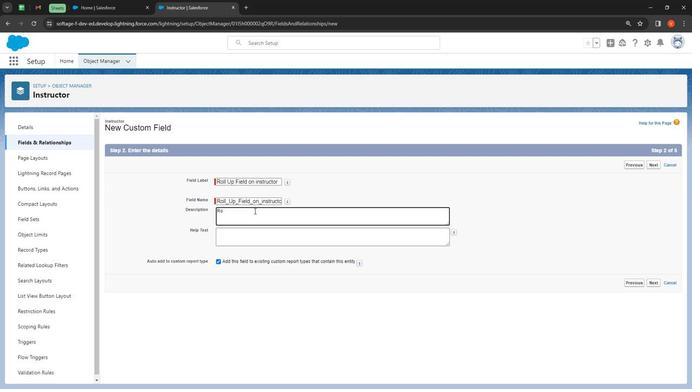 
Action: Key pressed l
Screenshot: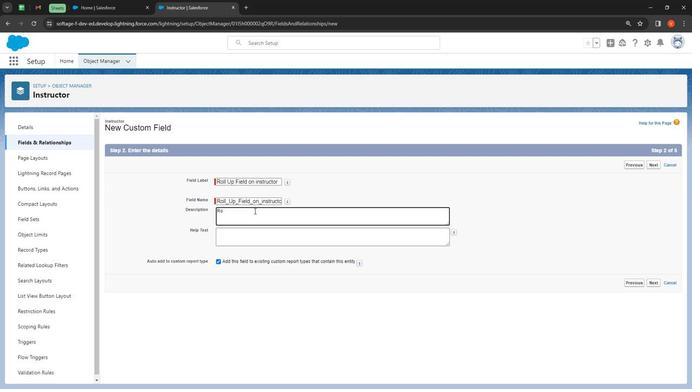 
Action: Mouse moved to (258, 215)
Screenshot: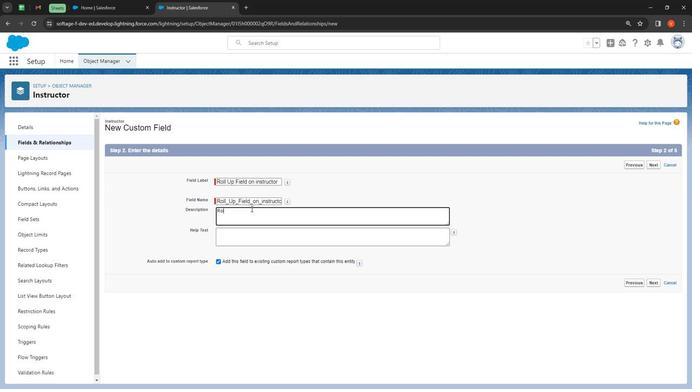 
Action: Key pressed l
Screenshot: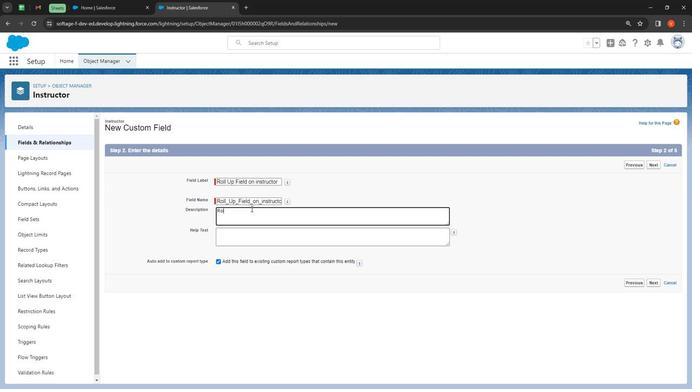 
Action: Mouse moved to (257, 213)
Screenshot: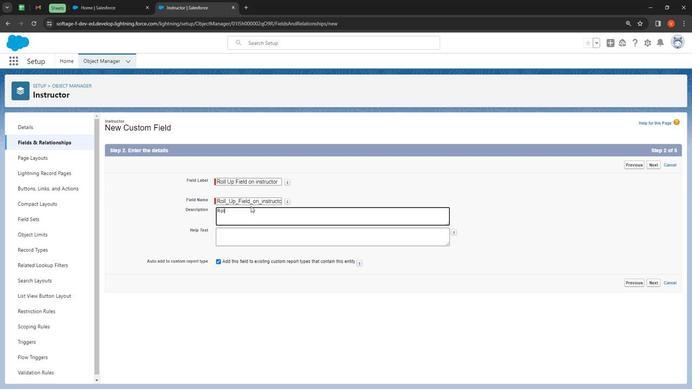 
Action: Key pressed u
Screenshot: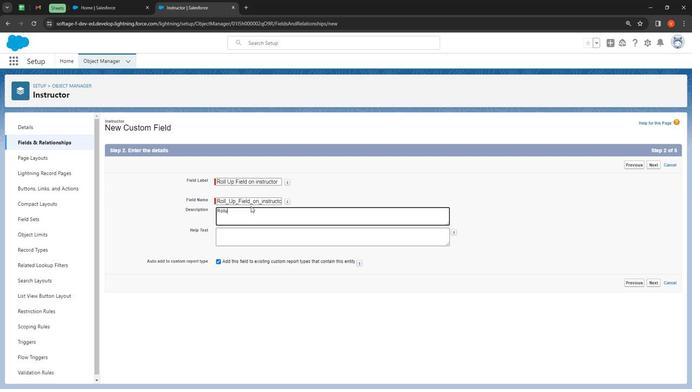 
Action: Mouse moved to (256, 209)
Screenshot: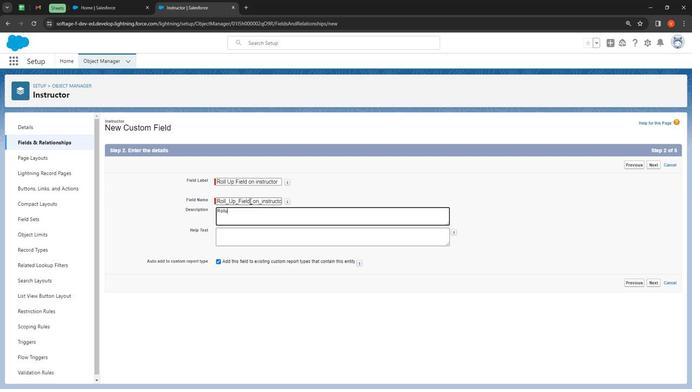 
Action: Key pressed p
Screenshot: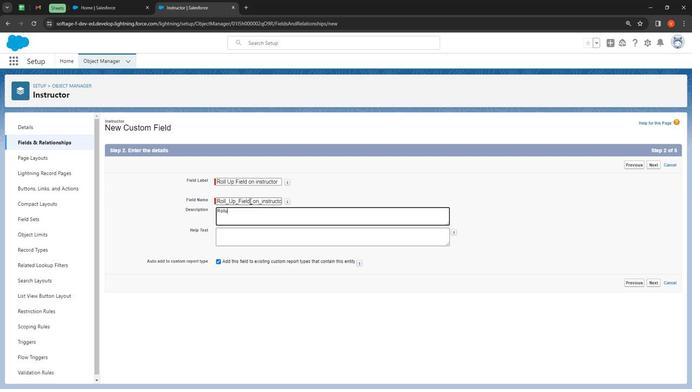 
Action: Mouse moved to (256, 207)
Screenshot: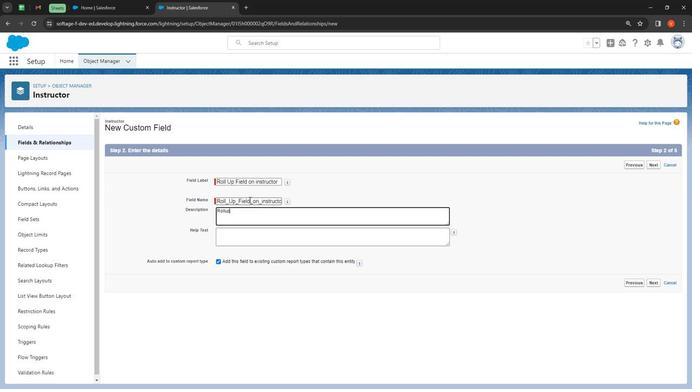 
Action: Key pressed <Key.space>
Screenshot: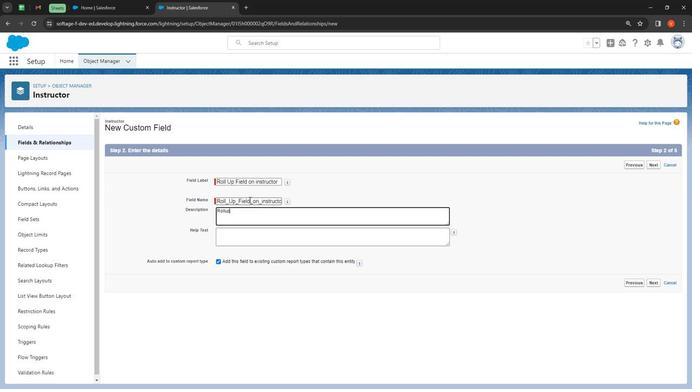
Action: Mouse moved to (256, 206)
Screenshot: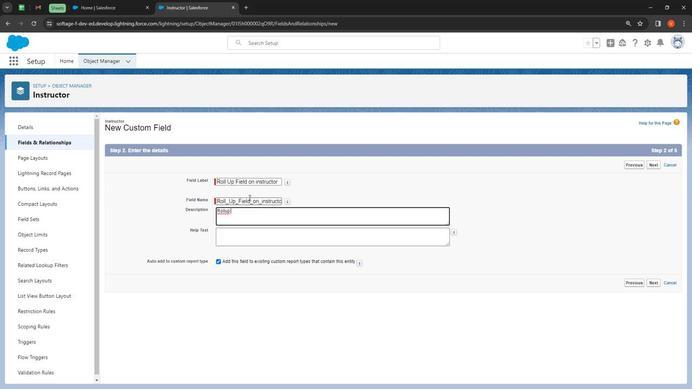 
Action: Key pressed <Key.shift>
Screenshot: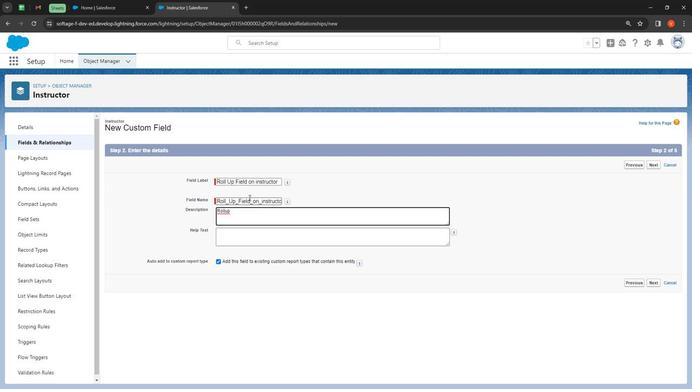 
Action: Mouse moved to (255, 203)
Screenshot: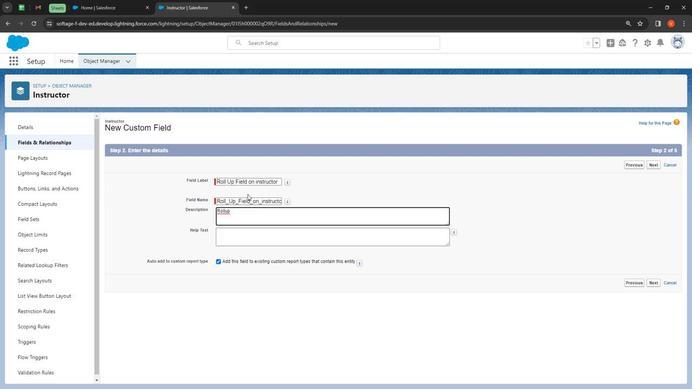 
Action: Key pressed S
